 Task: Plan a trip to LinkÃ¶ping, Sweden from 1st December, 2023 to 5th December, 2023 for 3 adults, 1 child.2 bedrooms having 3 beds and 2 bathrooms. Booking option can be shelf check-in. Look for 3 properties as per requirement.
Action: Mouse moved to (410, 104)
Screenshot: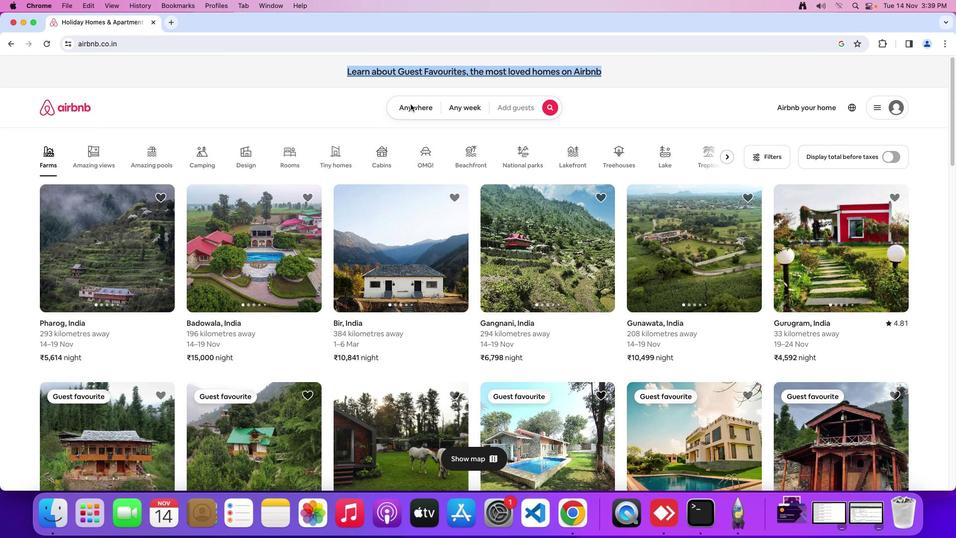 
Action: Mouse pressed left at (410, 104)
Screenshot: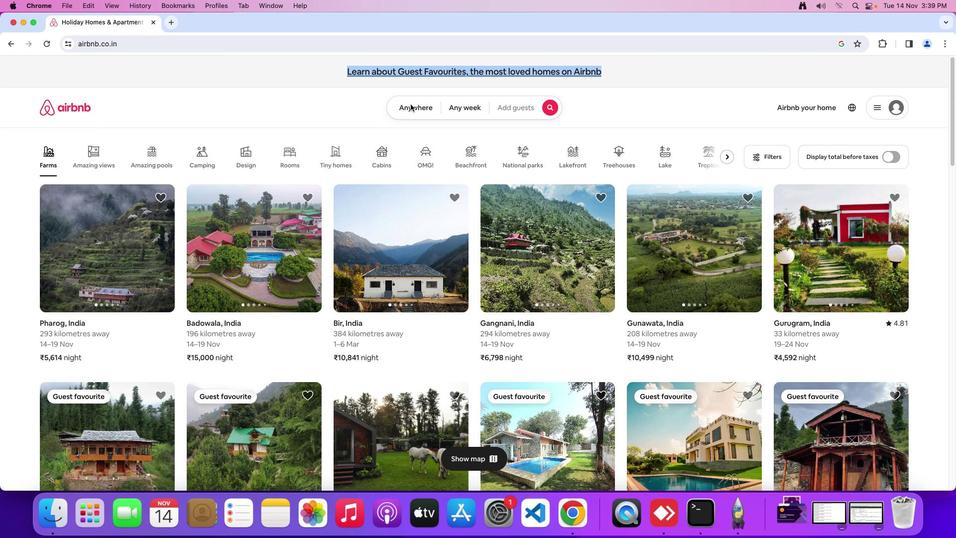 
Action: Mouse moved to (411, 108)
Screenshot: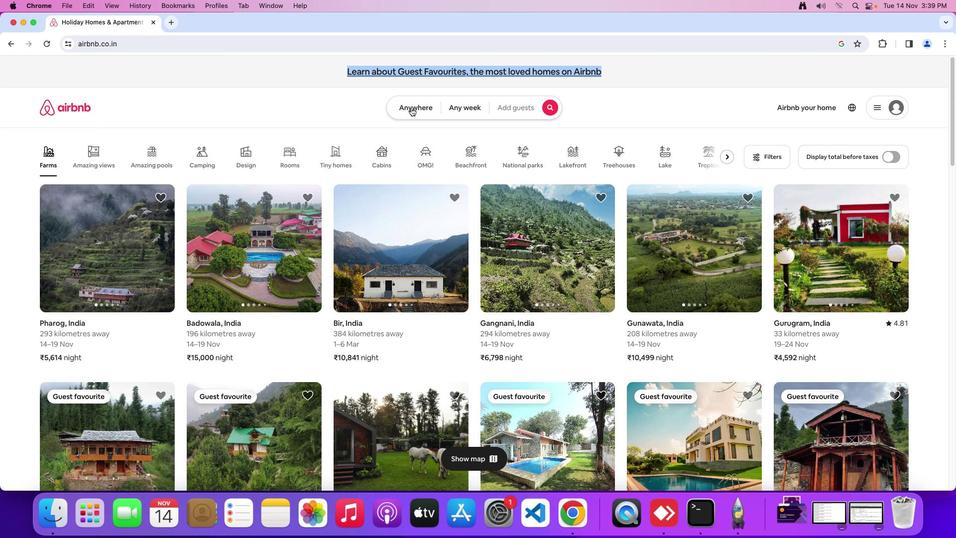 
Action: Mouse pressed left at (411, 108)
Screenshot: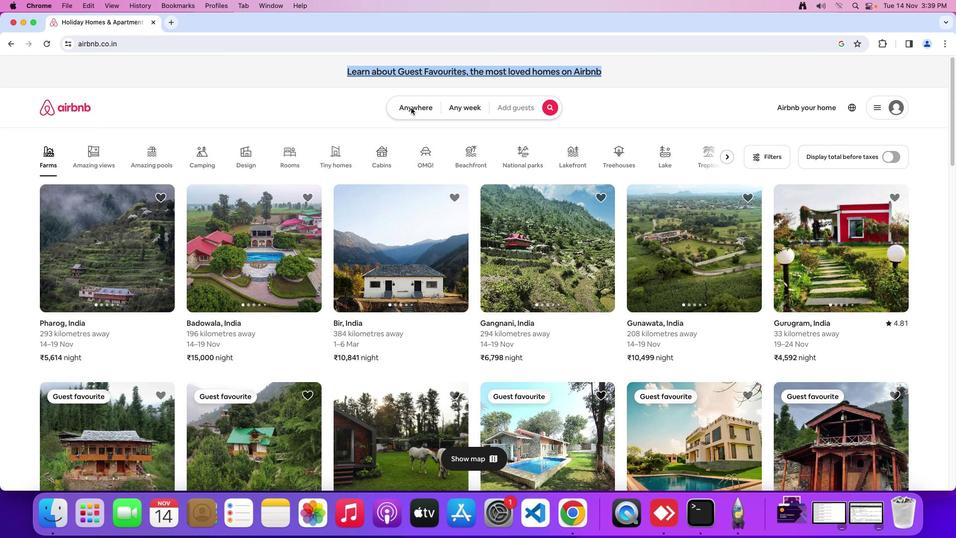 
Action: Mouse moved to (336, 148)
Screenshot: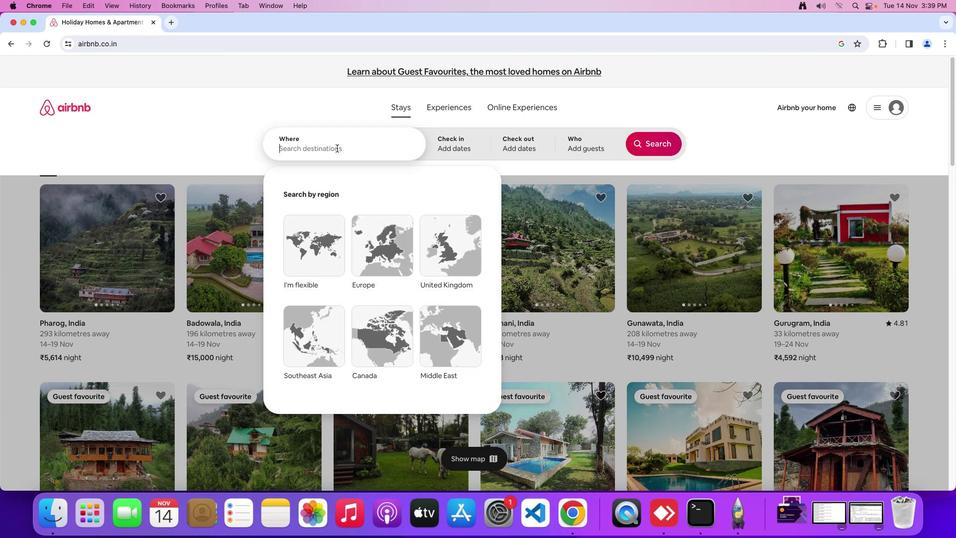 
Action: Mouse pressed left at (336, 148)
Screenshot: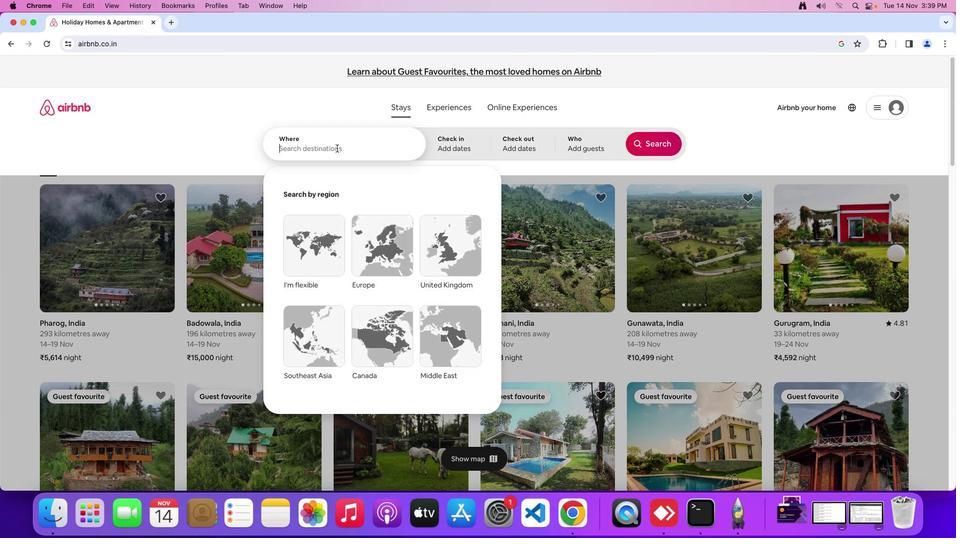 
Action: Key pressed Key.shift'L''i''n''k''o''p''i''n''g''g'Key.backspace','Key.spaceKey.shift_r'S''w''e''d''e''n'Key.space
Screenshot: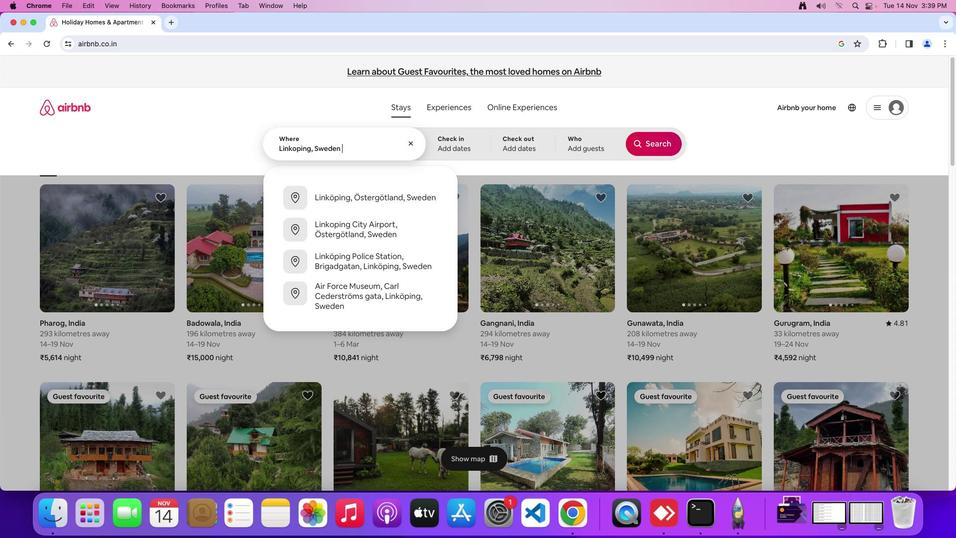 
Action: Mouse moved to (453, 140)
Screenshot: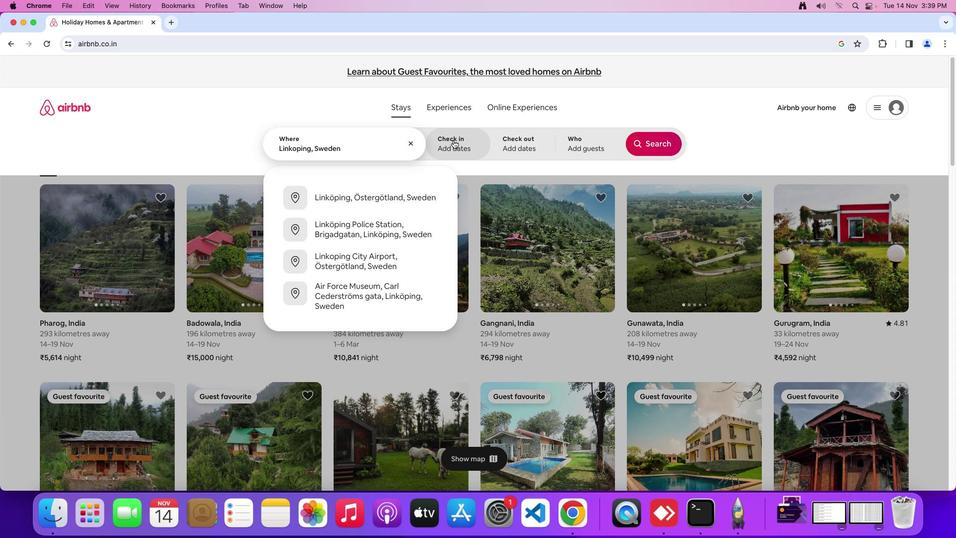 
Action: Mouse pressed left at (453, 140)
Screenshot: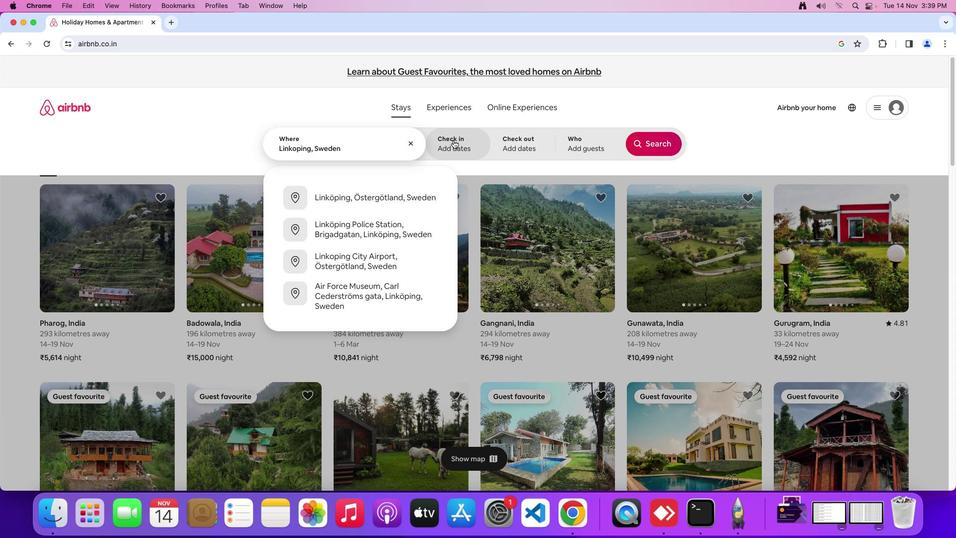 
Action: Mouse moved to (619, 263)
Screenshot: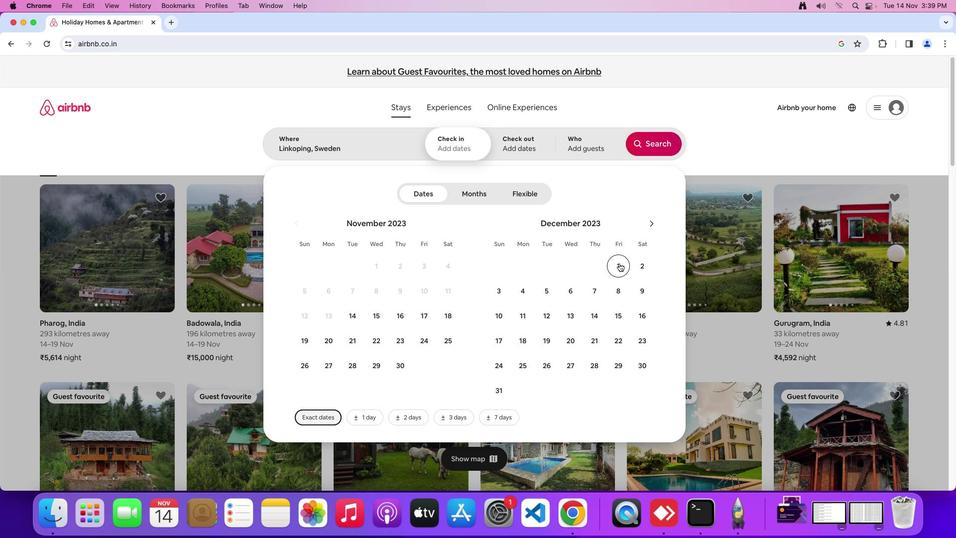 
Action: Mouse pressed left at (619, 263)
Screenshot: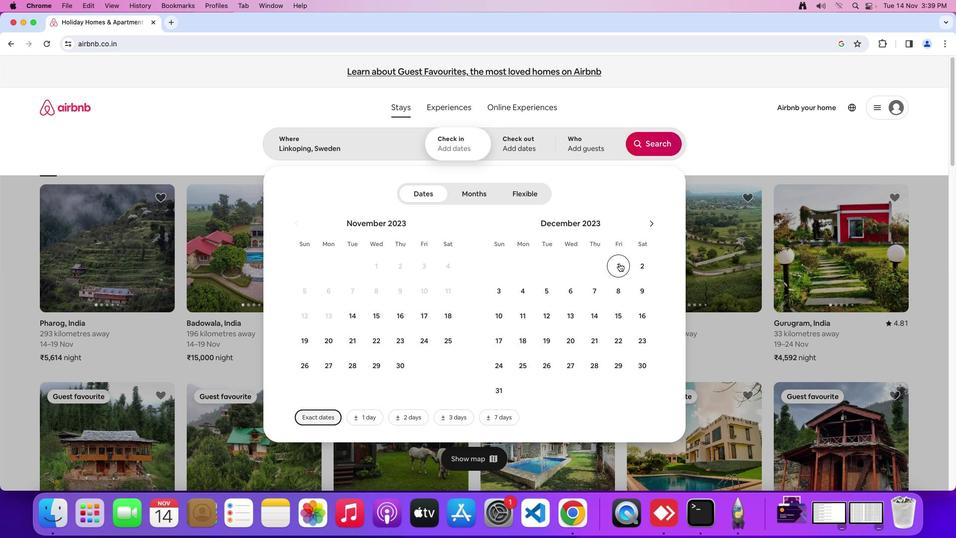
Action: Mouse moved to (557, 313)
Screenshot: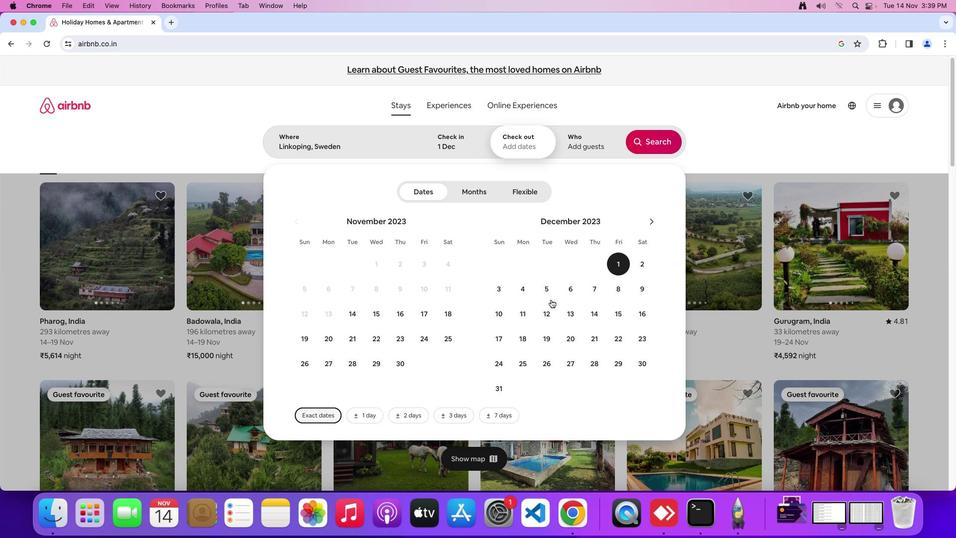 
Action: Mouse scrolled (557, 313) with delta (0, 0)
Screenshot: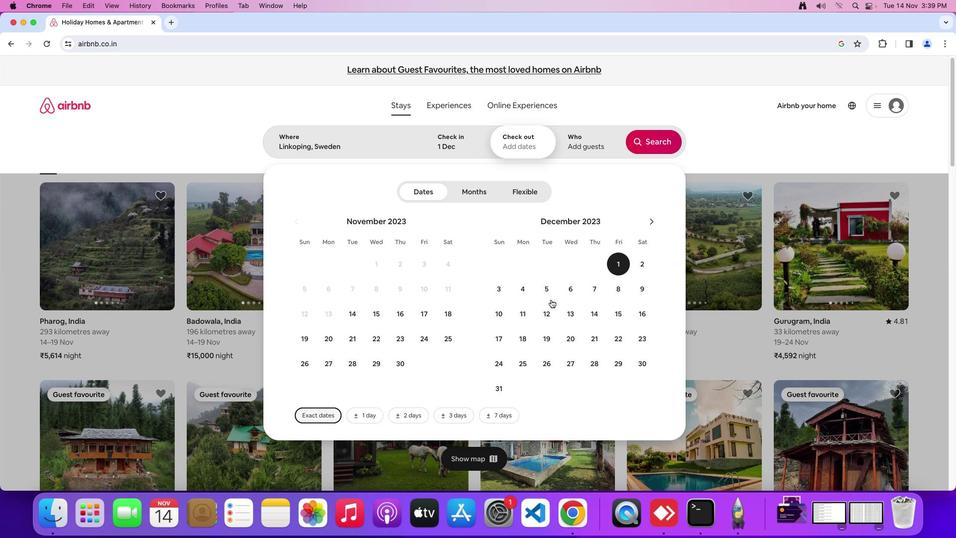 
Action: Mouse moved to (548, 287)
Screenshot: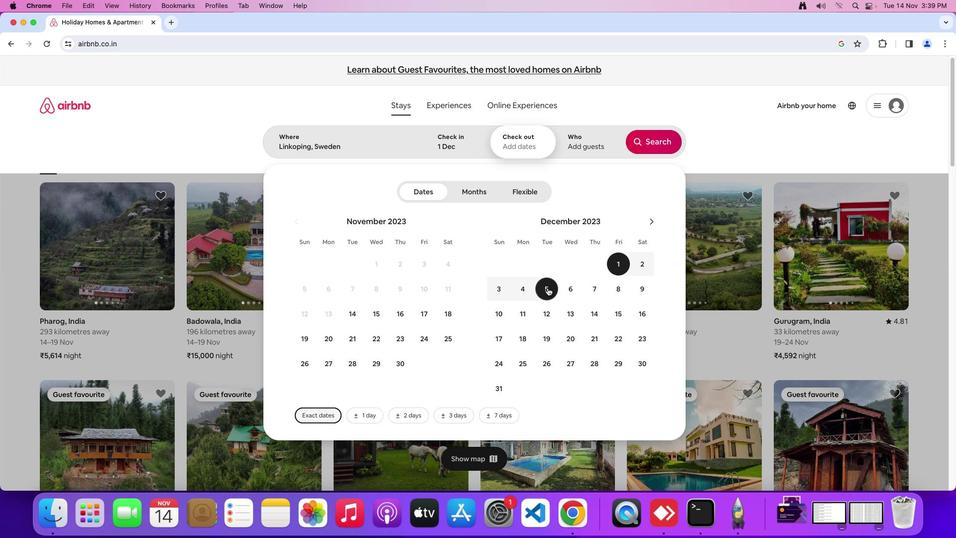 
Action: Mouse pressed left at (548, 287)
Screenshot: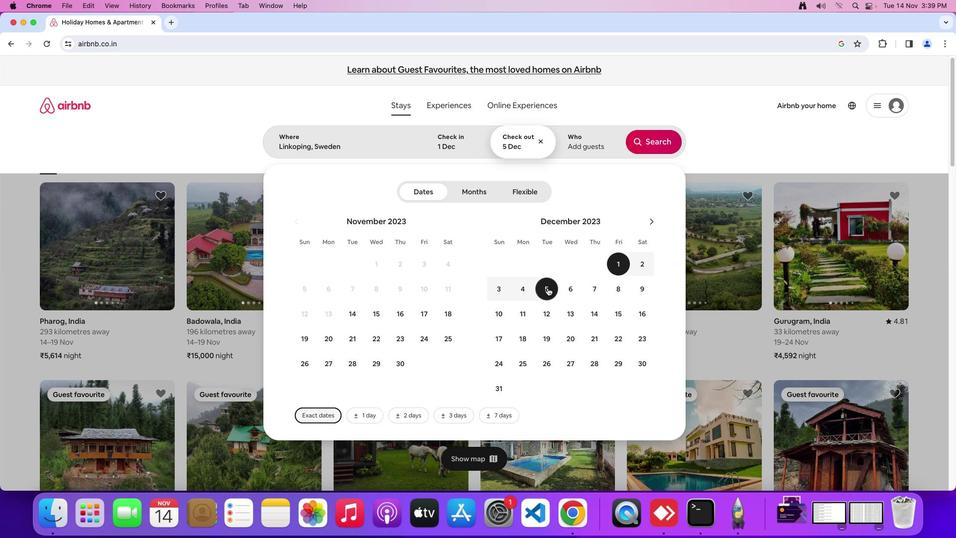 
Action: Mouse moved to (581, 143)
Screenshot: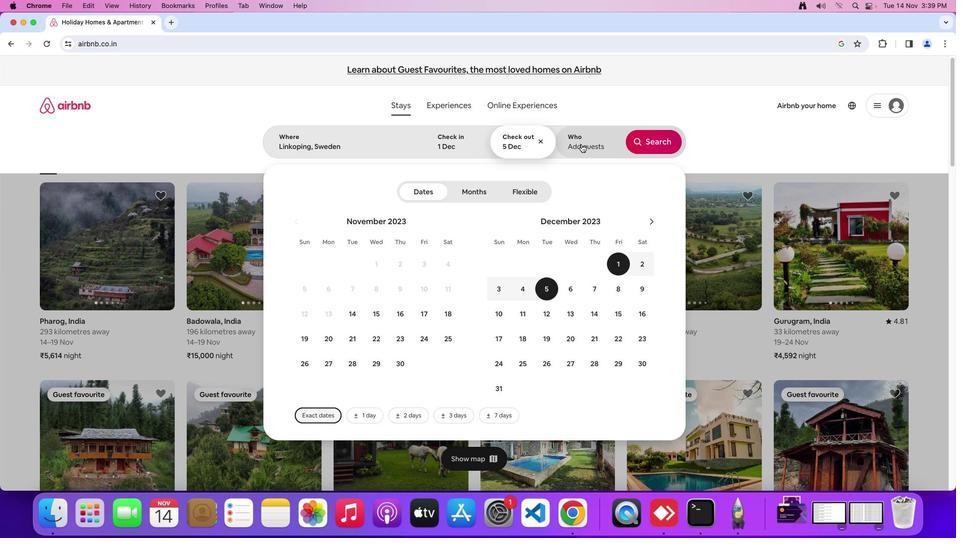
Action: Mouse pressed left at (581, 143)
Screenshot: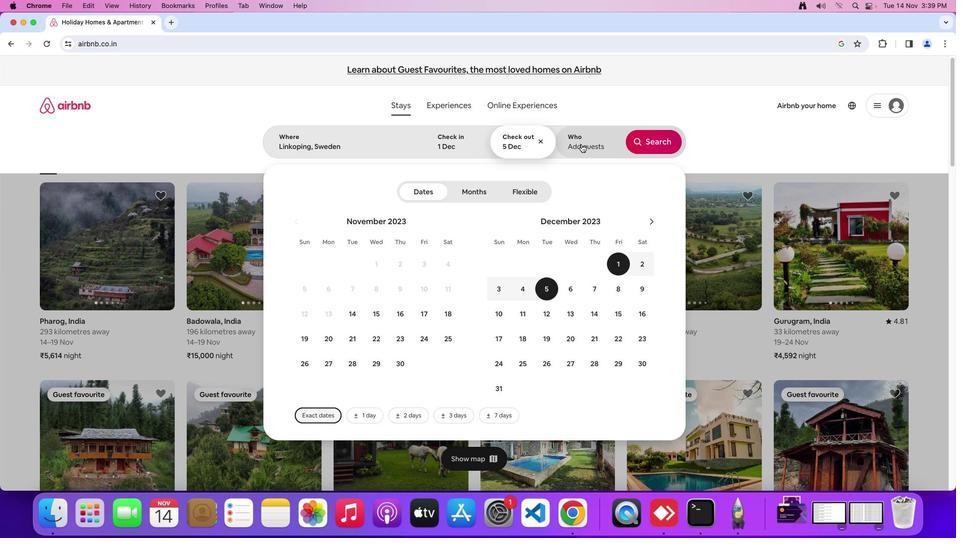 
Action: Mouse moved to (654, 196)
Screenshot: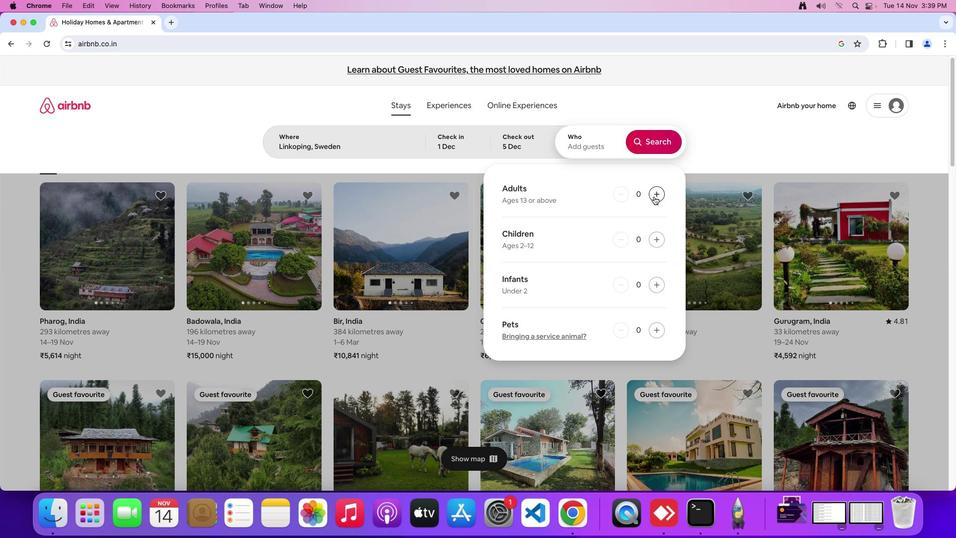 
Action: Mouse pressed left at (654, 196)
Screenshot: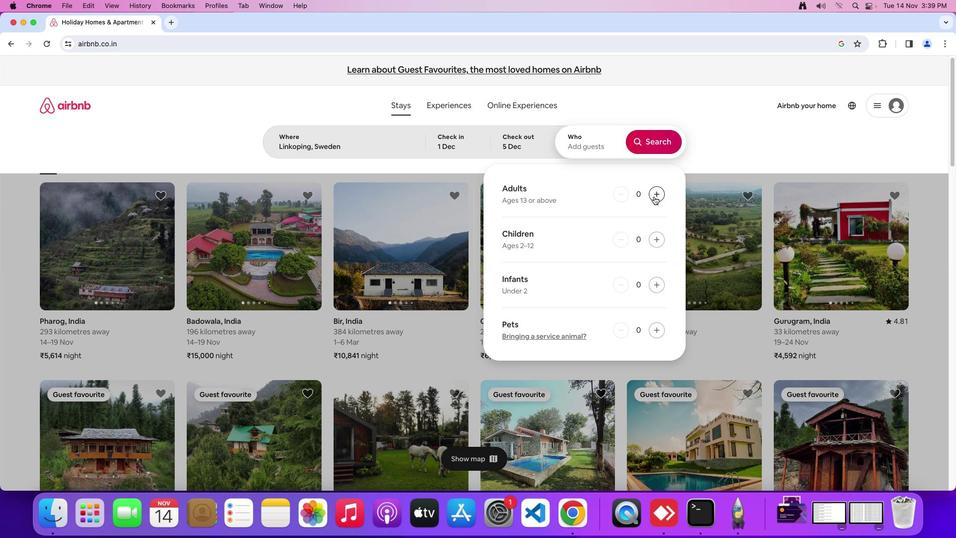 
Action: Mouse pressed left at (654, 196)
Screenshot: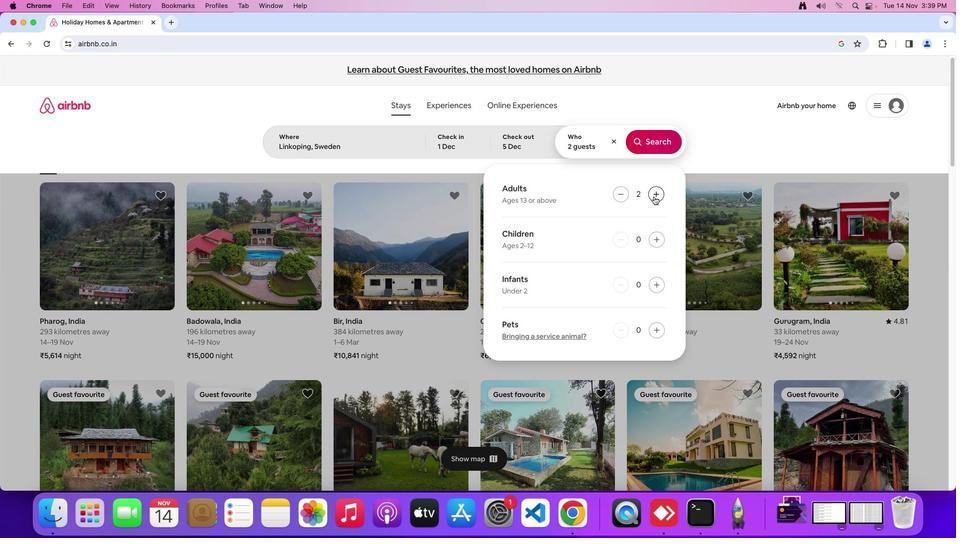 
Action: Mouse pressed left at (654, 196)
Screenshot: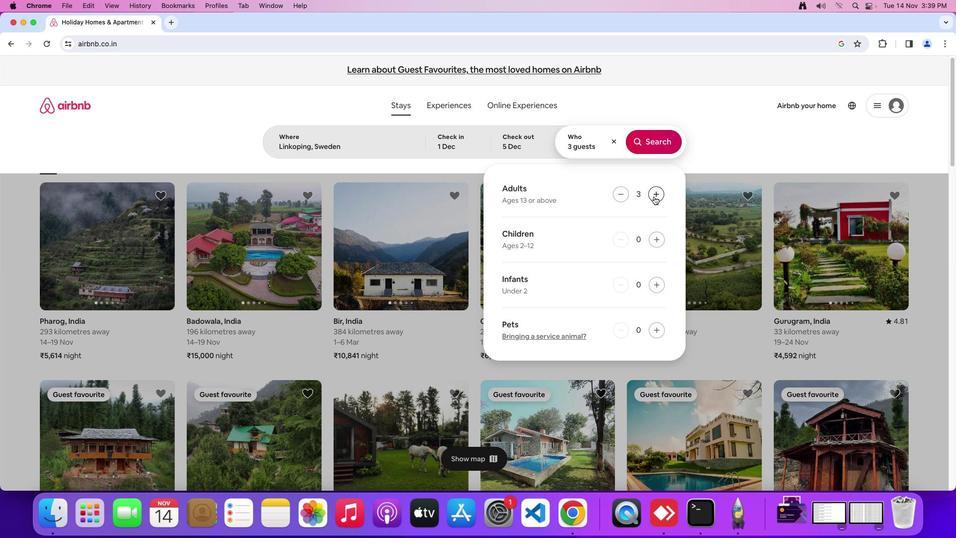 
Action: Mouse moved to (655, 239)
Screenshot: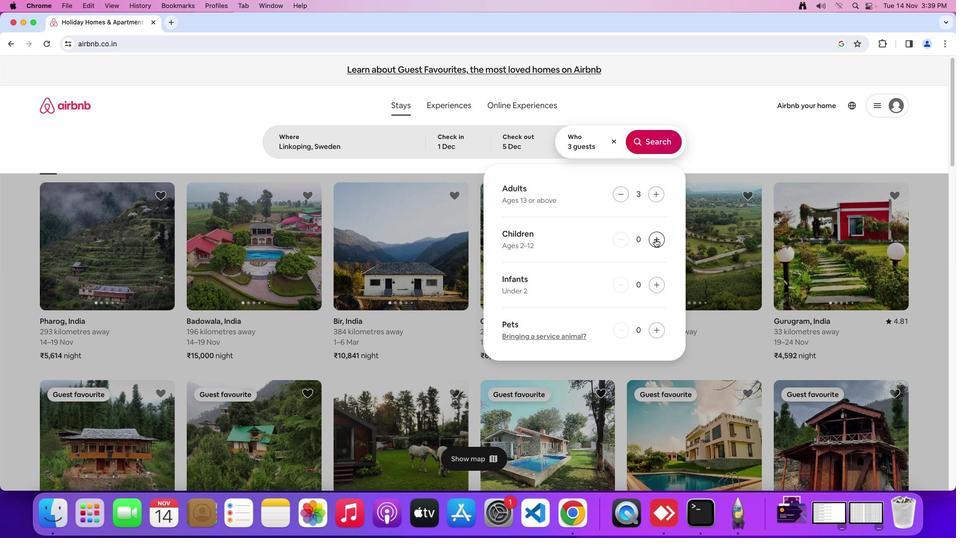 
Action: Mouse pressed left at (655, 239)
Screenshot: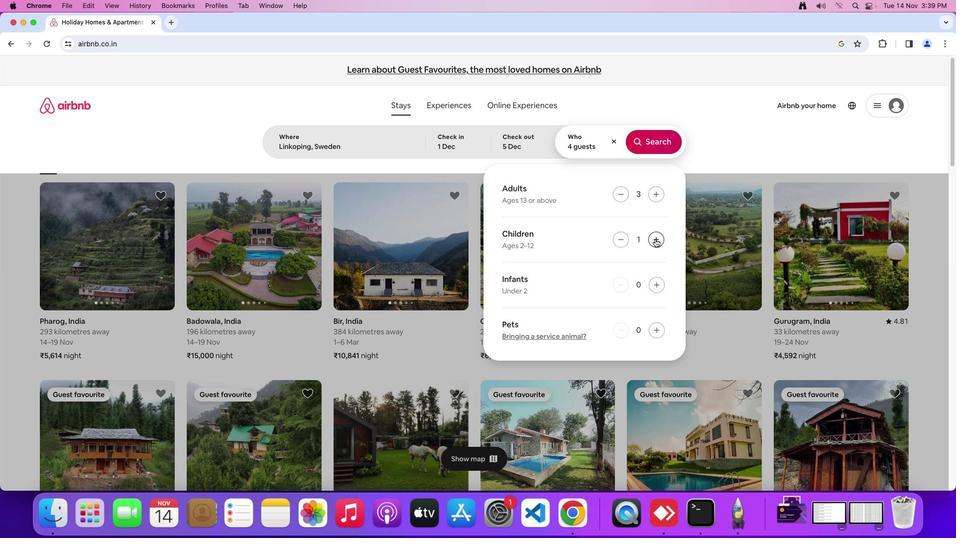 
Action: Mouse moved to (665, 141)
Screenshot: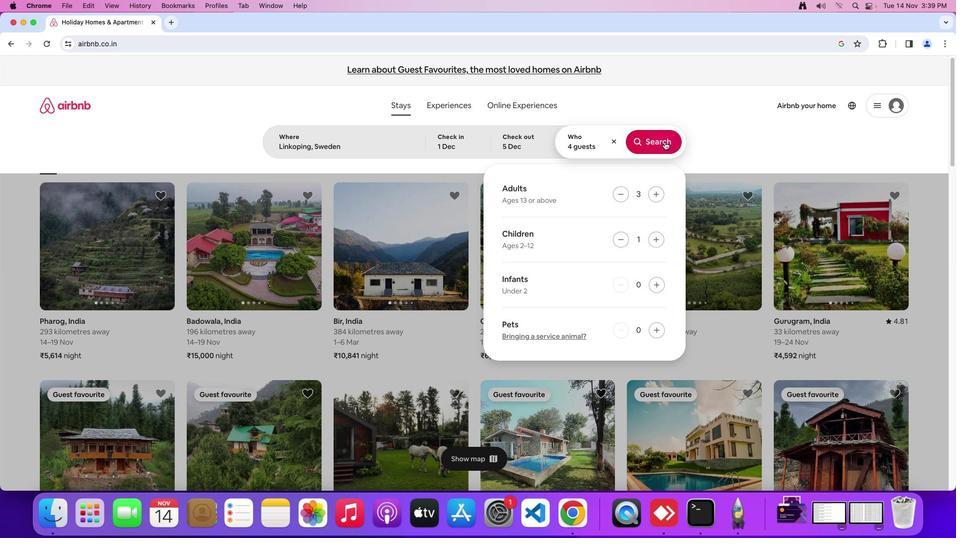 
Action: Mouse pressed left at (665, 141)
Screenshot: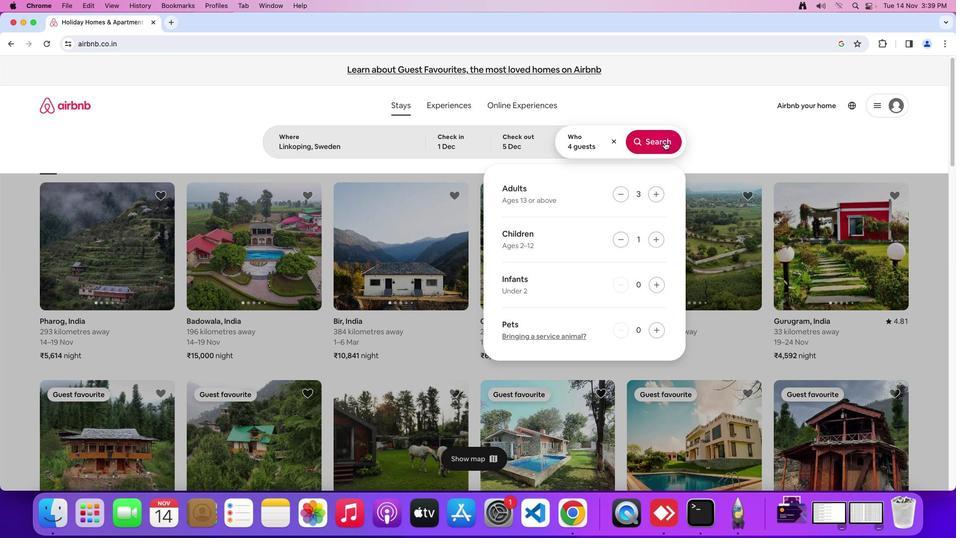 
Action: Mouse moved to (790, 115)
Screenshot: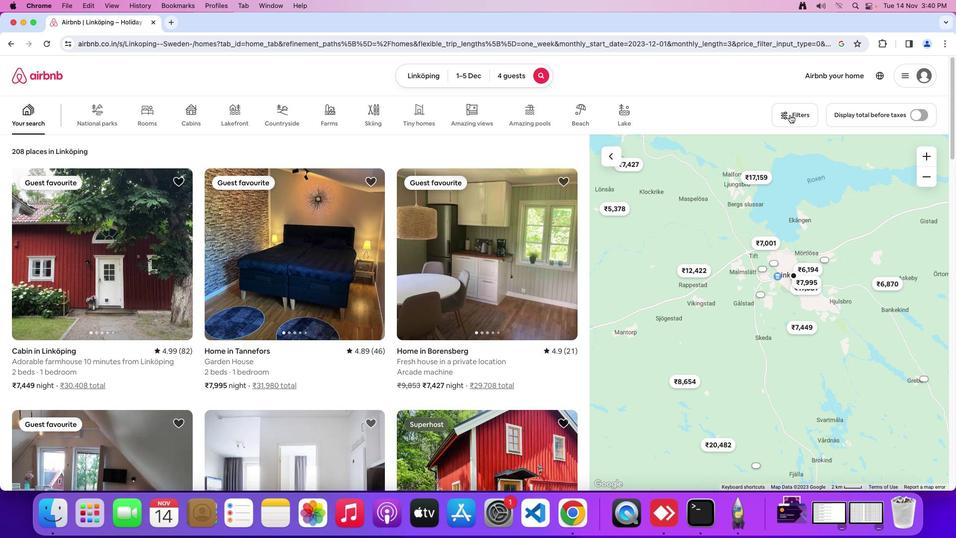 
Action: Mouse pressed left at (790, 115)
Screenshot: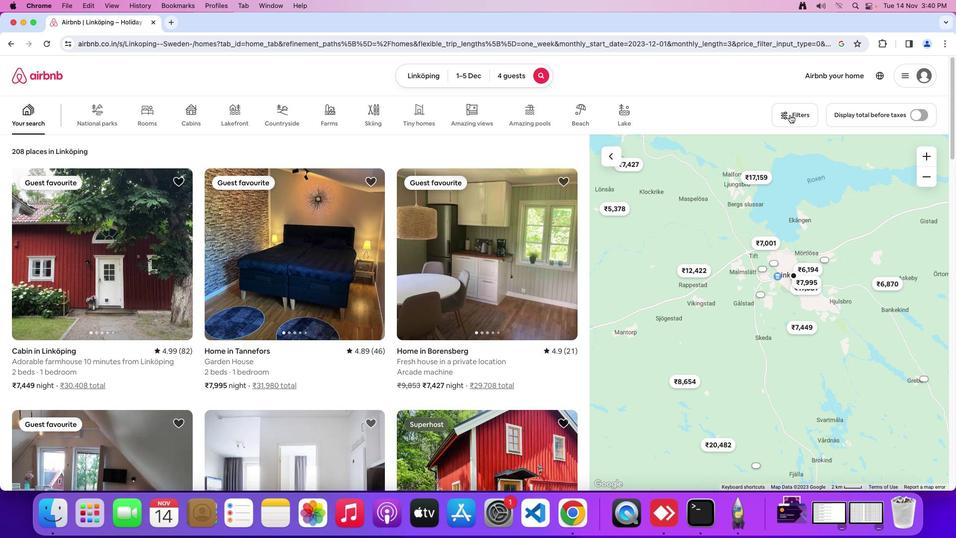 
Action: Mouse moved to (472, 274)
Screenshot: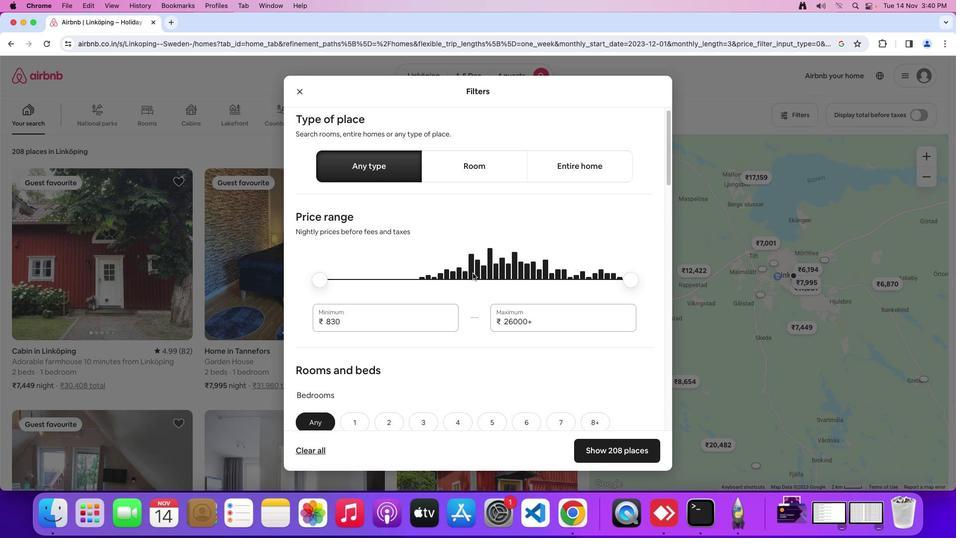 
Action: Mouse scrolled (472, 274) with delta (0, 0)
Screenshot: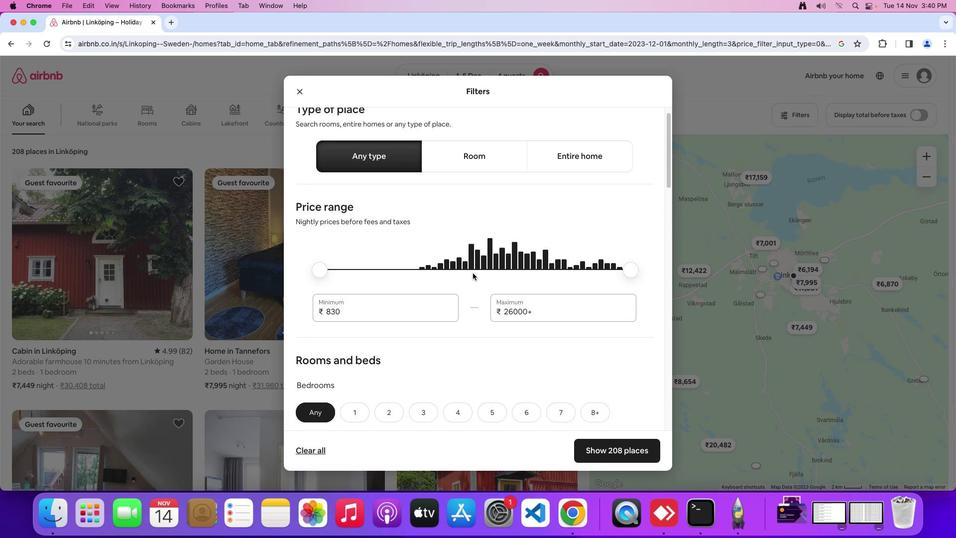 
Action: Mouse moved to (473, 274)
Screenshot: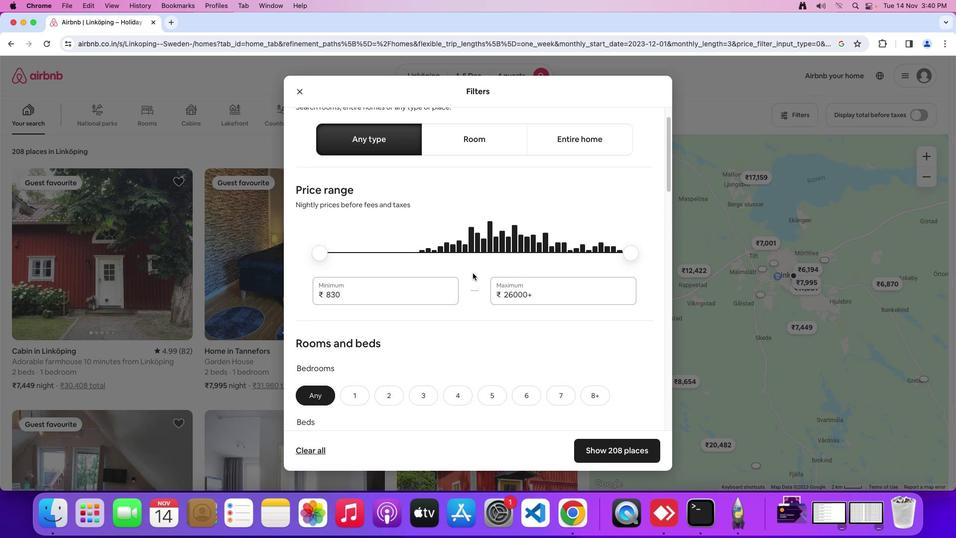 
Action: Mouse scrolled (473, 274) with delta (0, 0)
Screenshot: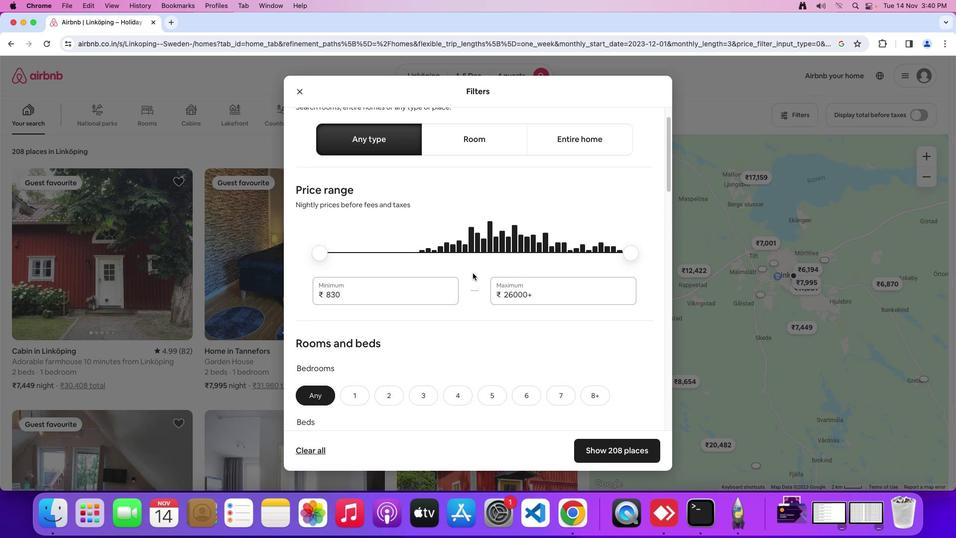 
Action: Mouse moved to (473, 273)
Screenshot: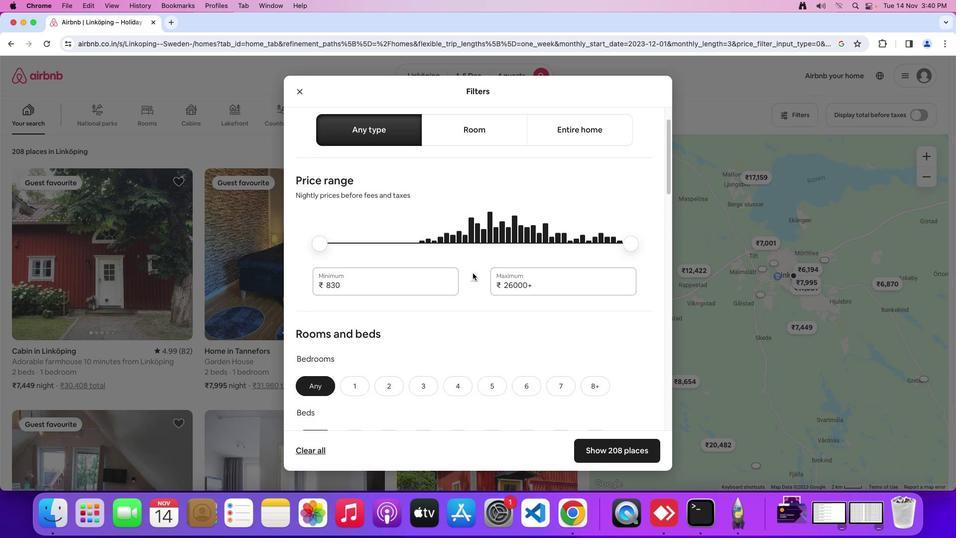 
Action: Mouse scrolled (473, 273) with delta (0, 0)
Screenshot: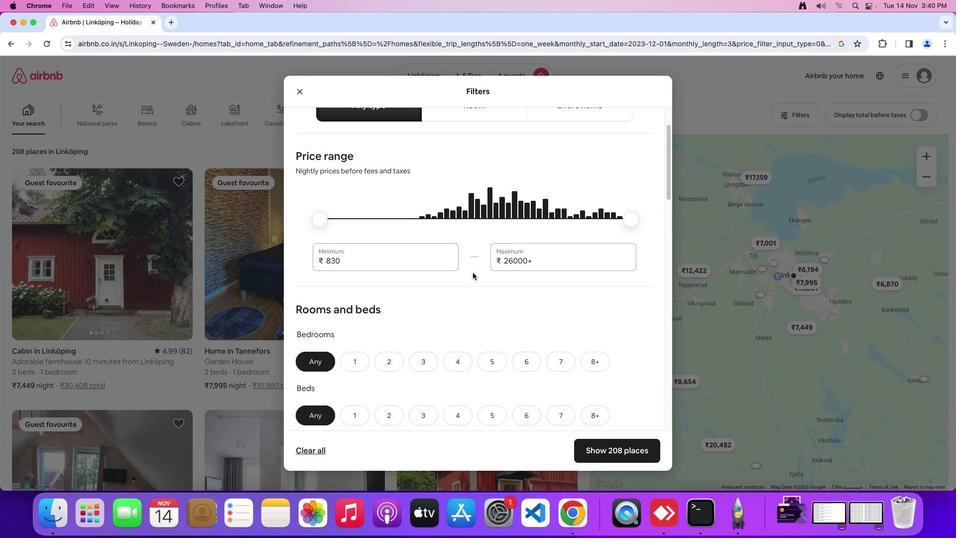 
Action: Mouse moved to (473, 273)
Screenshot: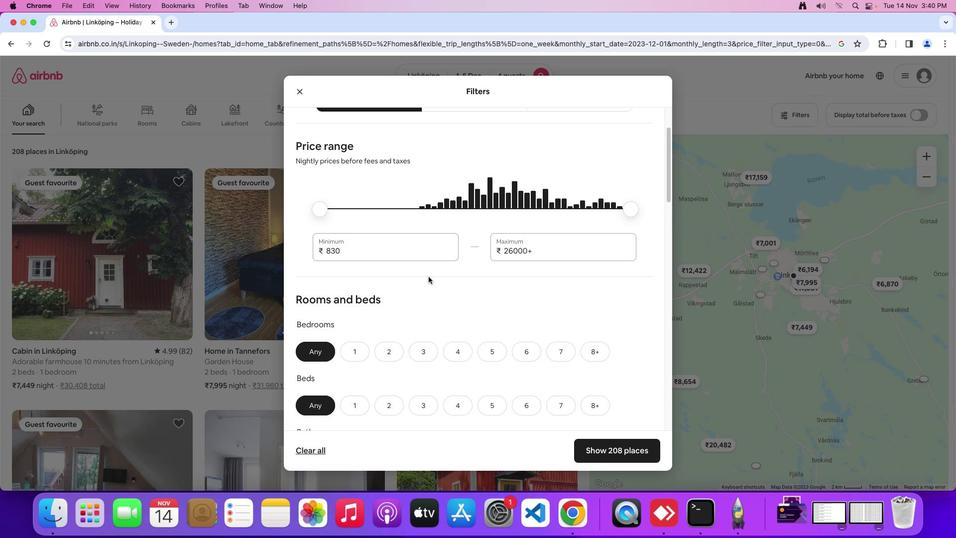 
Action: Mouse scrolled (473, 273) with delta (0, 0)
Screenshot: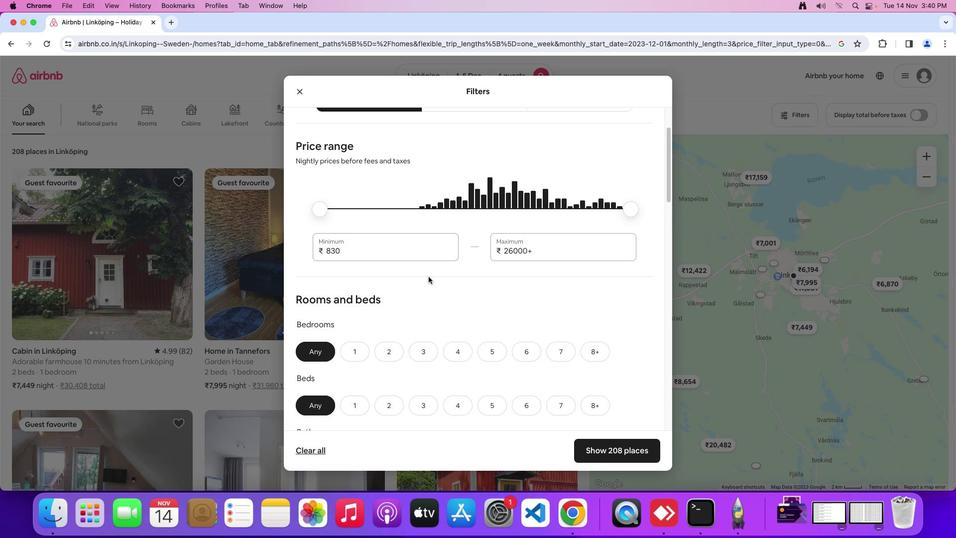 
Action: Mouse moved to (415, 284)
Screenshot: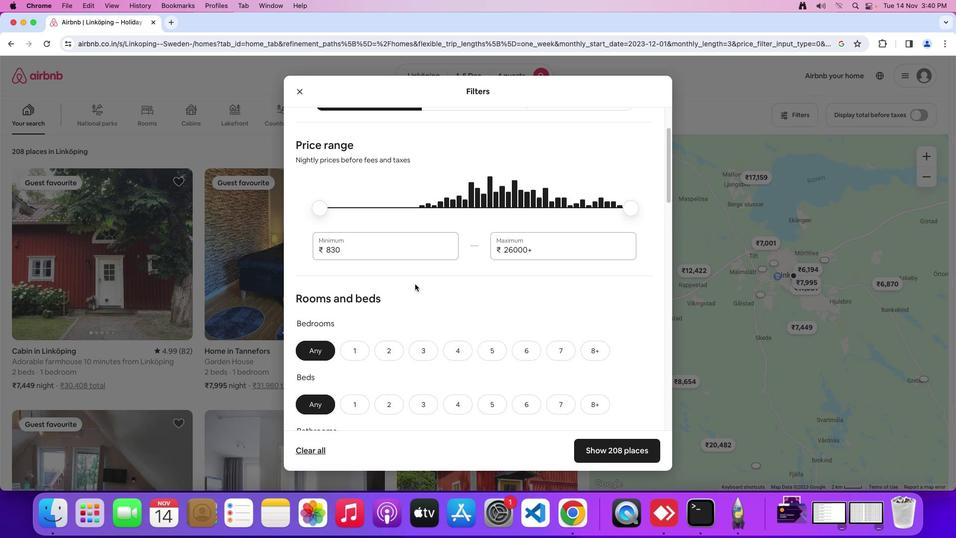 
Action: Mouse scrolled (415, 284) with delta (0, 0)
Screenshot: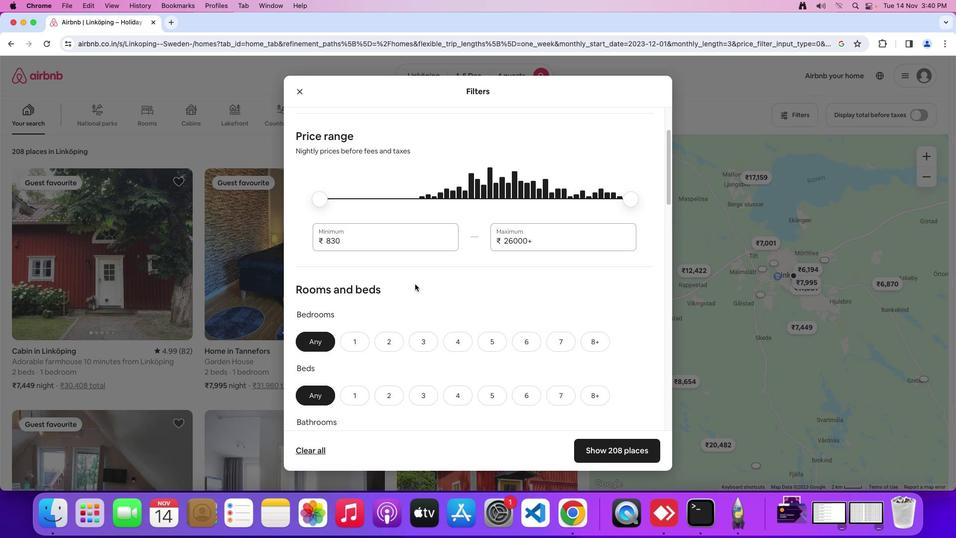 
Action: Mouse scrolled (415, 284) with delta (0, 0)
Screenshot: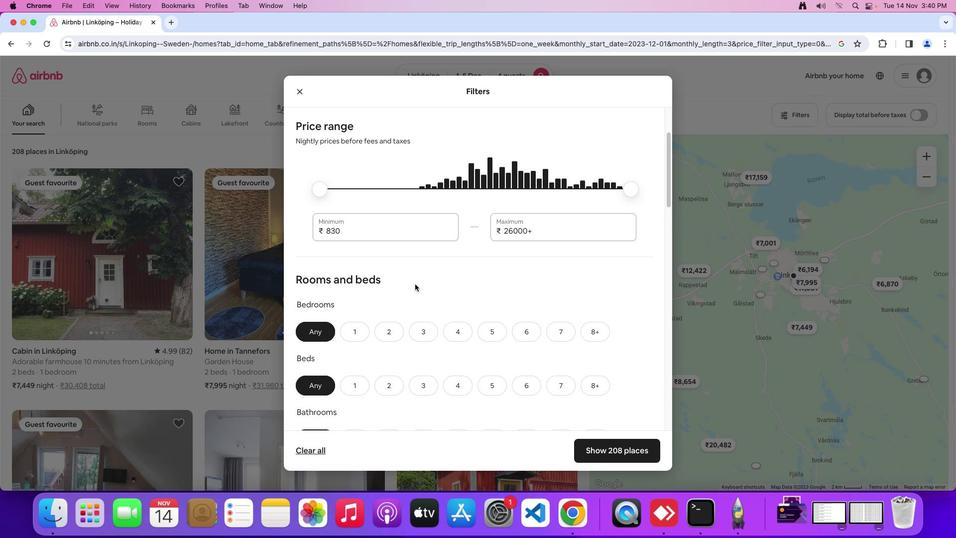
Action: Mouse moved to (392, 328)
Screenshot: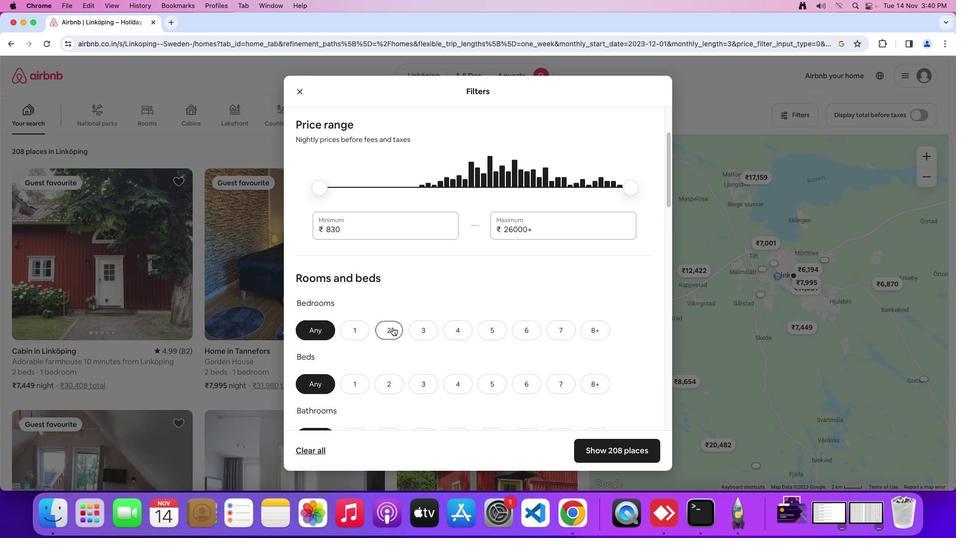 
Action: Mouse pressed left at (392, 328)
Screenshot: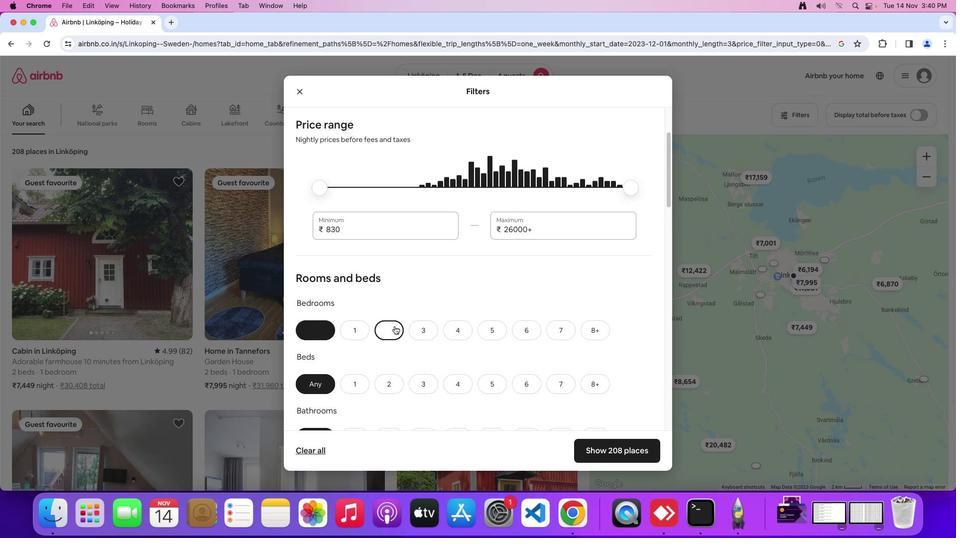 
Action: Mouse moved to (469, 296)
Screenshot: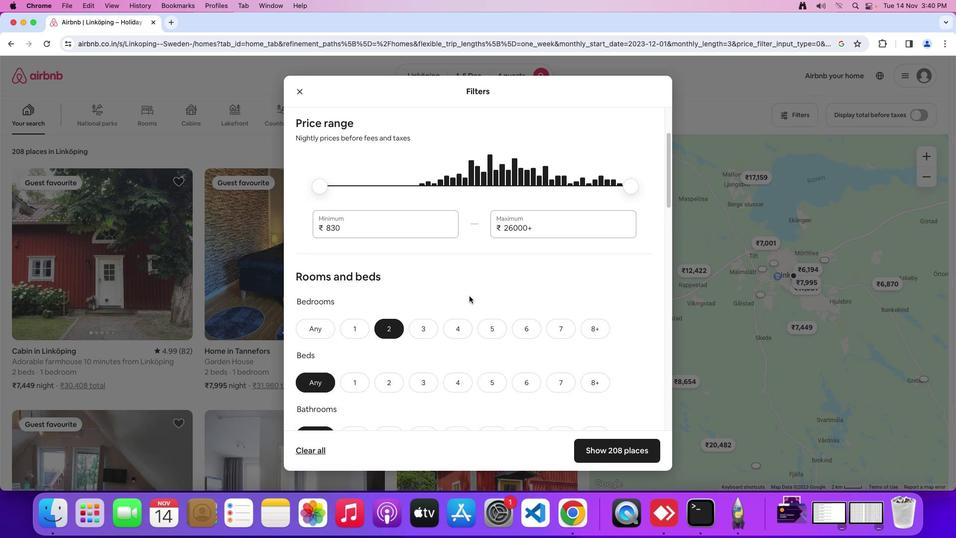 
Action: Mouse scrolled (469, 296) with delta (0, 0)
Screenshot: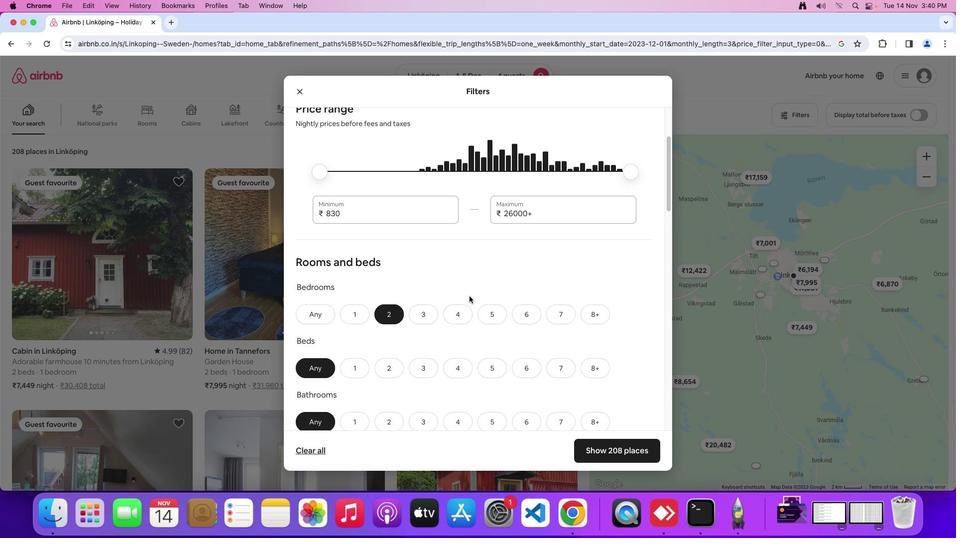 
Action: Mouse moved to (469, 295)
Screenshot: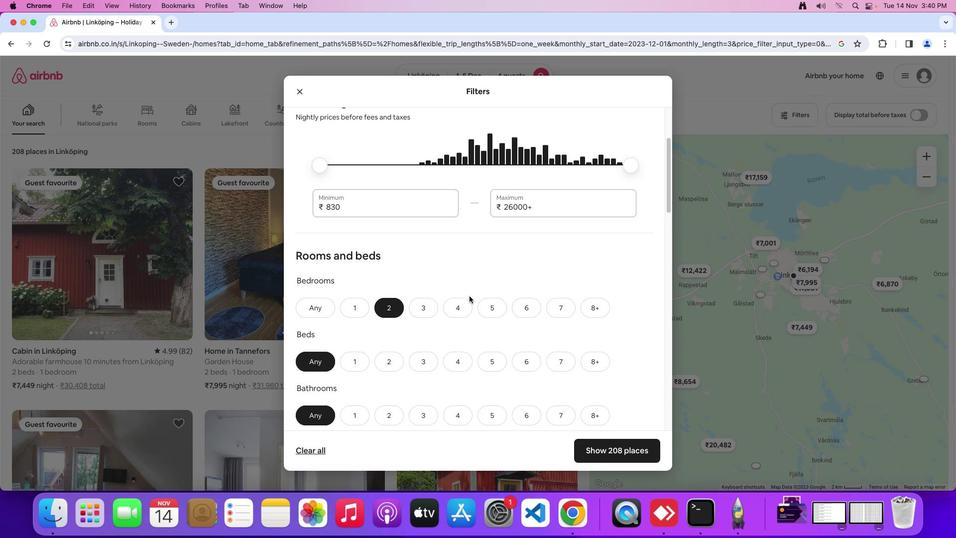 
Action: Mouse scrolled (469, 295) with delta (0, 0)
Screenshot: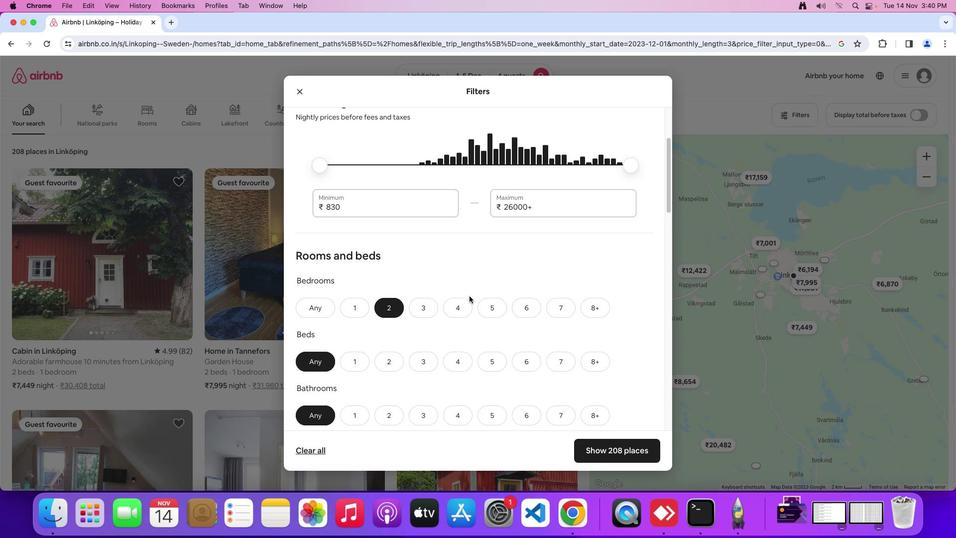 
Action: Mouse moved to (418, 357)
Screenshot: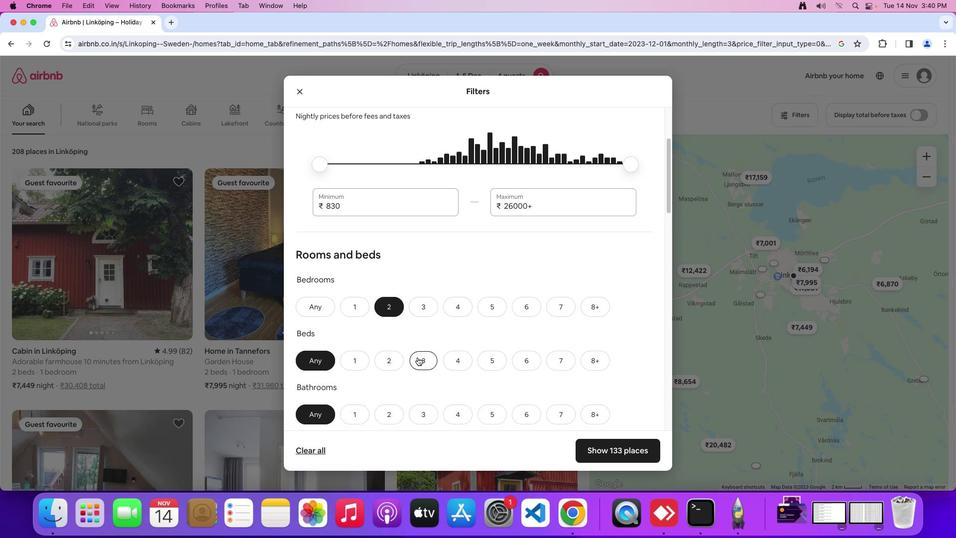 
Action: Mouse pressed left at (418, 357)
Screenshot: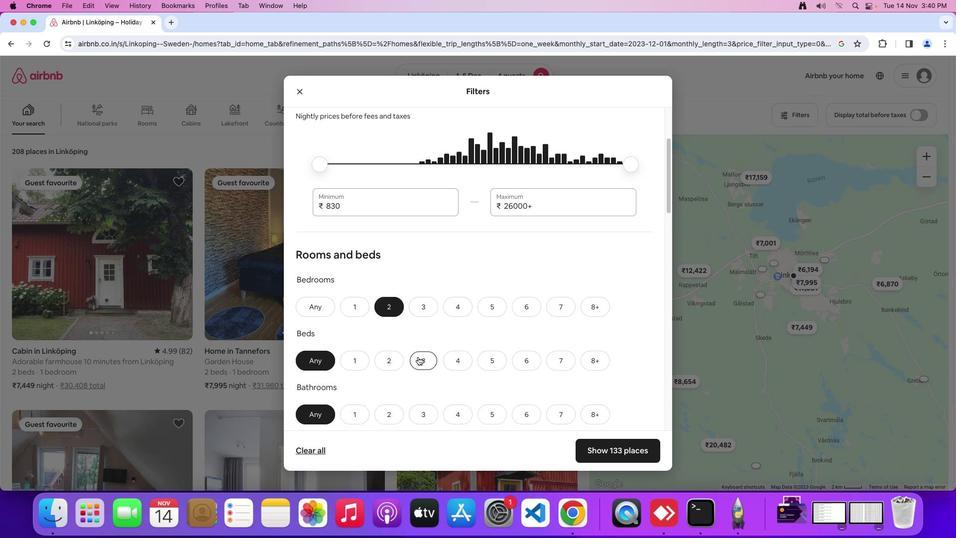
Action: Mouse moved to (495, 315)
Screenshot: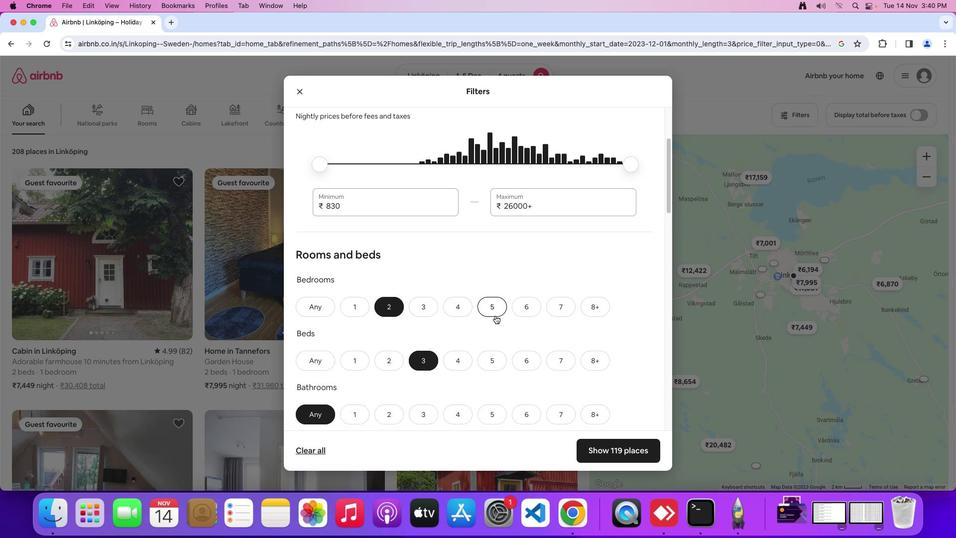 
Action: Mouse scrolled (495, 315) with delta (0, 0)
Screenshot: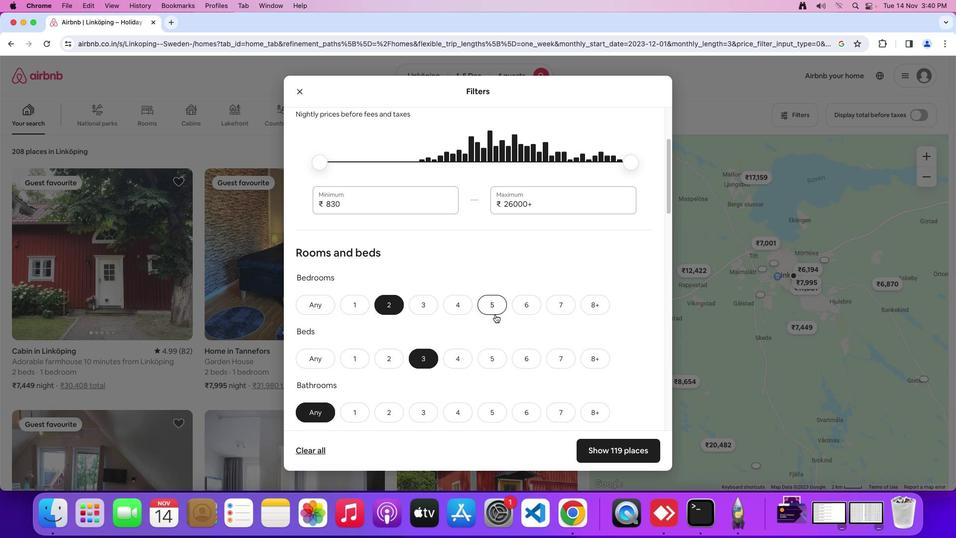
Action: Mouse moved to (495, 314)
Screenshot: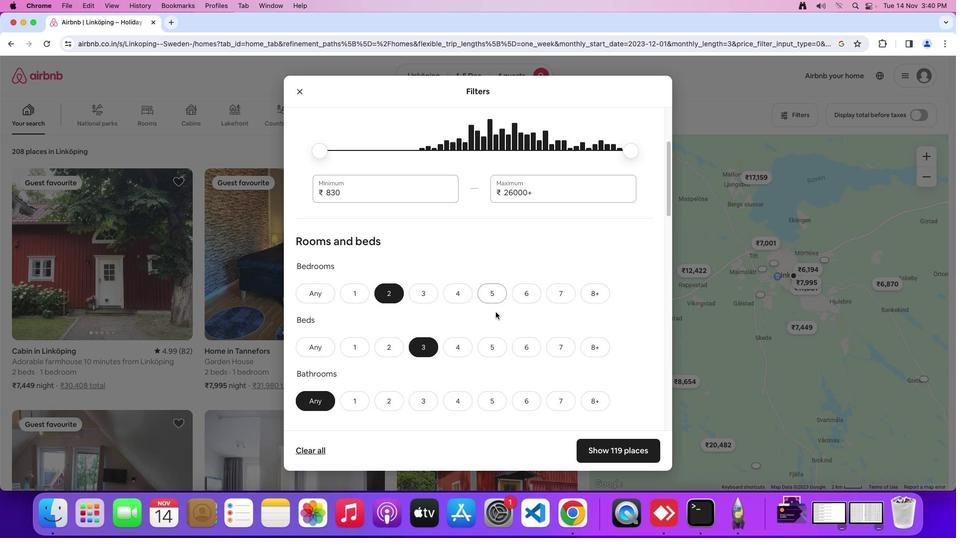 
Action: Mouse scrolled (495, 314) with delta (0, 0)
Screenshot: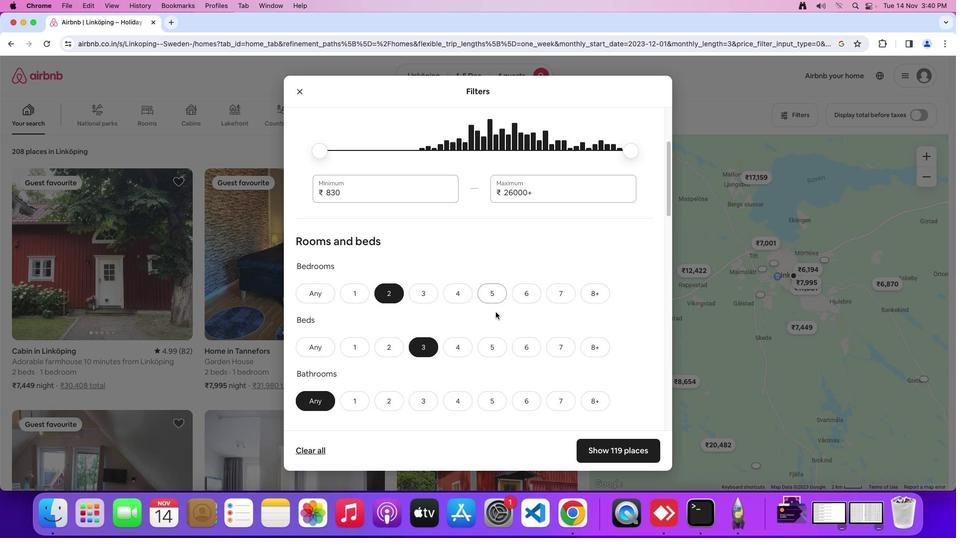 
Action: Mouse moved to (495, 314)
Screenshot: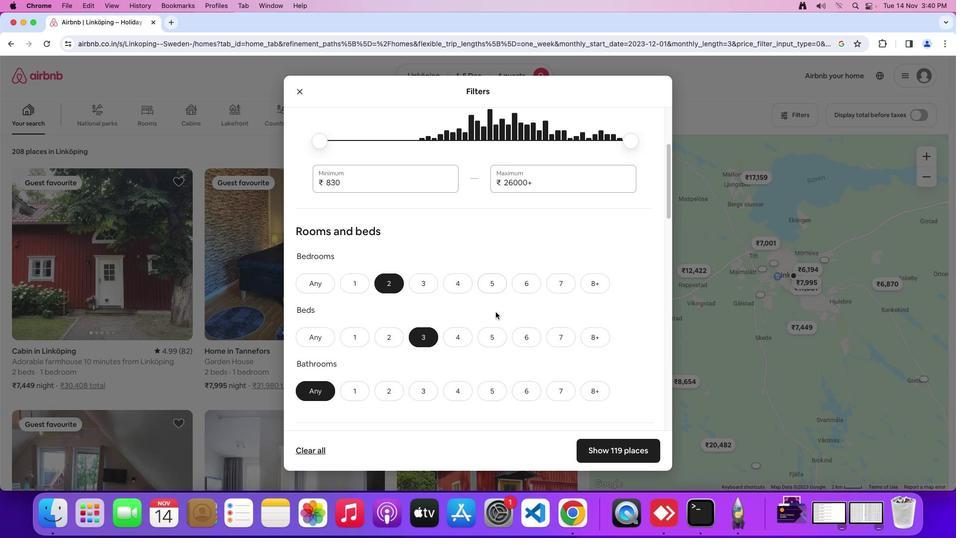 
Action: Mouse scrolled (495, 314) with delta (0, 0)
Screenshot: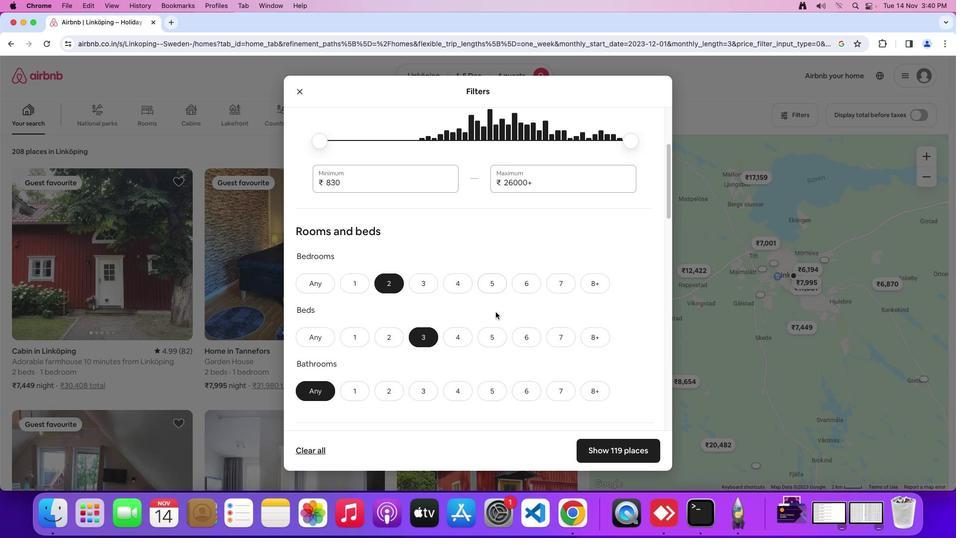 
Action: Mouse moved to (495, 312)
Screenshot: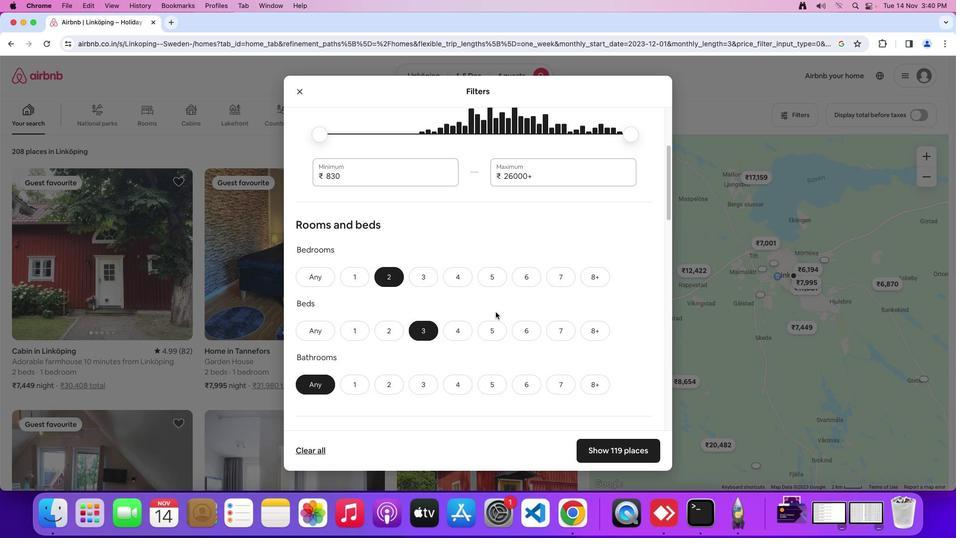 
Action: Mouse scrolled (495, 312) with delta (0, 0)
Screenshot: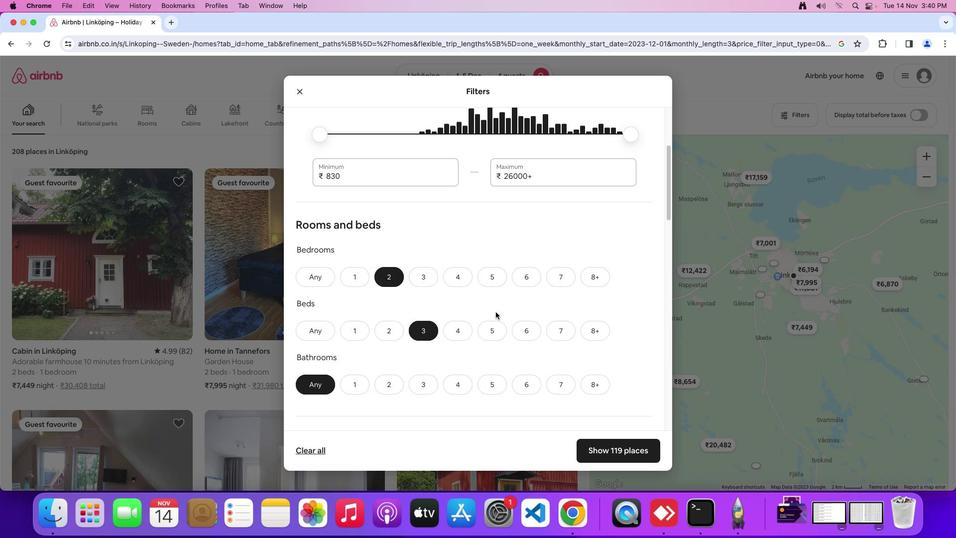 
Action: Mouse moved to (496, 311)
Screenshot: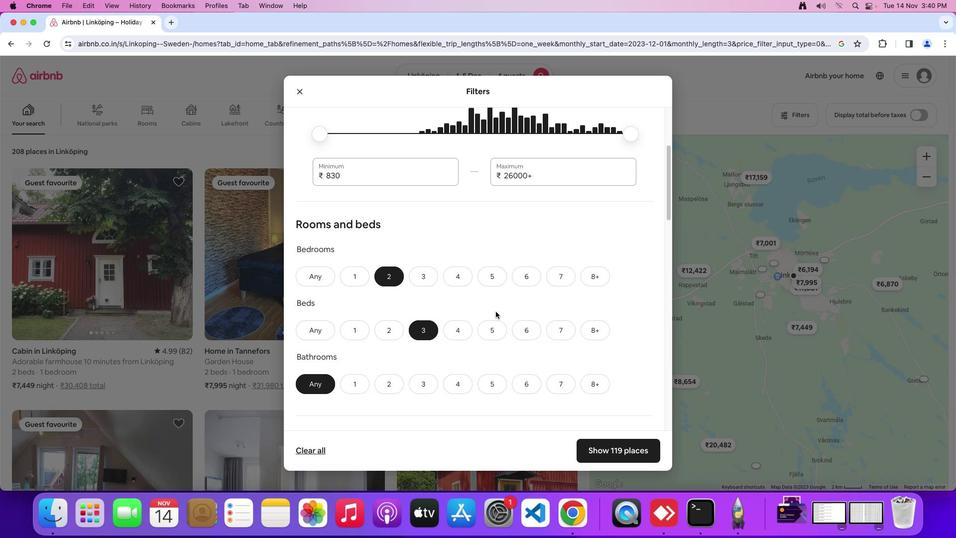 
Action: Mouse scrolled (496, 311) with delta (0, 0)
Screenshot: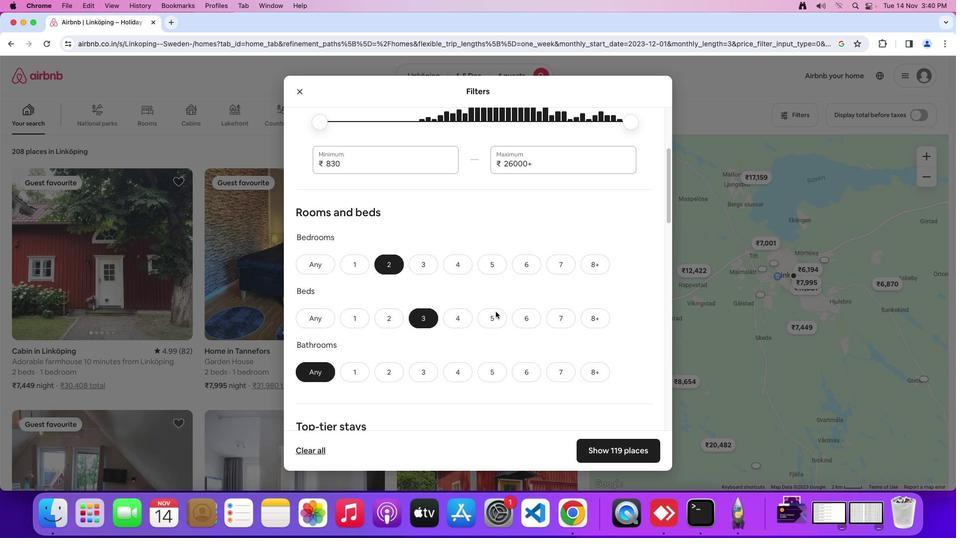 
Action: Mouse scrolled (496, 311) with delta (0, 0)
Screenshot: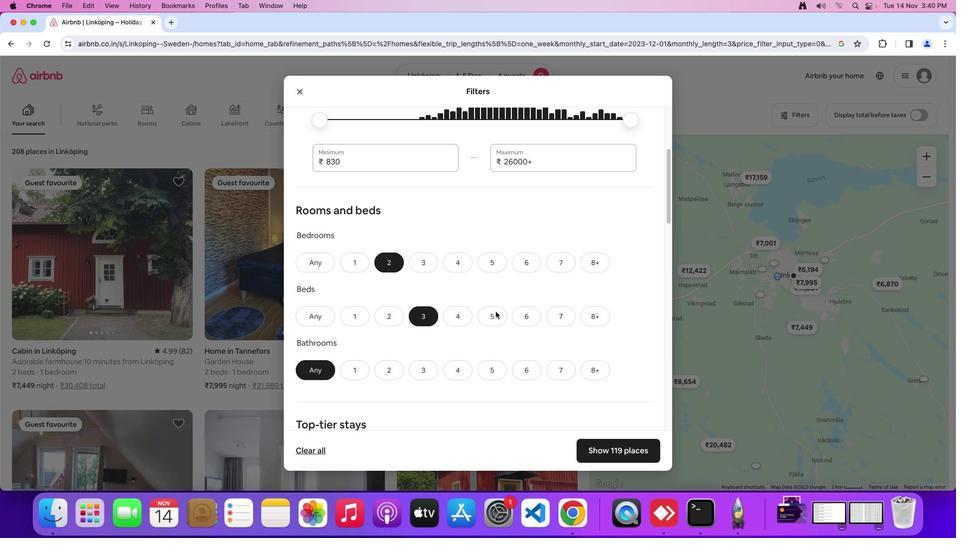 
Action: Mouse moved to (383, 367)
Screenshot: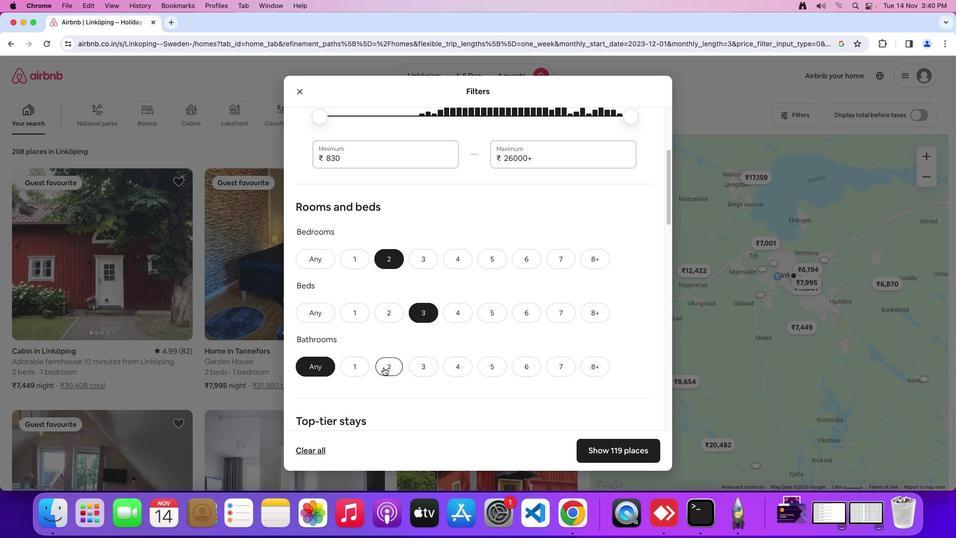 
Action: Mouse pressed left at (383, 367)
Screenshot: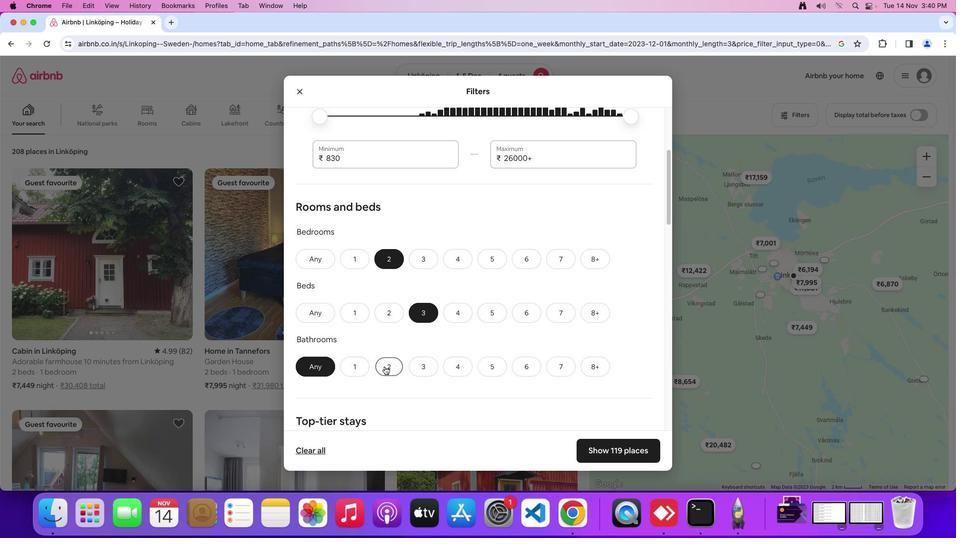 
Action: Mouse moved to (489, 325)
Screenshot: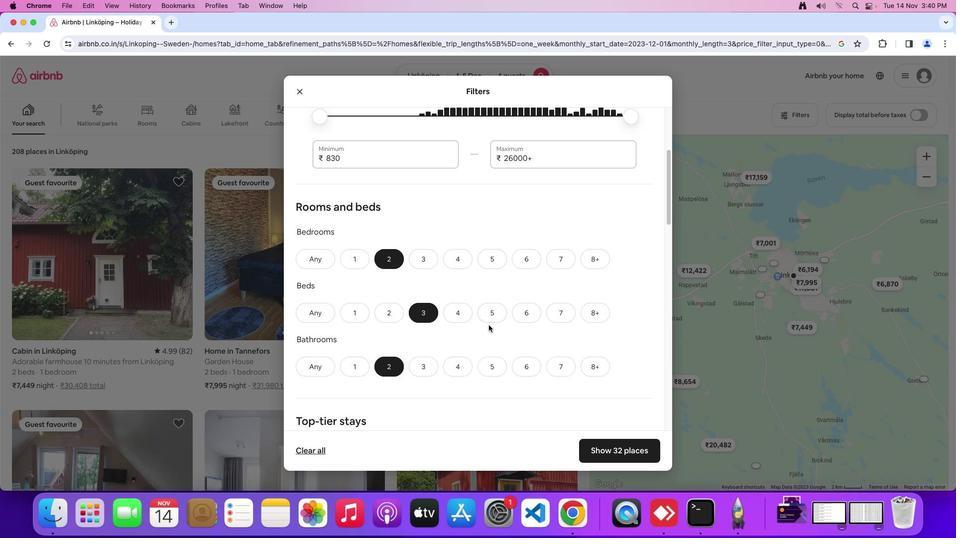 
Action: Mouse scrolled (489, 325) with delta (0, 0)
Screenshot: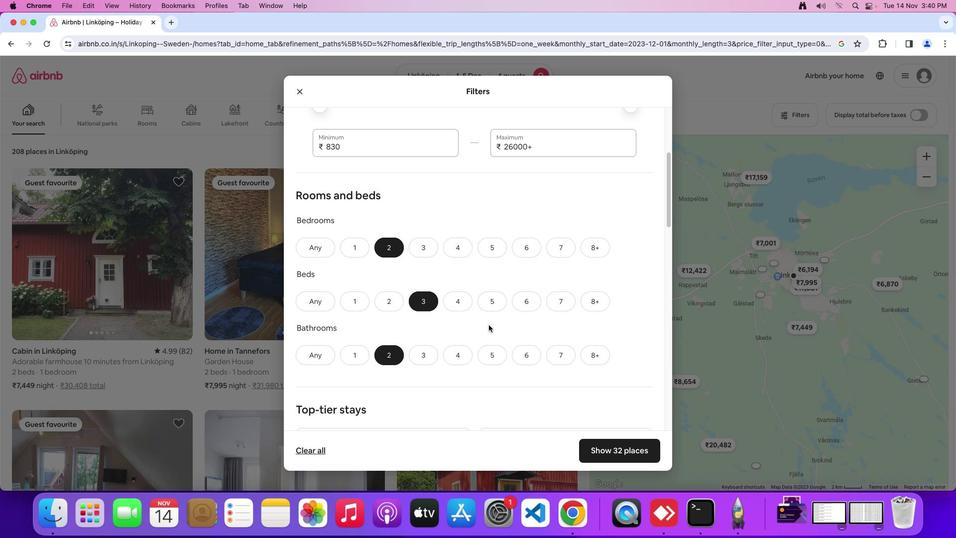 
Action: Mouse scrolled (489, 325) with delta (0, 0)
Screenshot: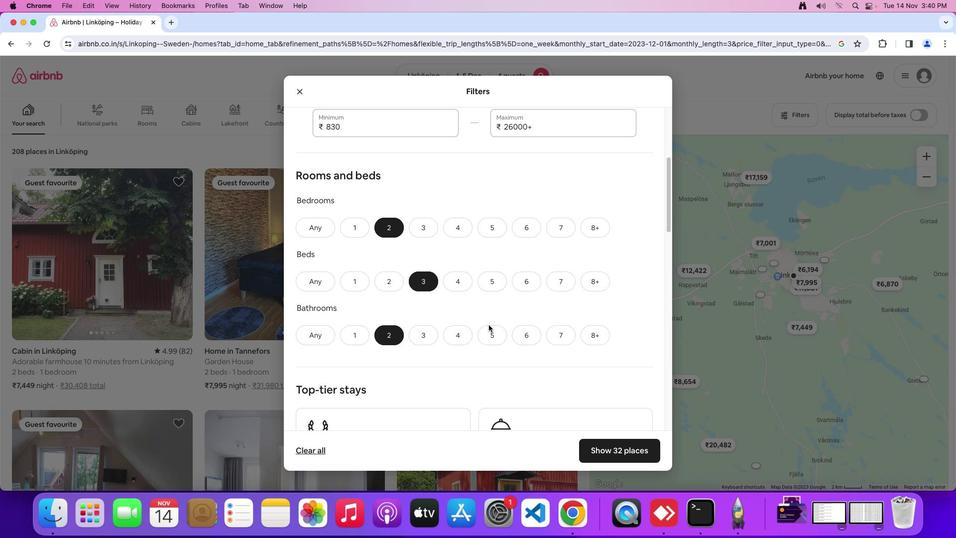 
Action: Mouse scrolled (489, 325) with delta (0, 0)
Screenshot: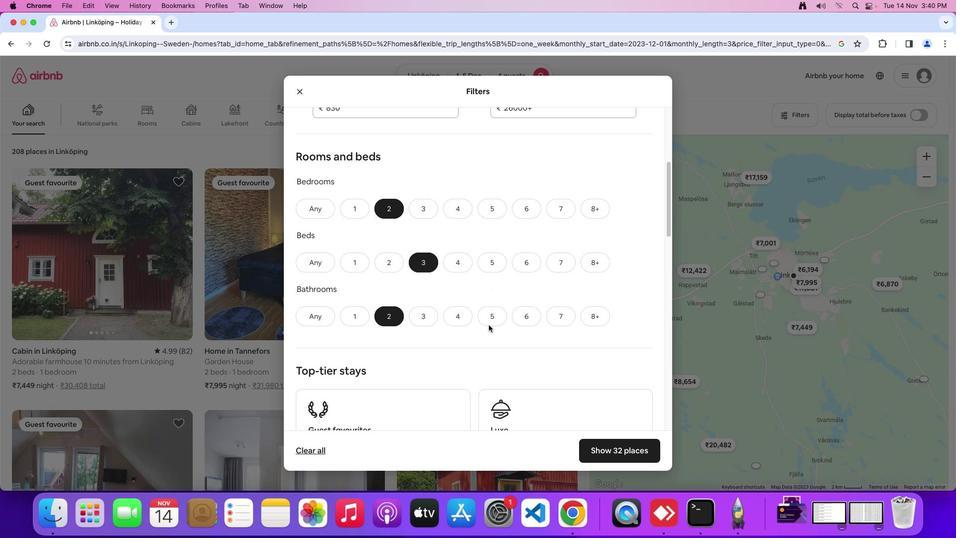
Action: Mouse moved to (489, 324)
Screenshot: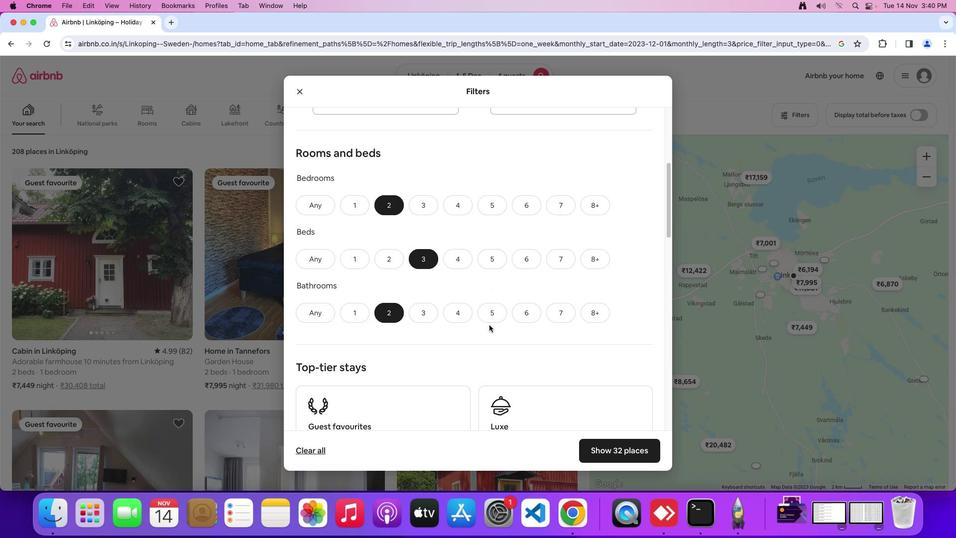 
Action: Mouse scrolled (489, 324) with delta (0, 0)
Screenshot: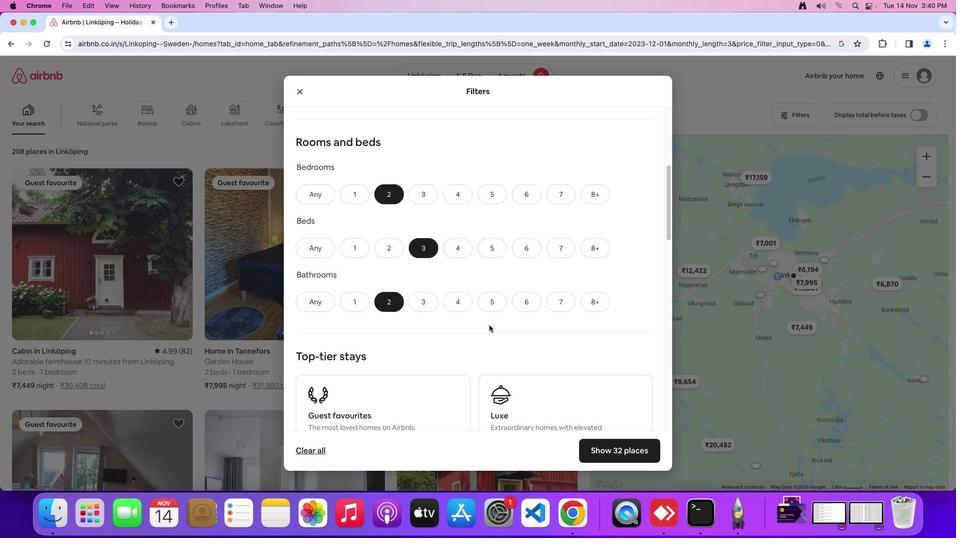 
Action: Mouse scrolled (489, 324) with delta (0, 0)
Screenshot: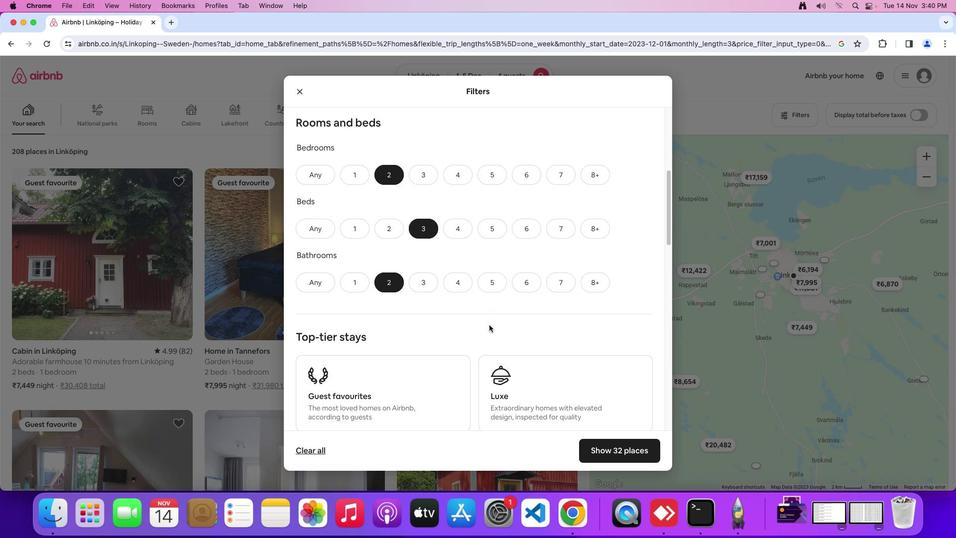 
Action: Mouse scrolled (489, 324) with delta (0, 0)
Screenshot: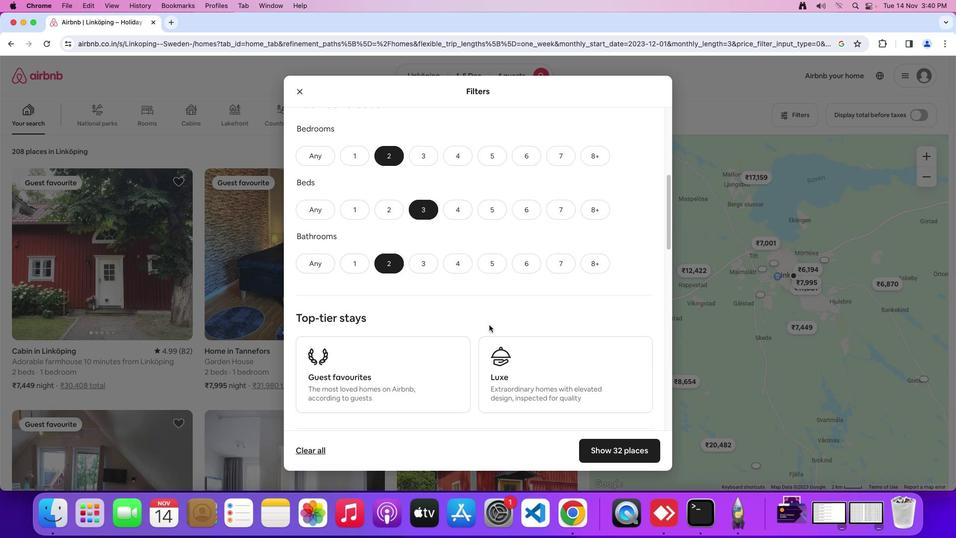 
Action: Mouse scrolled (489, 324) with delta (0, 0)
Screenshot: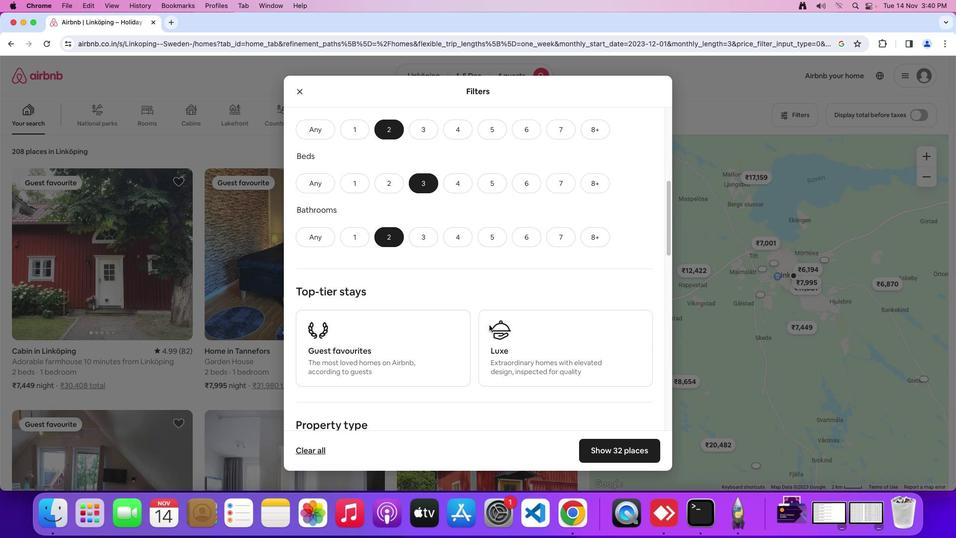 
Action: Mouse scrolled (489, 324) with delta (0, 0)
Screenshot: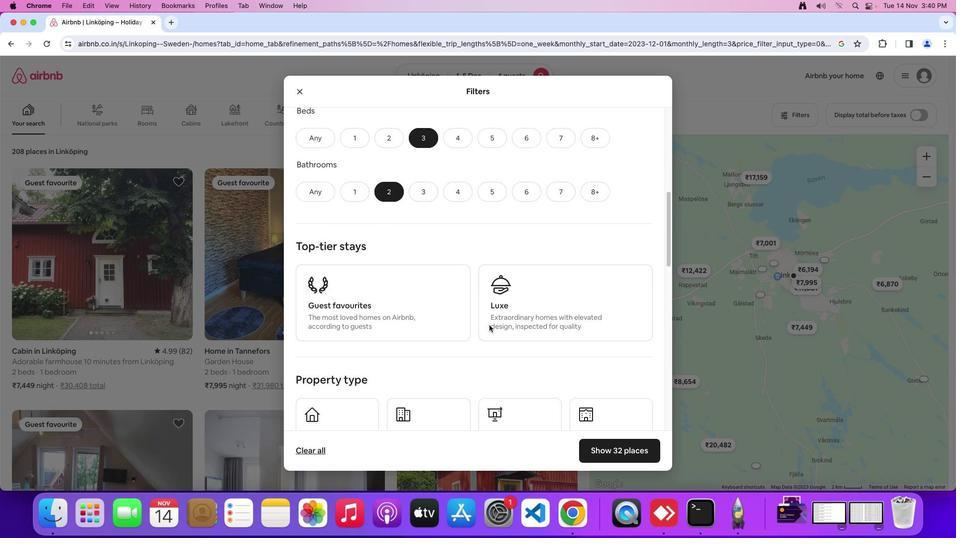
Action: Mouse scrolled (489, 324) with delta (0, -1)
Screenshot: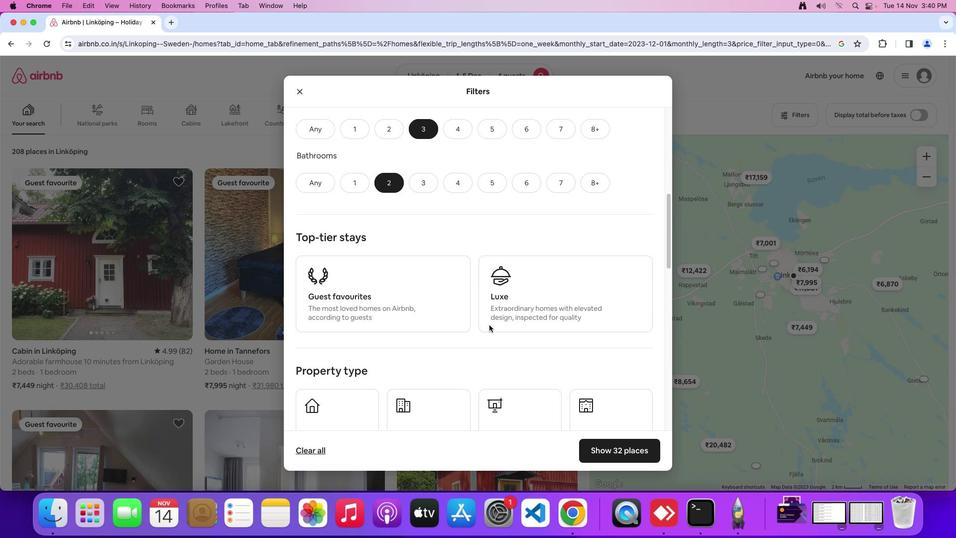 
Action: Mouse scrolled (489, 324) with delta (0, 0)
Screenshot: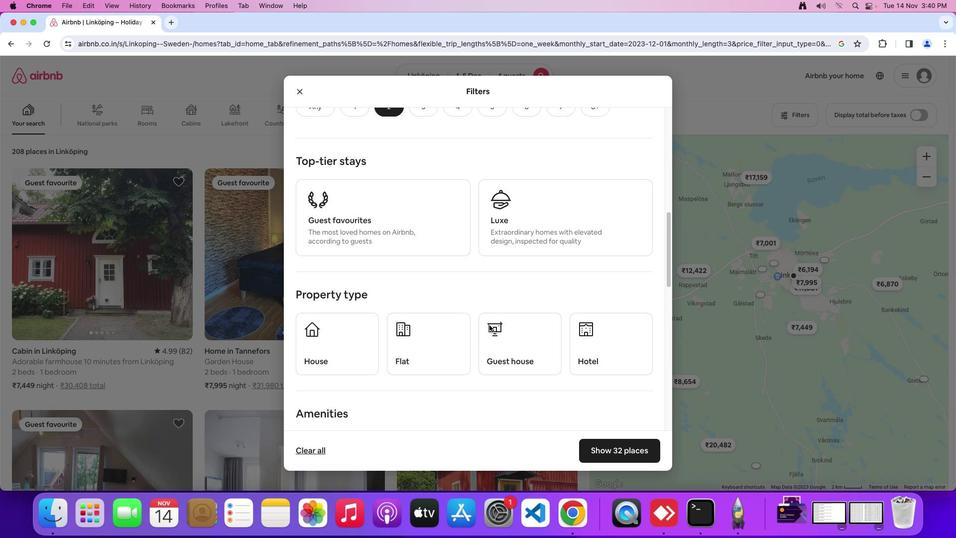 
Action: Mouse scrolled (489, 324) with delta (0, 0)
Screenshot: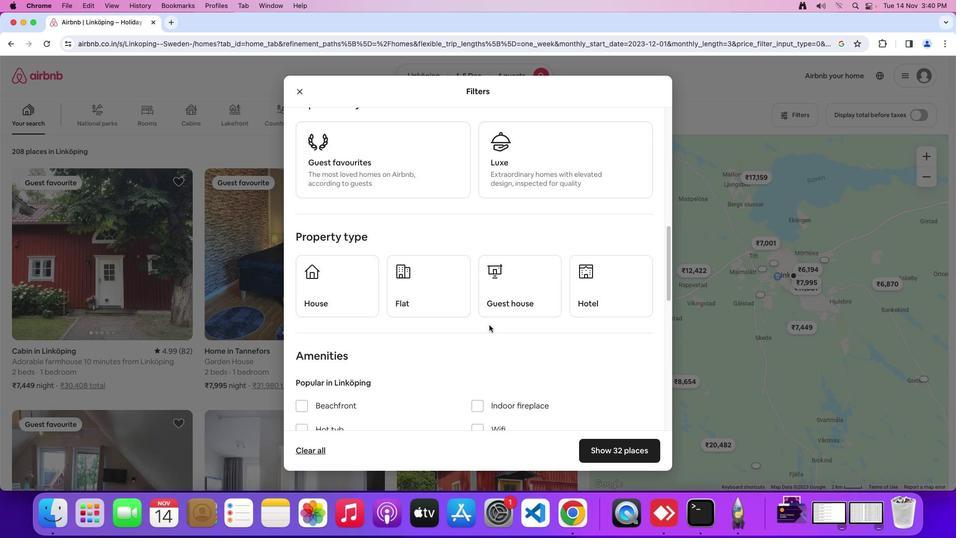 
Action: Mouse scrolled (489, 324) with delta (0, -1)
Screenshot: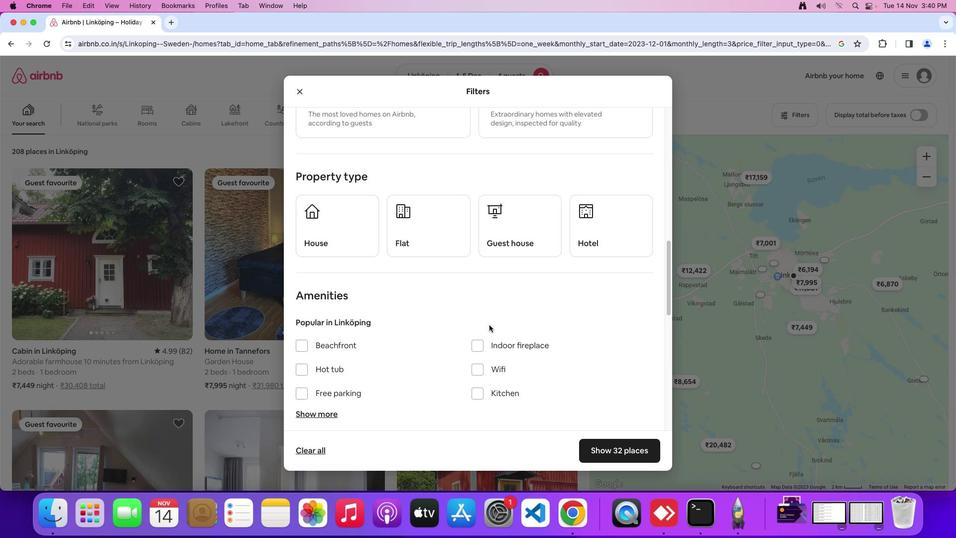 
Action: Mouse scrolled (489, 324) with delta (0, -2)
Screenshot: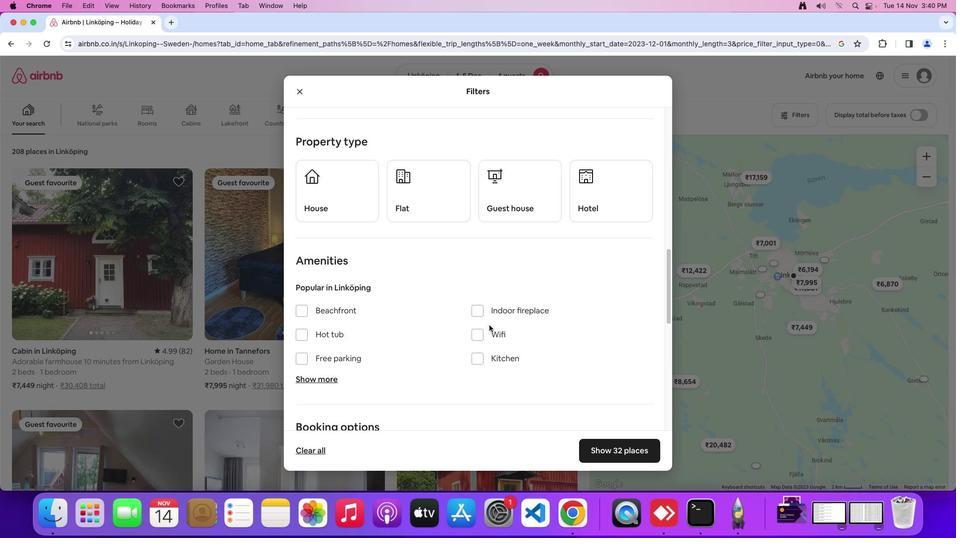 
Action: Mouse moved to (512, 316)
Screenshot: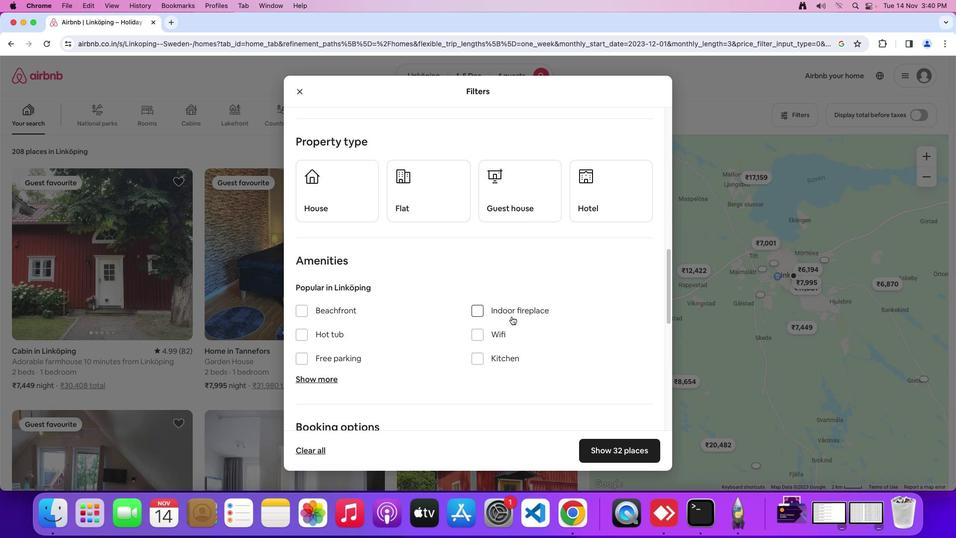 
Action: Mouse scrolled (512, 316) with delta (0, 0)
Screenshot: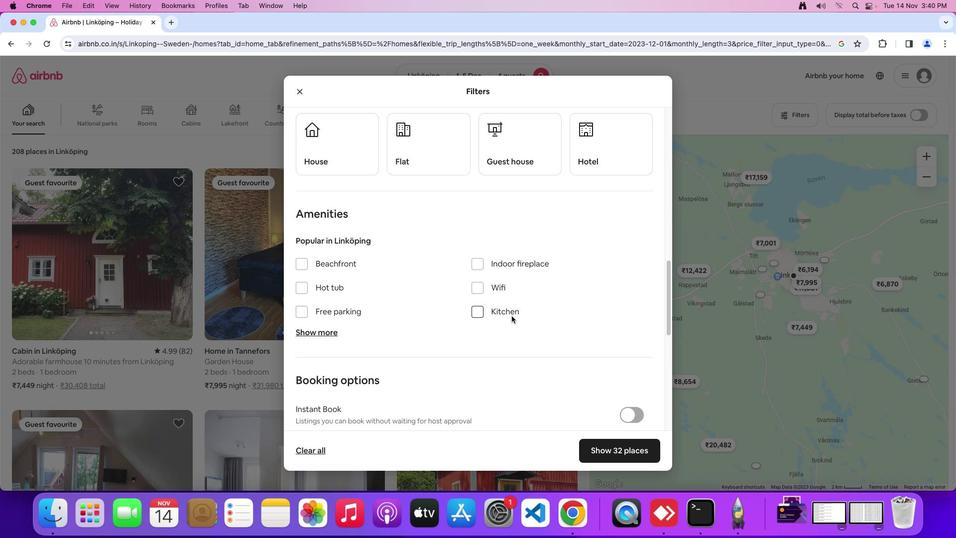 
Action: Mouse scrolled (512, 316) with delta (0, 0)
Screenshot: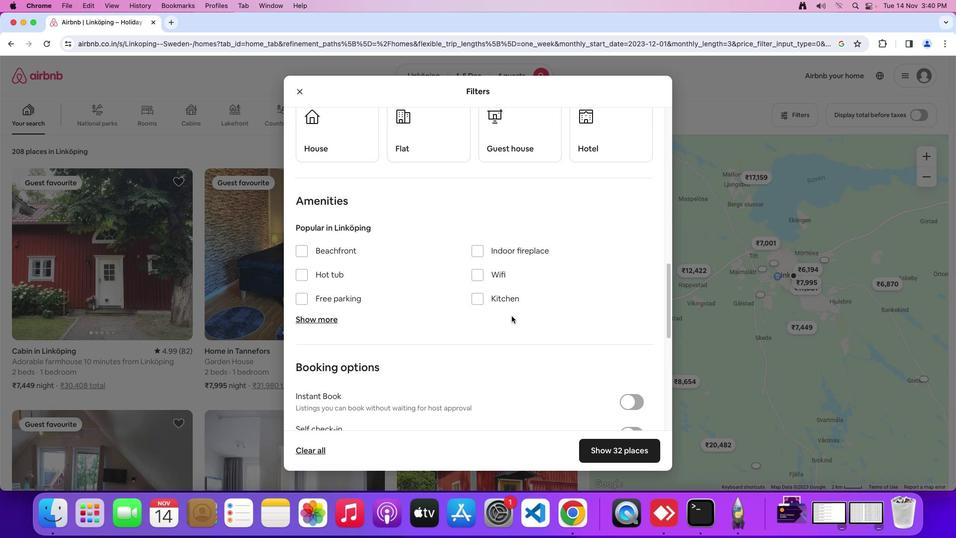 
Action: Mouse scrolled (512, 316) with delta (0, -1)
Screenshot: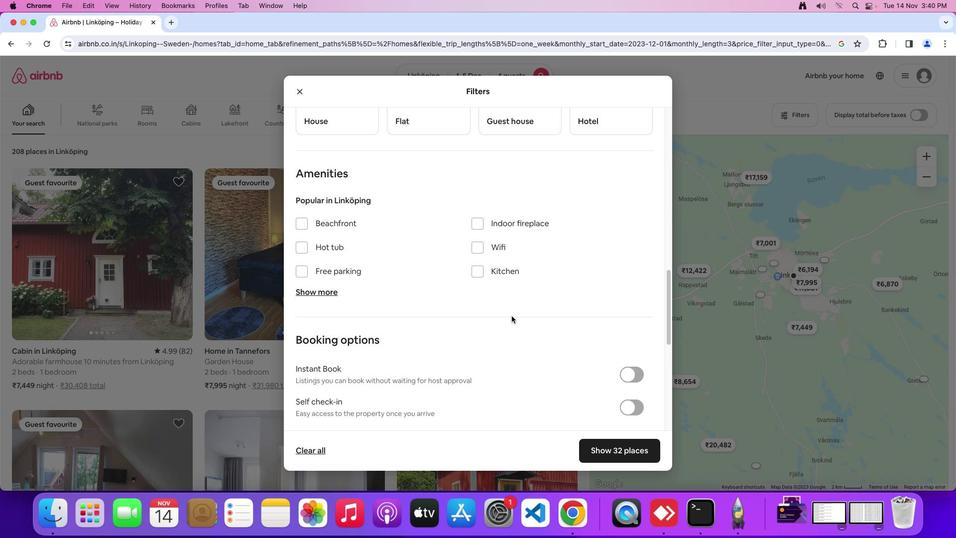 
Action: Mouse moved to (512, 315)
Screenshot: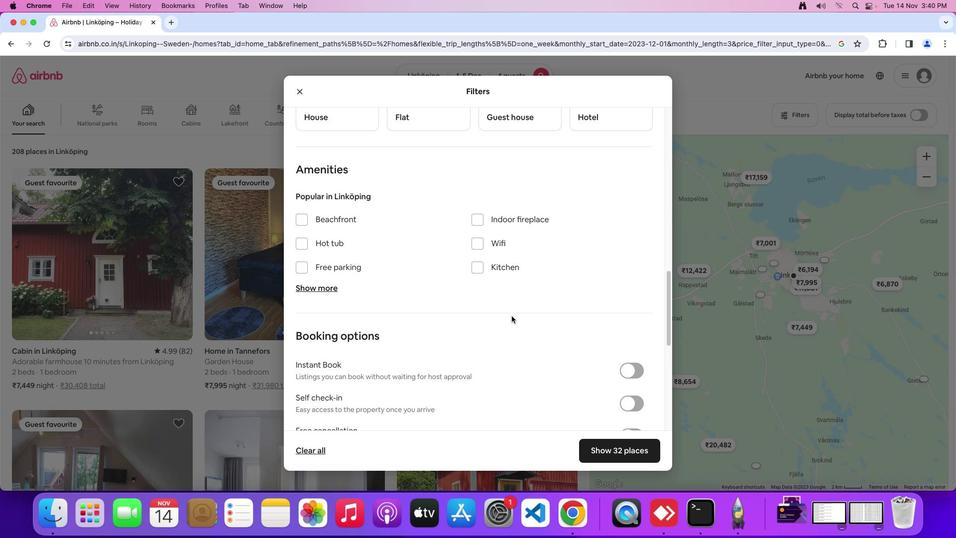 
Action: Mouse scrolled (512, 315) with delta (0, 0)
Screenshot: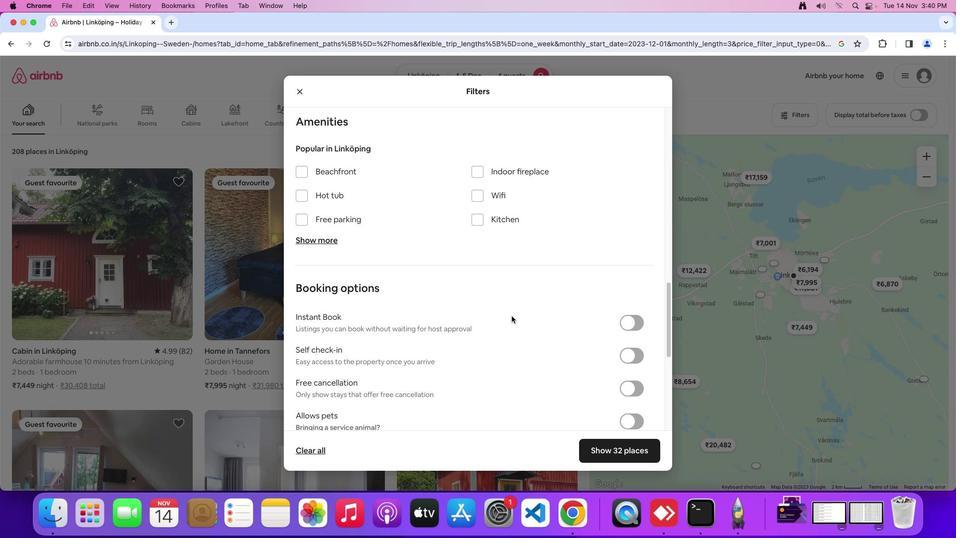 
Action: Mouse scrolled (512, 315) with delta (0, 0)
Screenshot: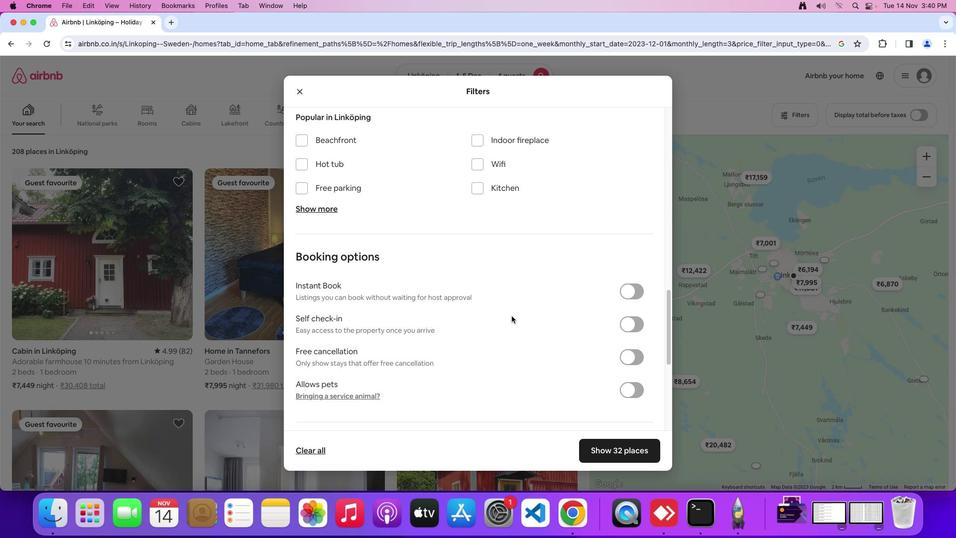 
Action: Mouse scrolled (512, 315) with delta (0, -1)
Screenshot: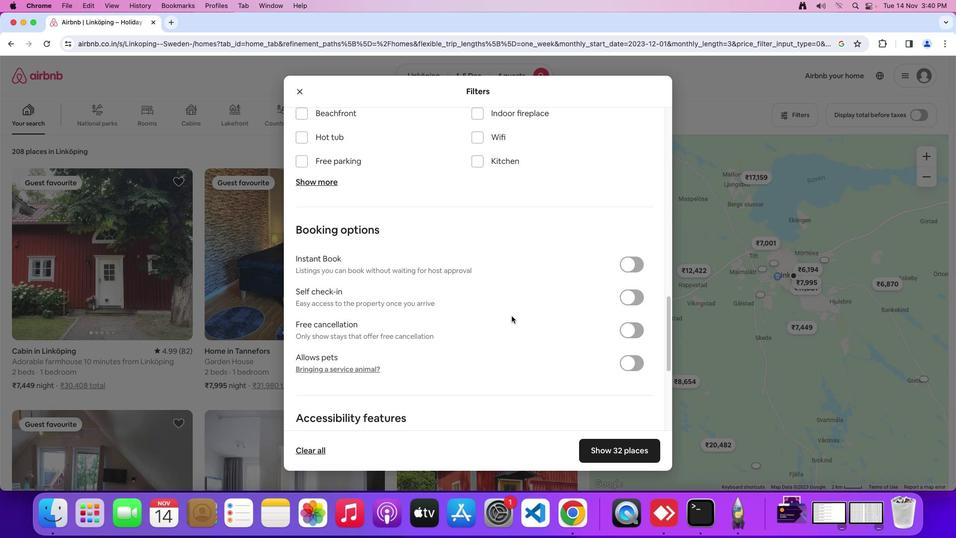 
Action: Mouse moved to (635, 298)
Screenshot: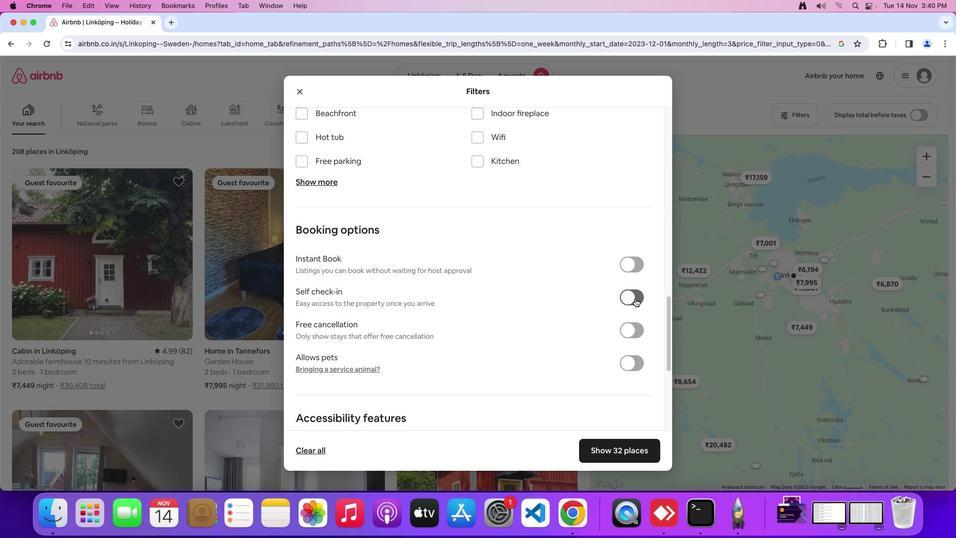 
Action: Mouse pressed left at (635, 298)
Screenshot: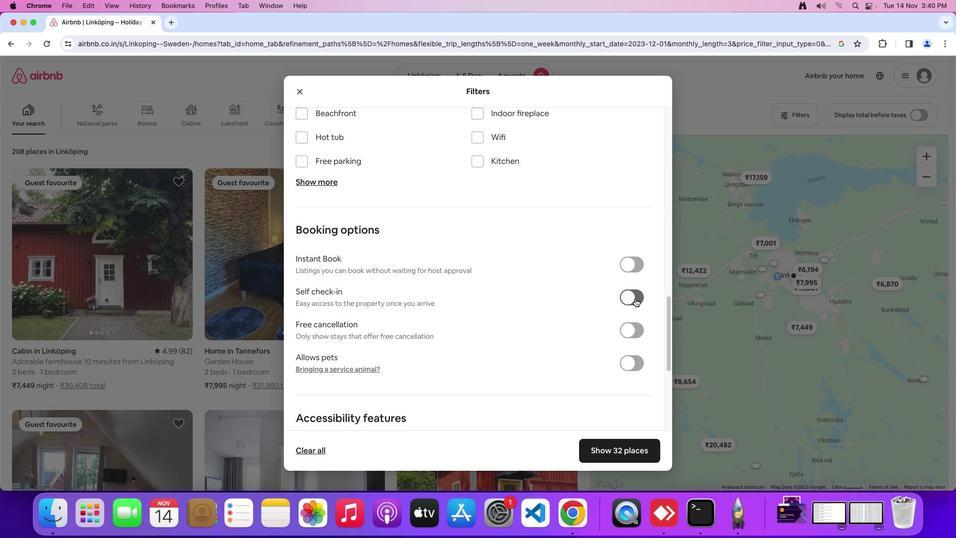 
Action: Mouse moved to (510, 124)
Screenshot: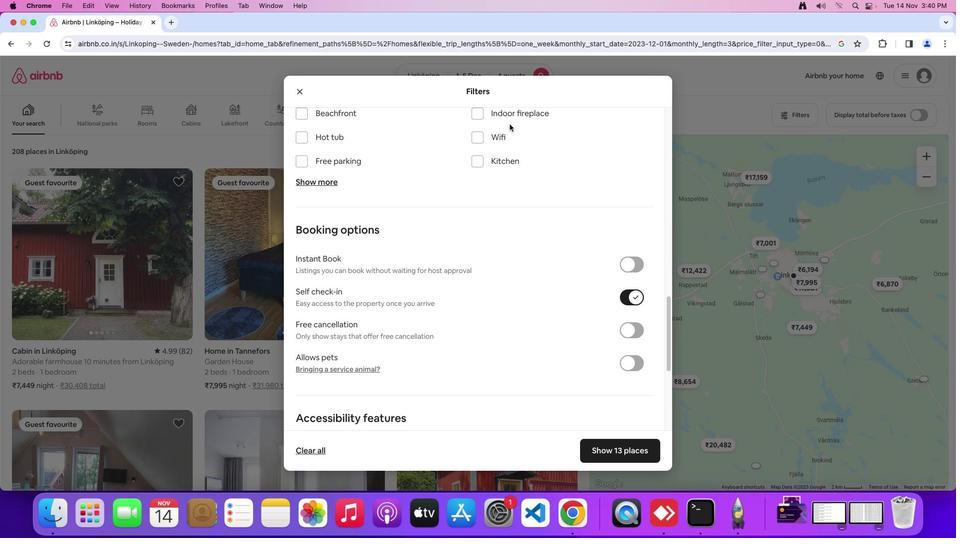 
Action: Mouse scrolled (510, 124) with delta (0, 0)
Screenshot: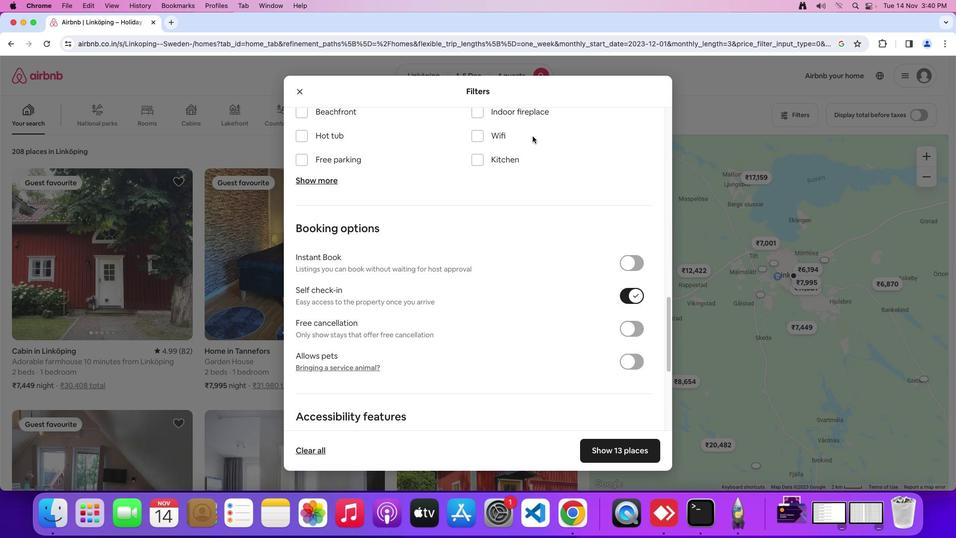 
Action: Mouse moved to (612, 450)
Screenshot: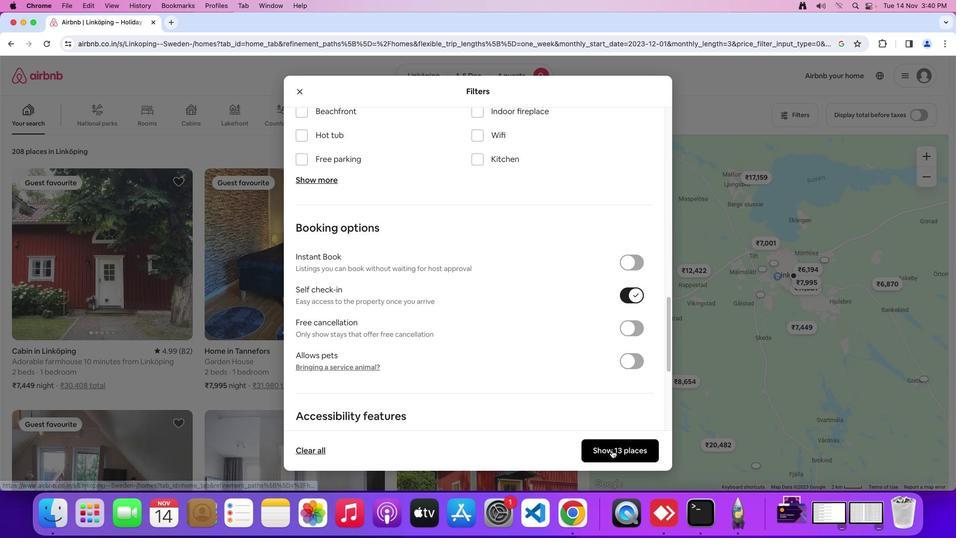 
Action: Mouse pressed left at (612, 450)
Screenshot: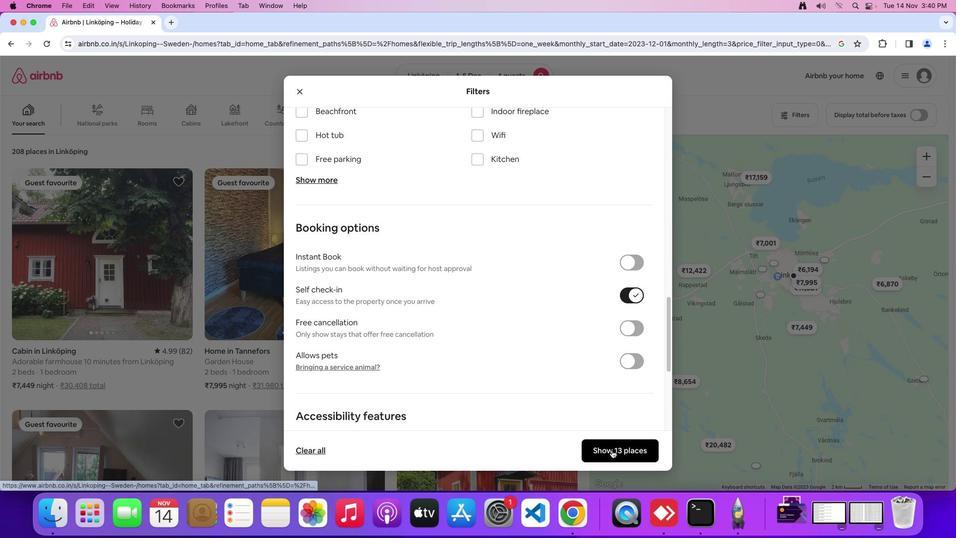 
Action: Mouse moved to (338, 324)
Screenshot: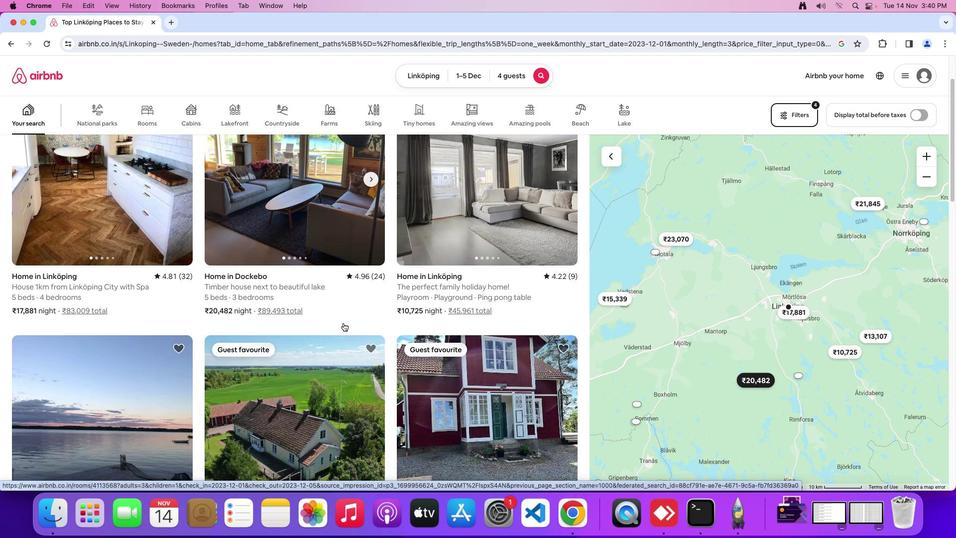 
Action: Mouse scrolled (338, 324) with delta (0, 0)
Screenshot: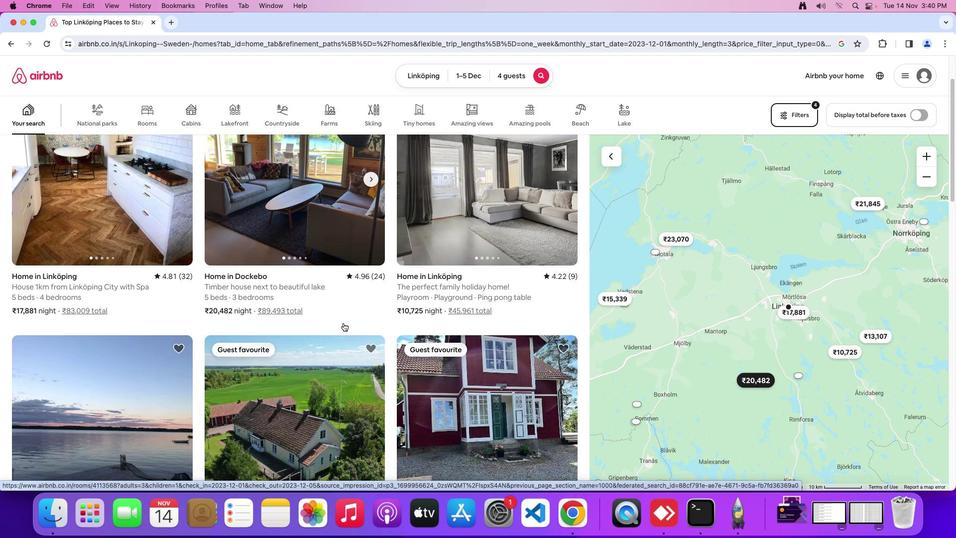 
Action: Mouse scrolled (338, 324) with delta (0, 0)
Screenshot: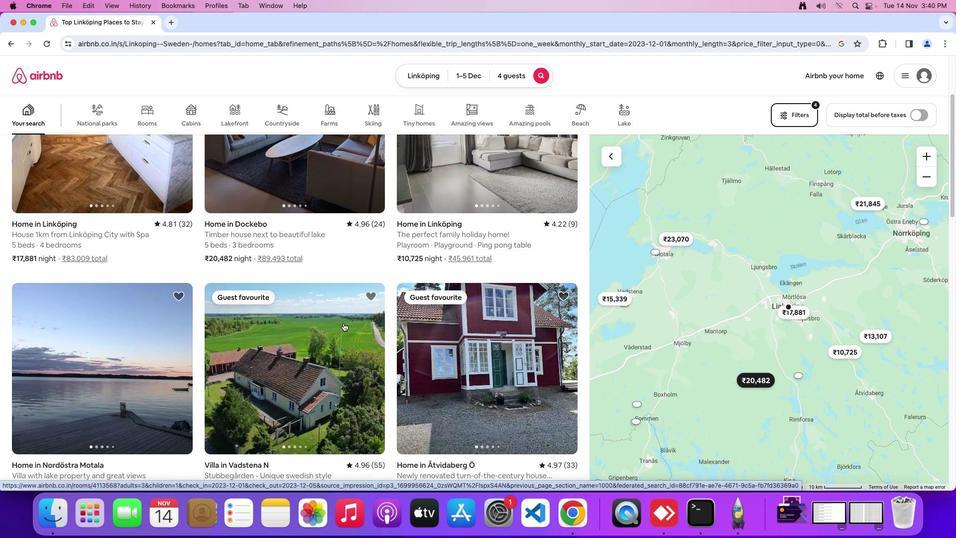 
Action: Mouse moved to (339, 324)
Screenshot: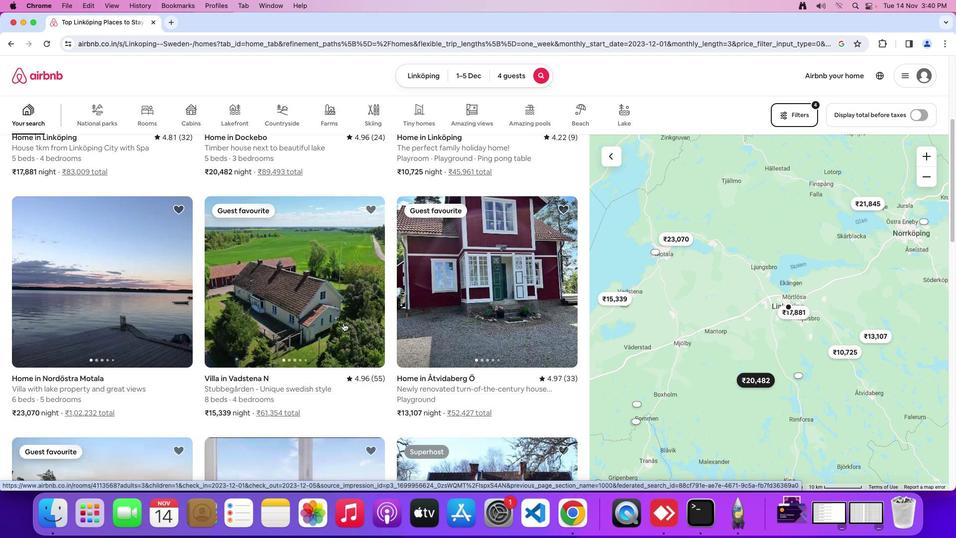 
Action: Mouse scrolled (339, 324) with delta (0, -1)
Screenshot: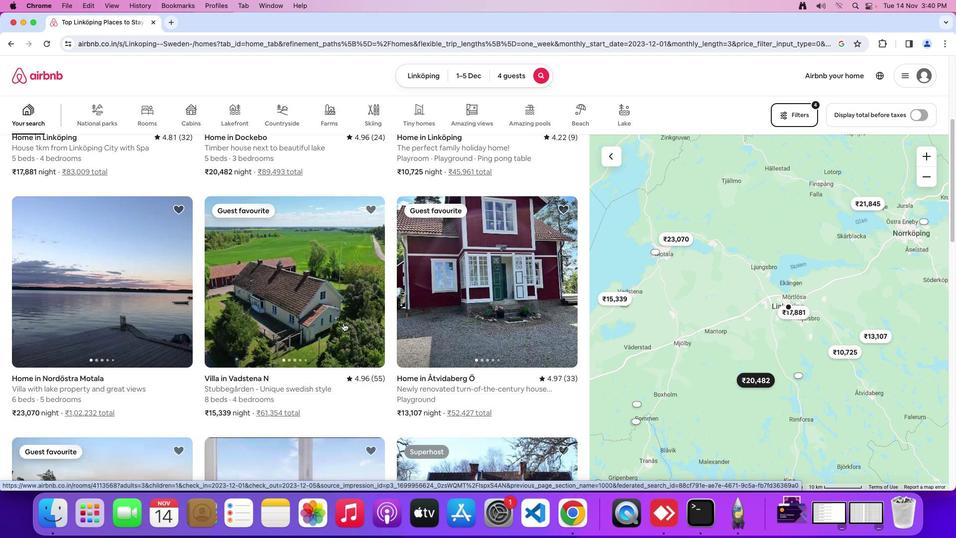 
Action: Mouse moved to (343, 322)
Screenshot: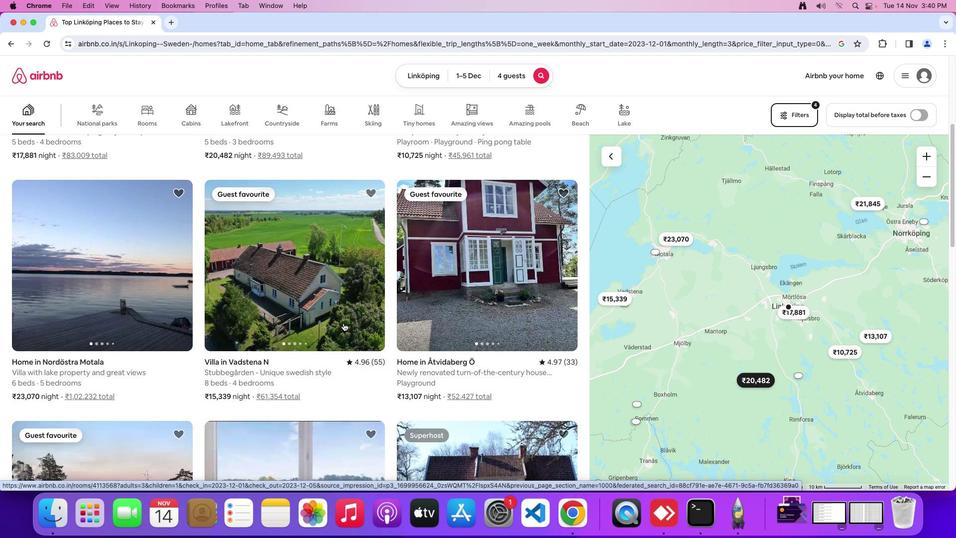 
Action: Mouse scrolled (343, 322) with delta (0, -2)
Screenshot: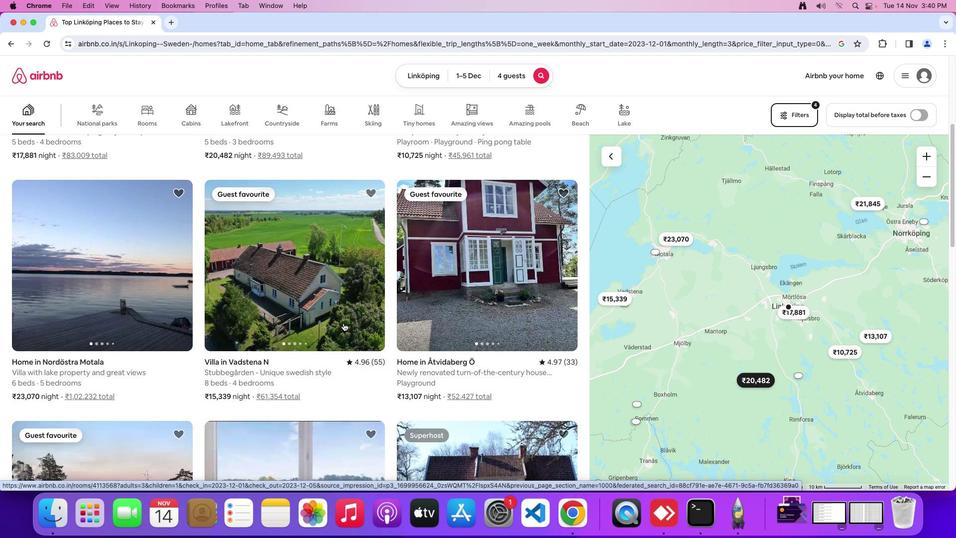 
Action: Mouse moved to (343, 322)
Screenshot: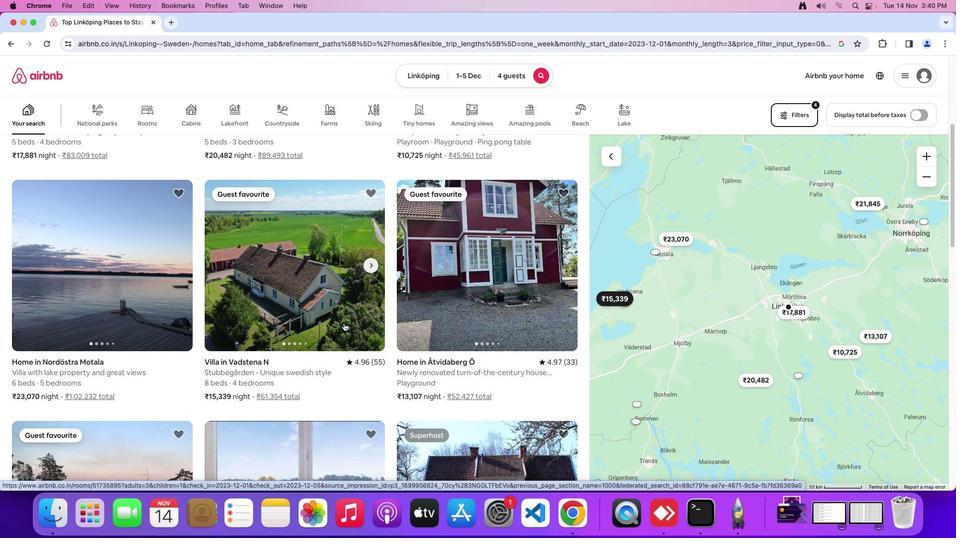 
Action: Mouse scrolled (343, 322) with delta (0, 0)
Screenshot: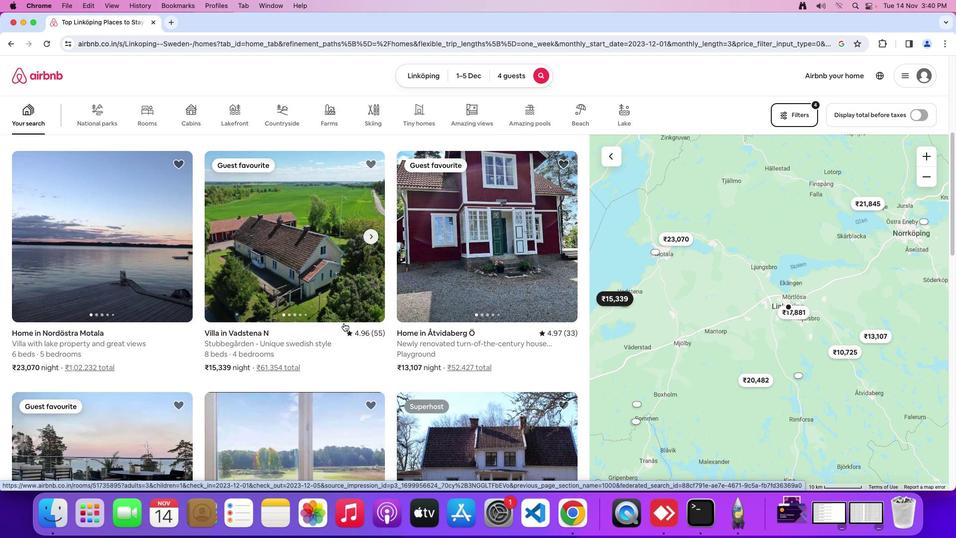 
Action: Mouse scrolled (343, 322) with delta (0, 0)
Screenshot: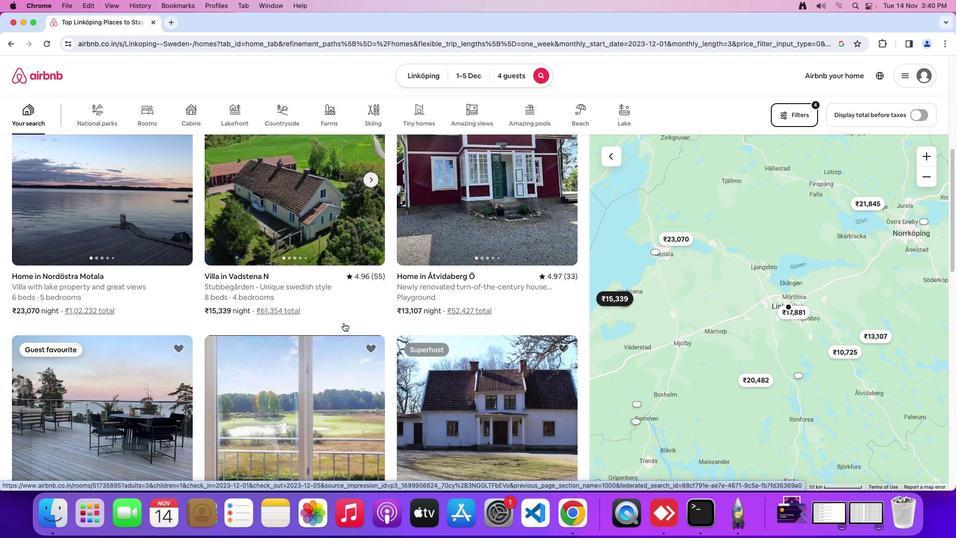 
Action: Mouse scrolled (343, 322) with delta (0, -1)
Screenshot: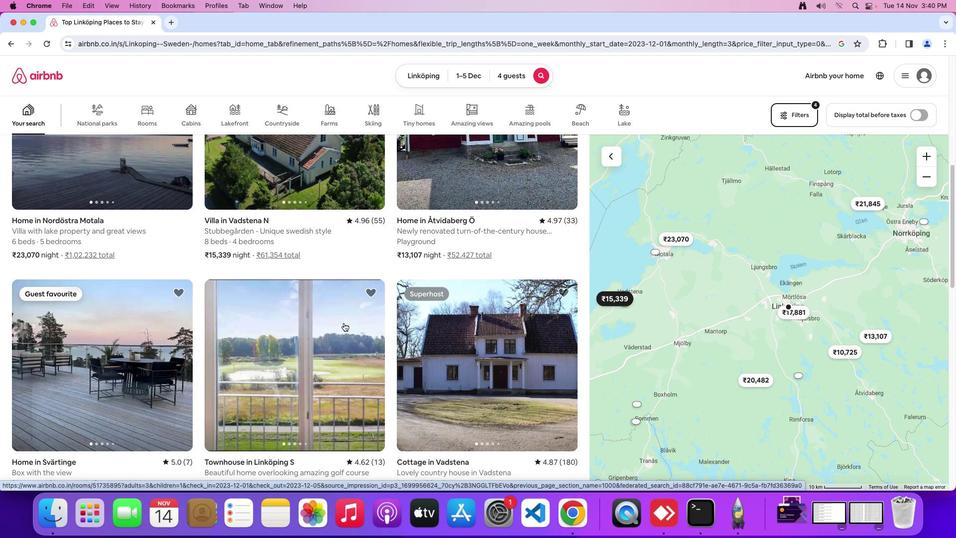 
Action: Mouse scrolled (343, 322) with delta (0, -1)
Screenshot: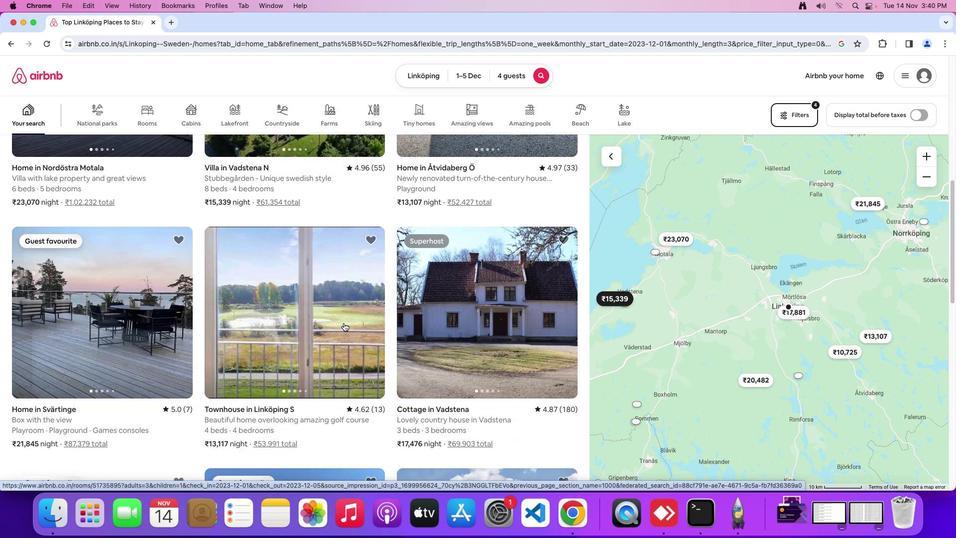 
Action: Mouse moved to (344, 322)
Screenshot: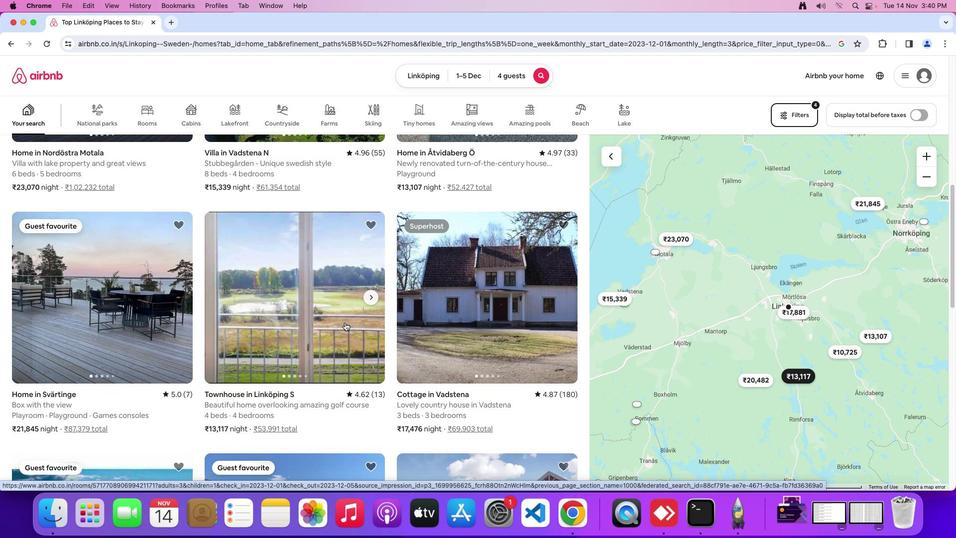 
Action: Mouse scrolled (344, 322) with delta (0, 0)
Screenshot: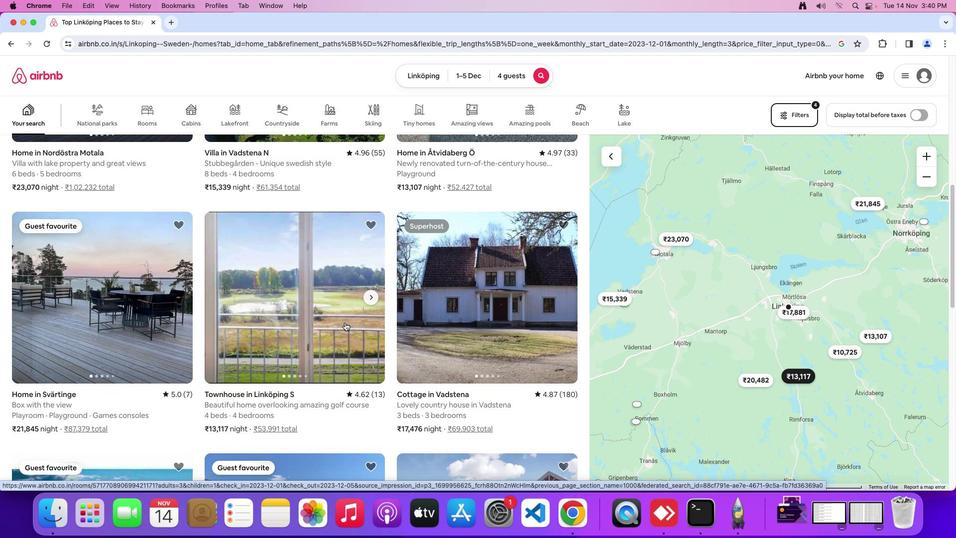 
Action: Mouse scrolled (344, 322) with delta (0, 0)
Screenshot: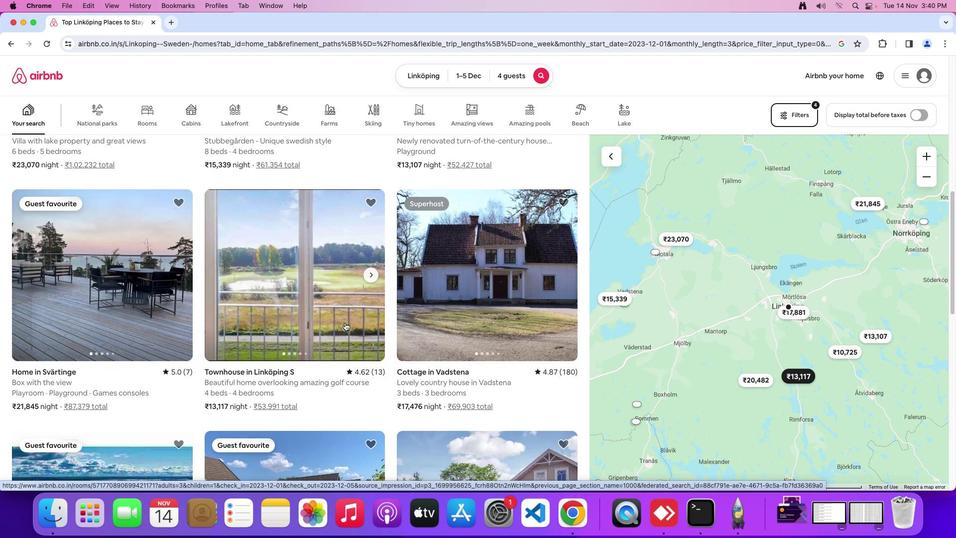 
Action: Mouse scrolled (344, 322) with delta (0, 0)
Screenshot: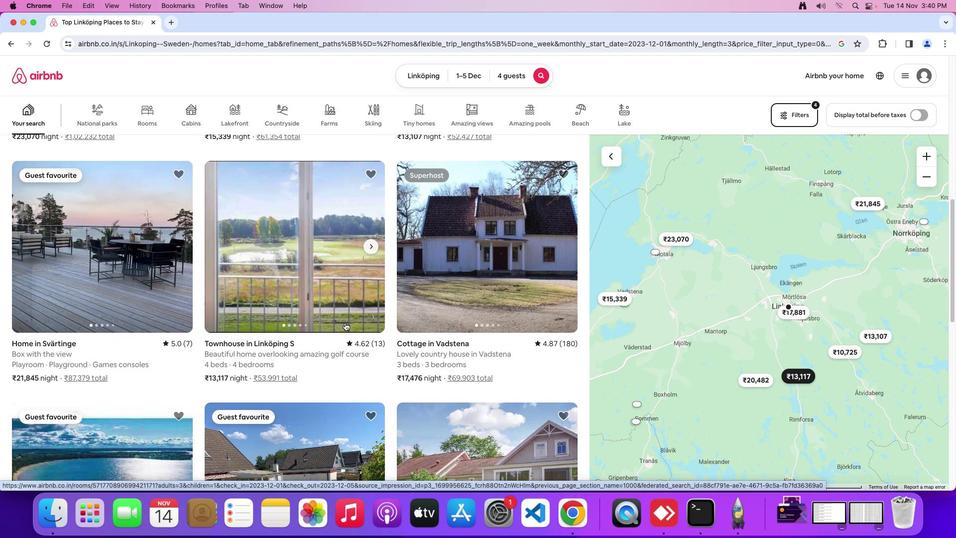 
Action: Mouse scrolled (344, 322) with delta (0, 0)
Screenshot: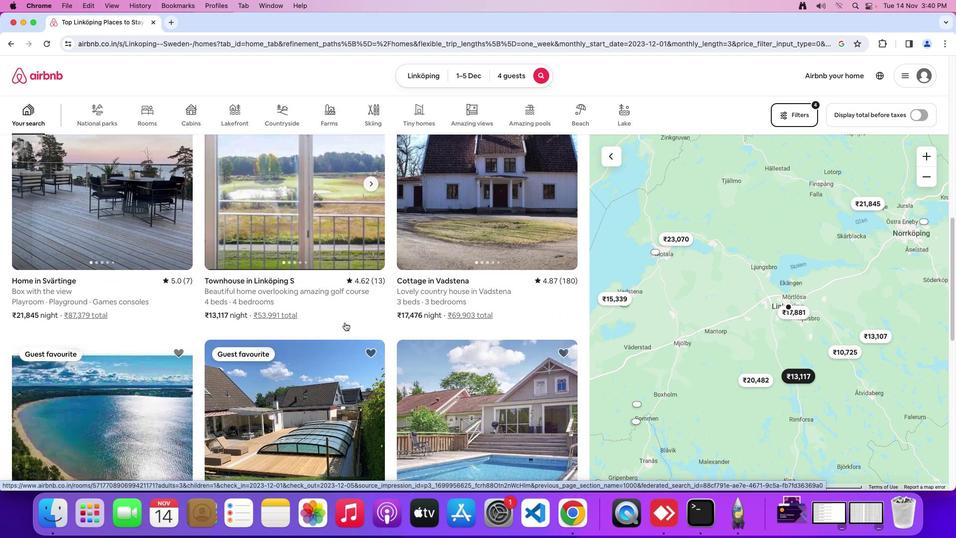 
Action: Mouse moved to (345, 322)
Screenshot: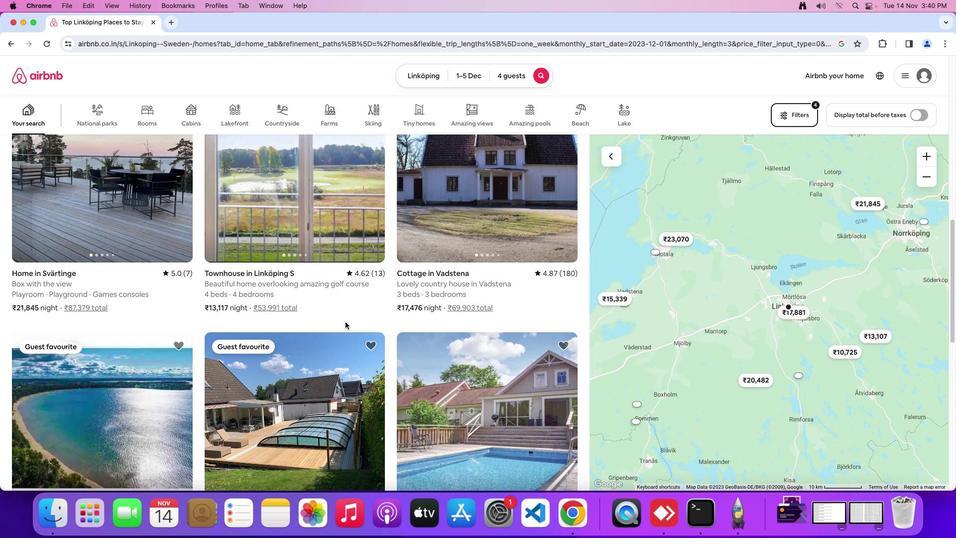 
Action: Mouse scrolled (345, 322) with delta (0, 0)
Screenshot: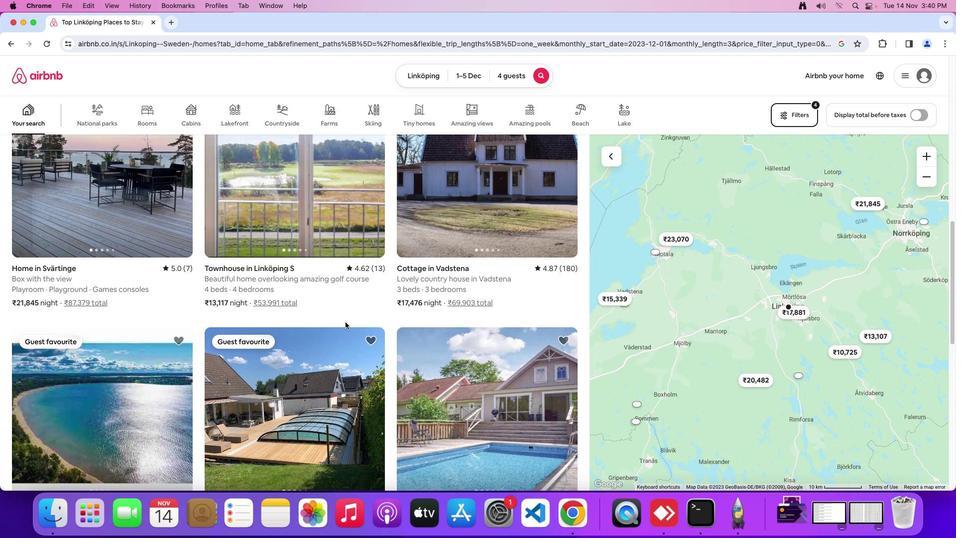 
Action: Mouse scrolled (345, 322) with delta (0, 0)
Screenshot: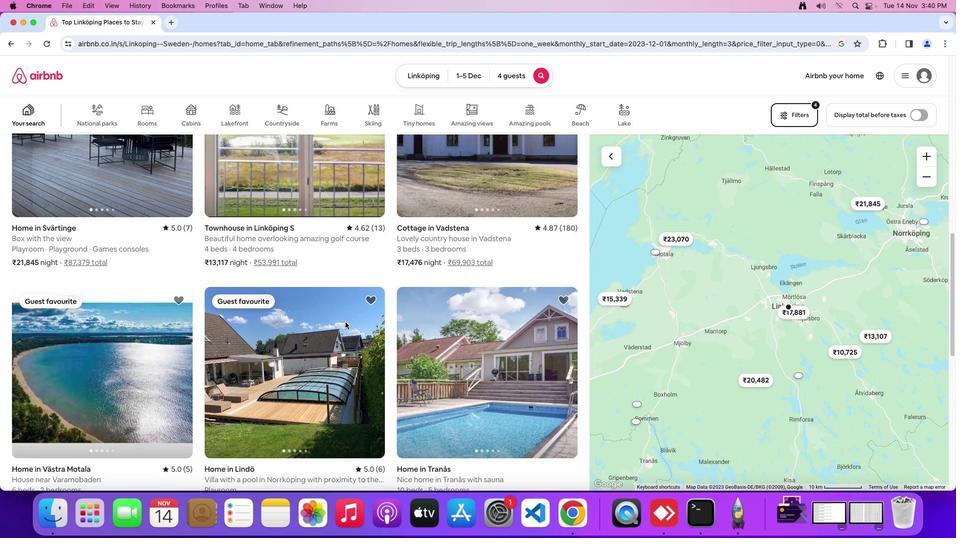 
Action: Mouse scrolled (345, 322) with delta (0, 0)
Screenshot: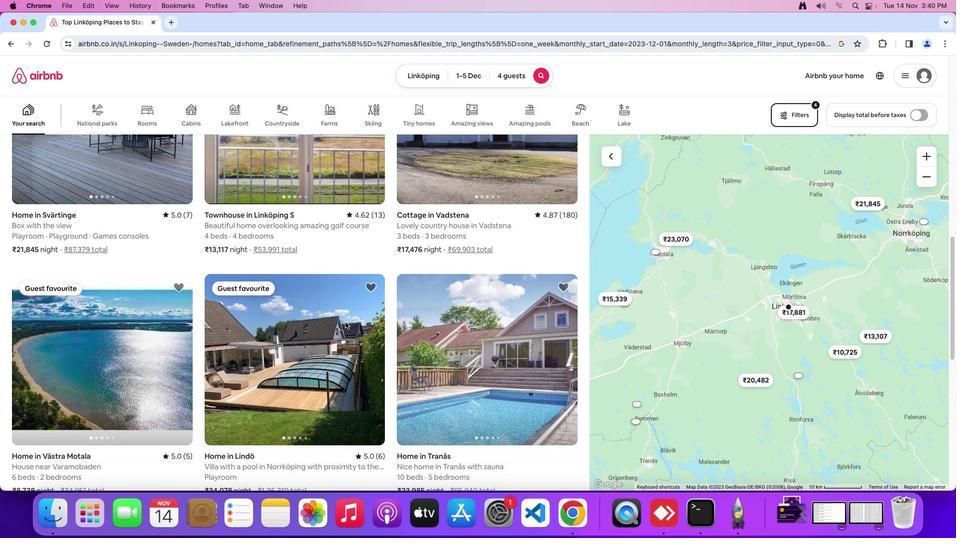 
Action: Mouse moved to (346, 321)
Screenshot: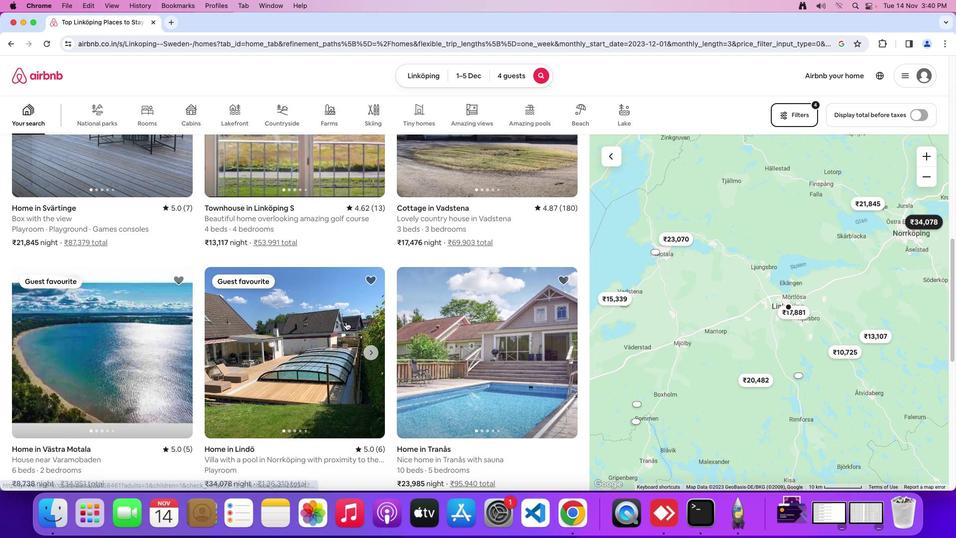 
Action: Mouse scrolled (346, 321) with delta (0, 0)
Screenshot: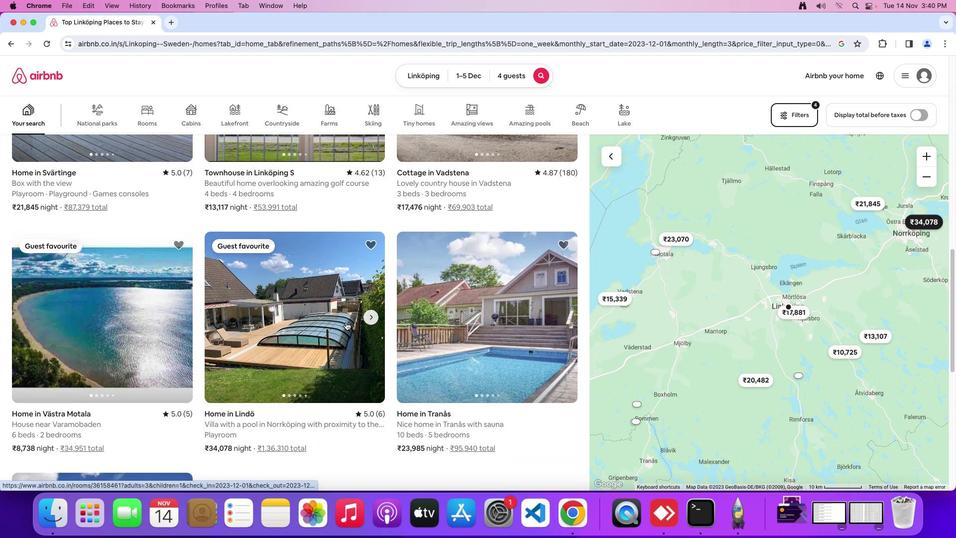
Action: Mouse scrolled (346, 321) with delta (0, 0)
Screenshot: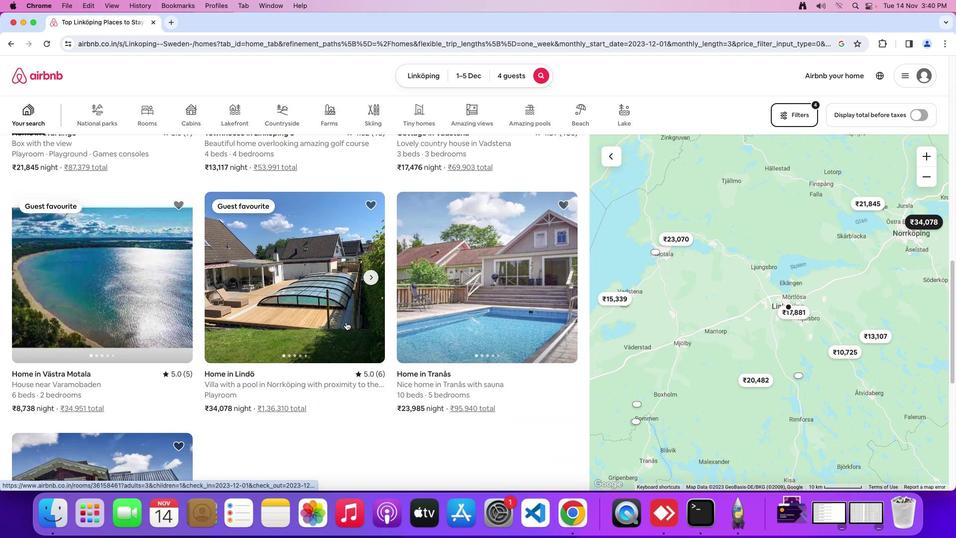 
Action: Mouse scrolled (346, 321) with delta (0, -1)
Screenshot: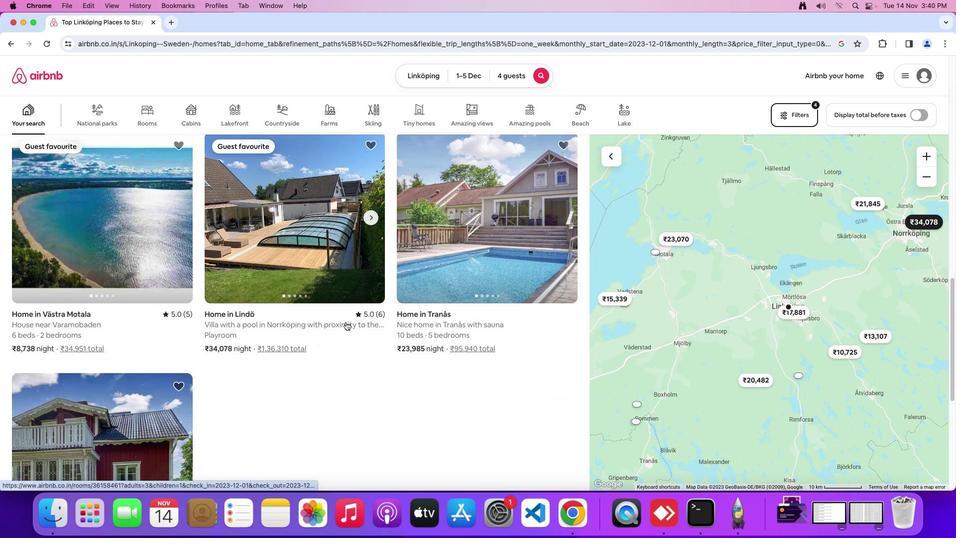 
Action: Mouse scrolled (346, 321) with delta (0, -2)
Screenshot: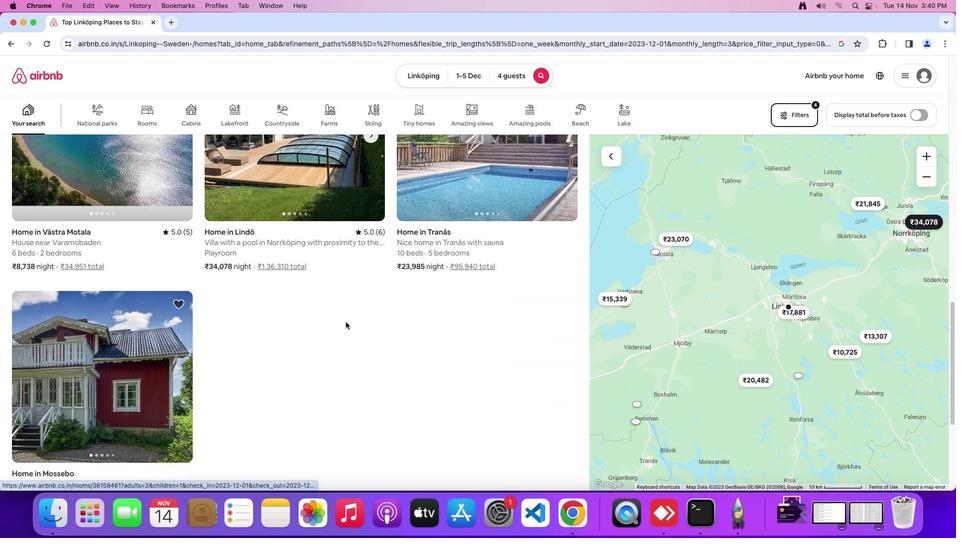 
Action: Mouse moved to (346, 321)
Screenshot: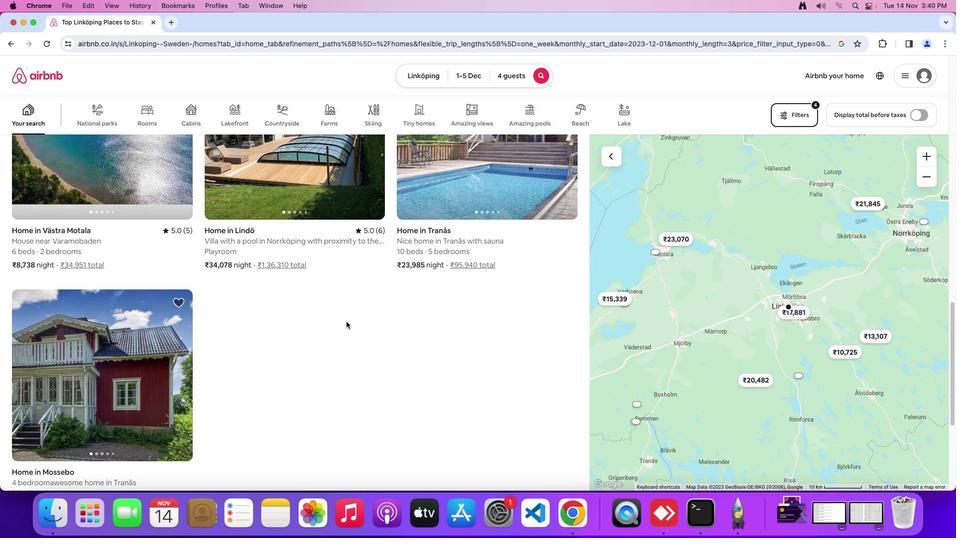 
Action: Mouse scrolled (346, 321) with delta (0, 0)
Screenshot: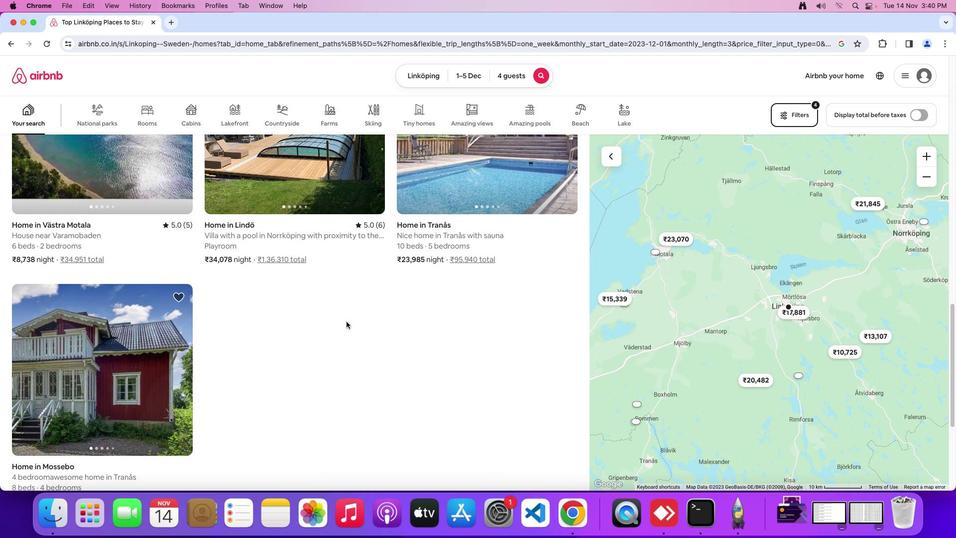 
Action: Mouse scrolled (346, 321) with delta (0, 0)
Screenshot: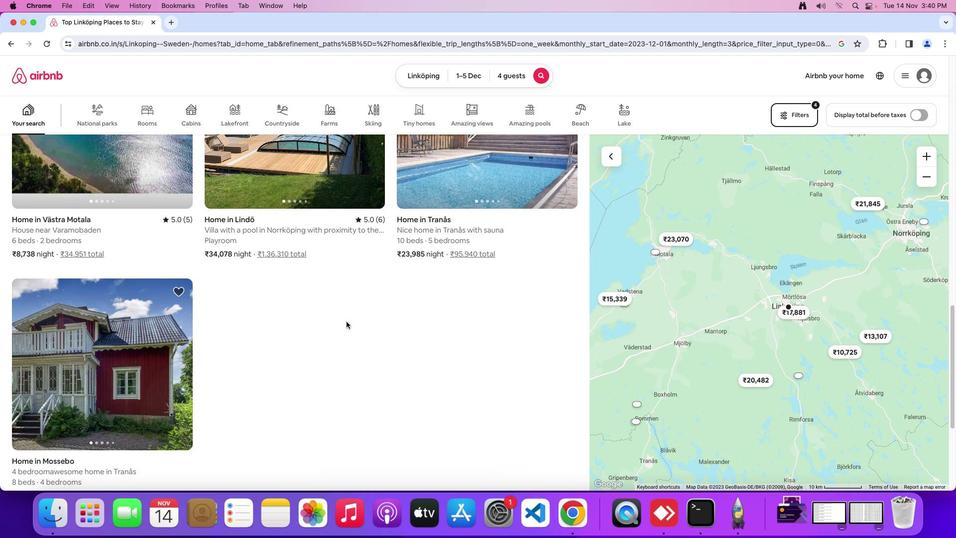 
Action: Mouse scrolled (346, 321) with delta (0, 0)
Screenshot: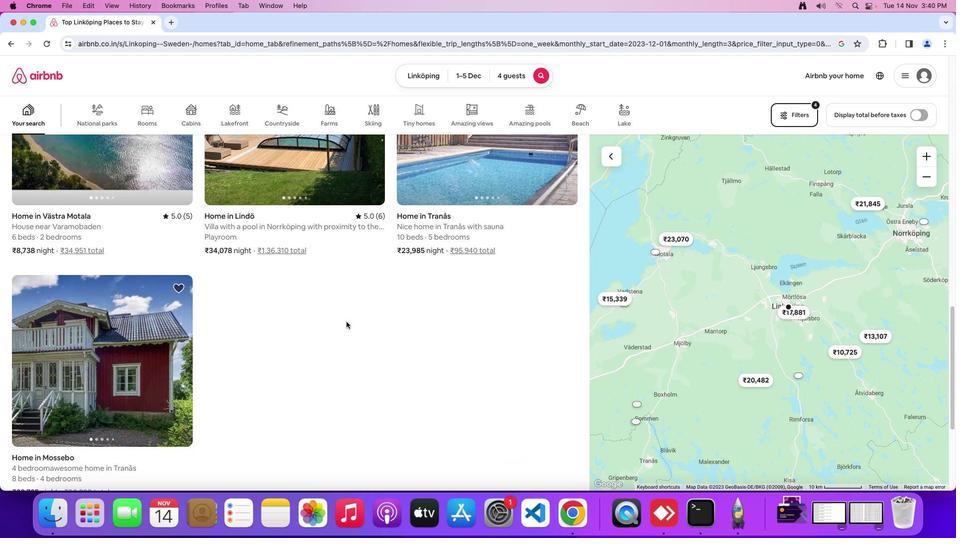 
Action: Mouse scrolled (346, 321) with delta (0, 0)
Screenshot: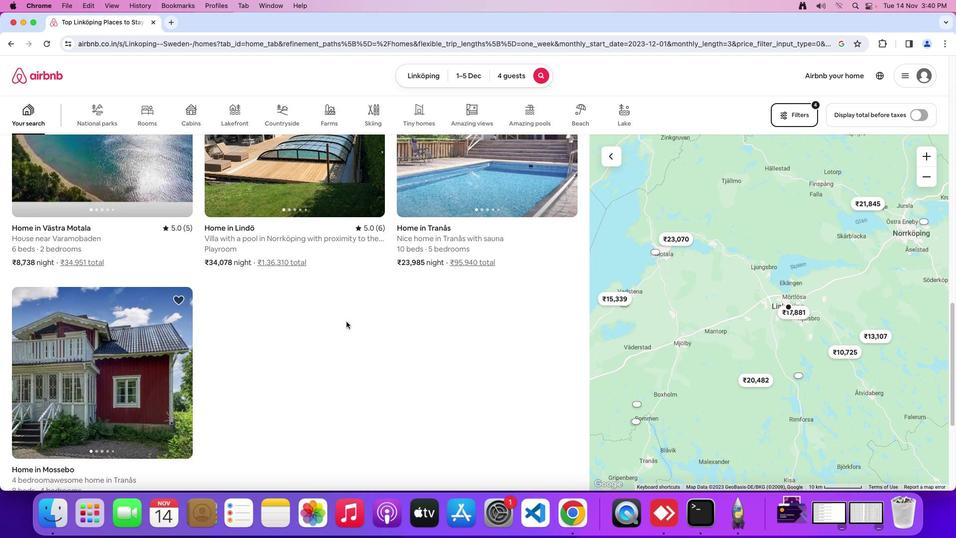 
Action: Mouse scrolled (346, 321) with delta (0, 0)
Screenshot: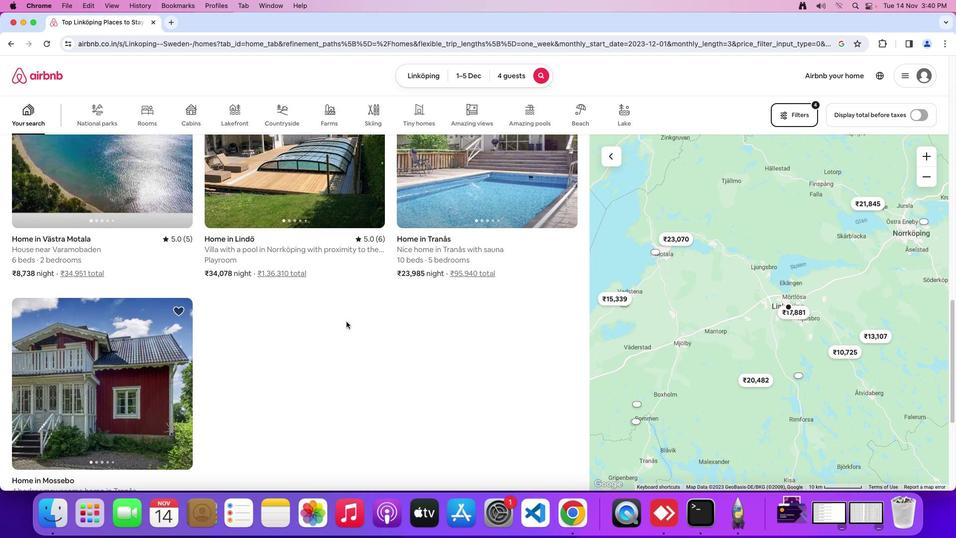 
Action: Mouse scrolled (346, 321) with delta (0, 0)
Screenshot: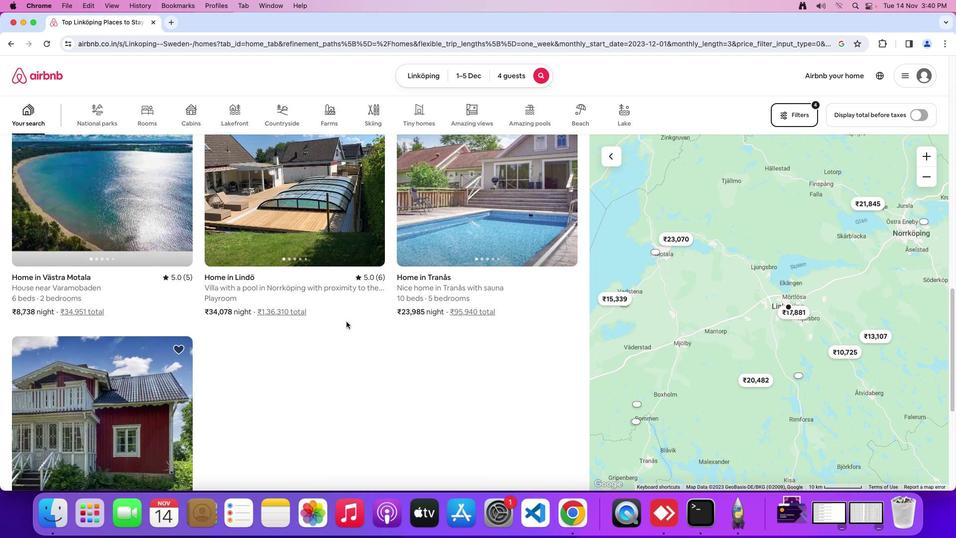 
Action: Mouse scrolled (346, 321) with delta (0, 0)
Screenshot: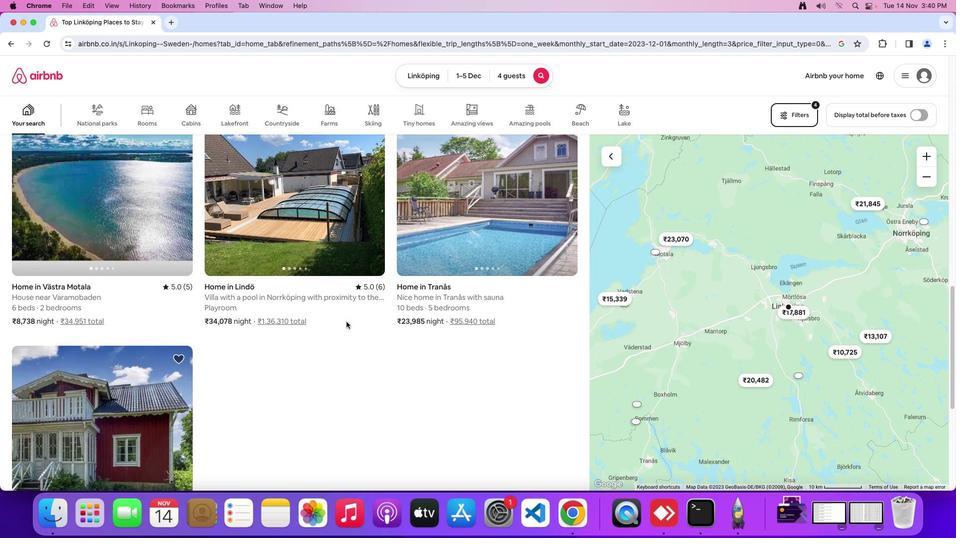 
Action: Mouse scrolled (346, 321) with delta (0, 0)
Screenshot: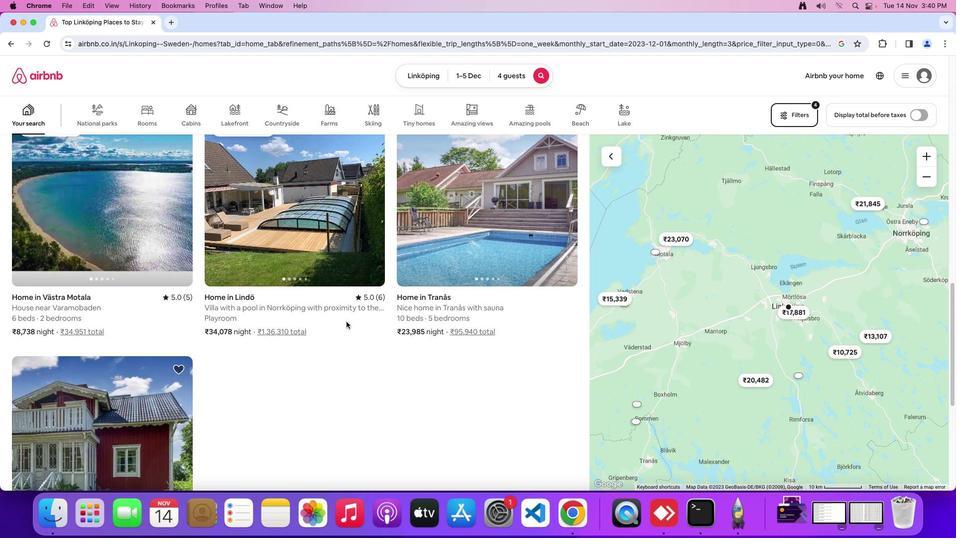 
Action: Mouse scrolled (346, 321) with delta (0, 0)
Screenshot: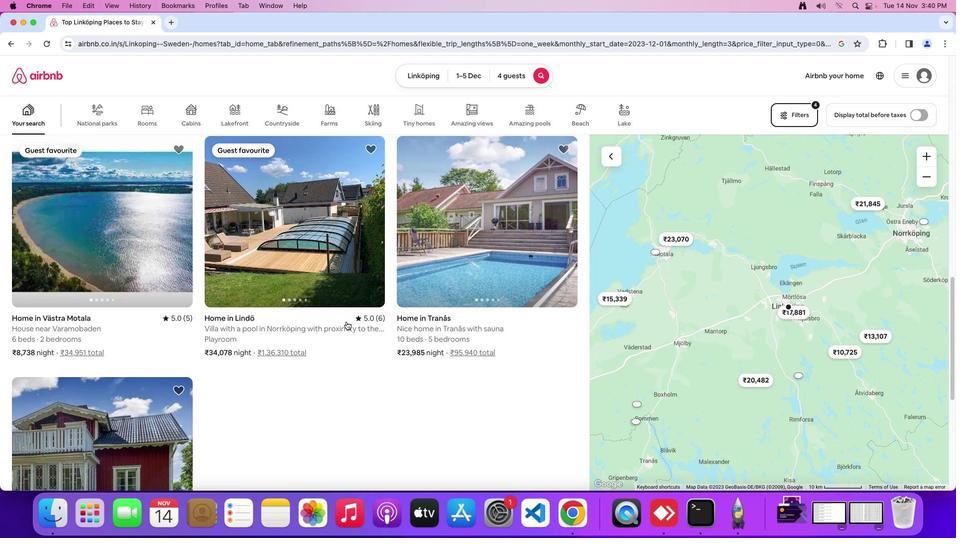 
Action: Mouse scrolled (346, 321) with delta (0, 0)
Screenshot: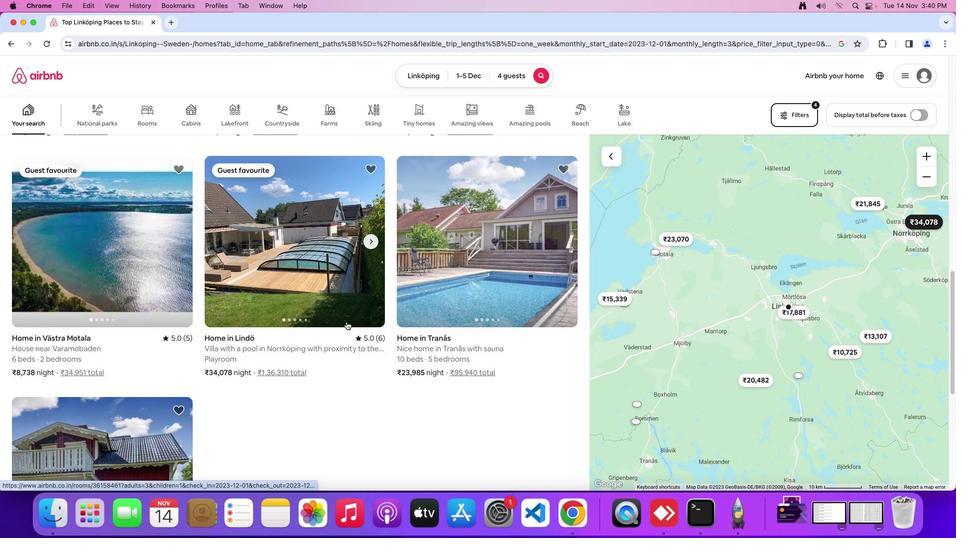 
Action: Mouse scrolled (346, 321) with delta (0, 0)
Screenshot: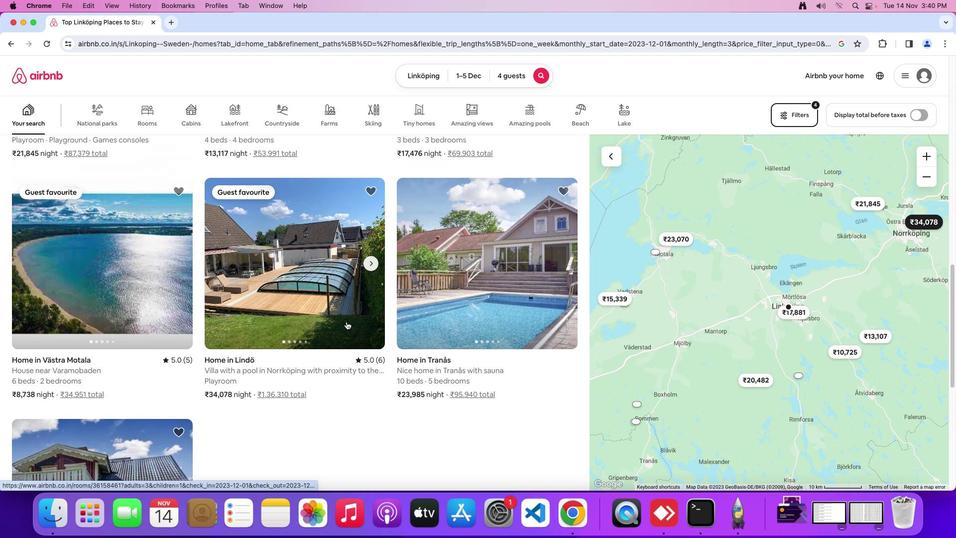 
Action: Mouse scrolled (346, 321) with delta (0, 1)
Screenshot: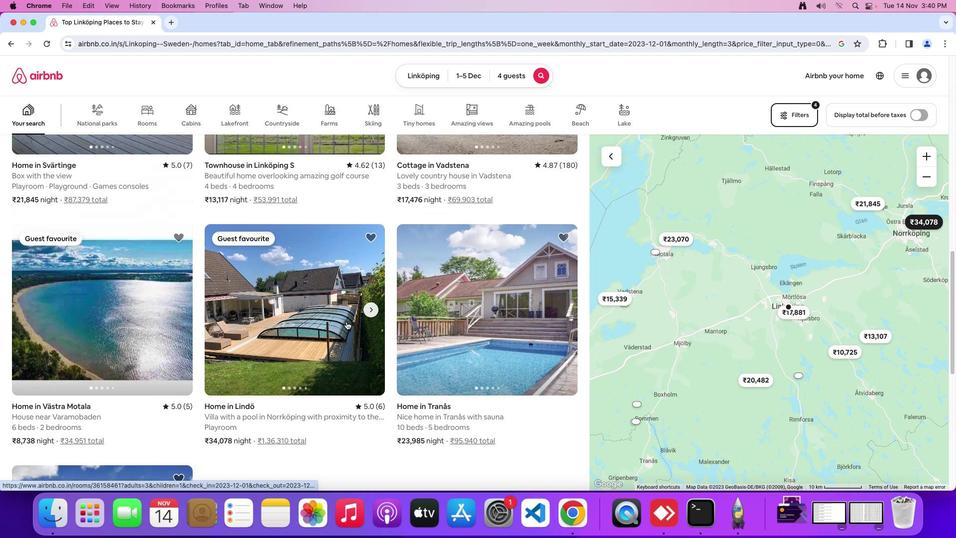 
Action: Mouse scrolled (346, 321) with delta (0, 0)
Screenshot: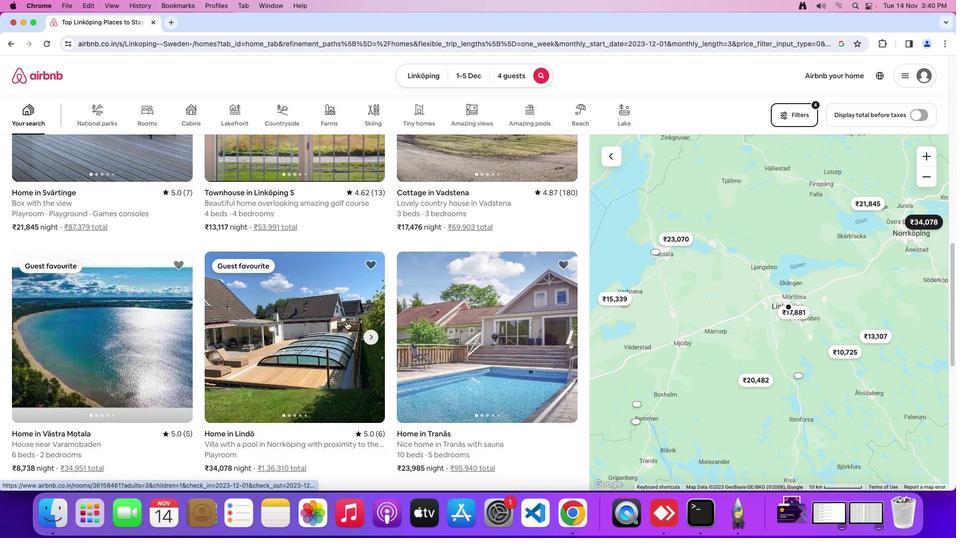 
Action: Mouse scrolled (346, 321) with delta (0, 0)
Screenshot: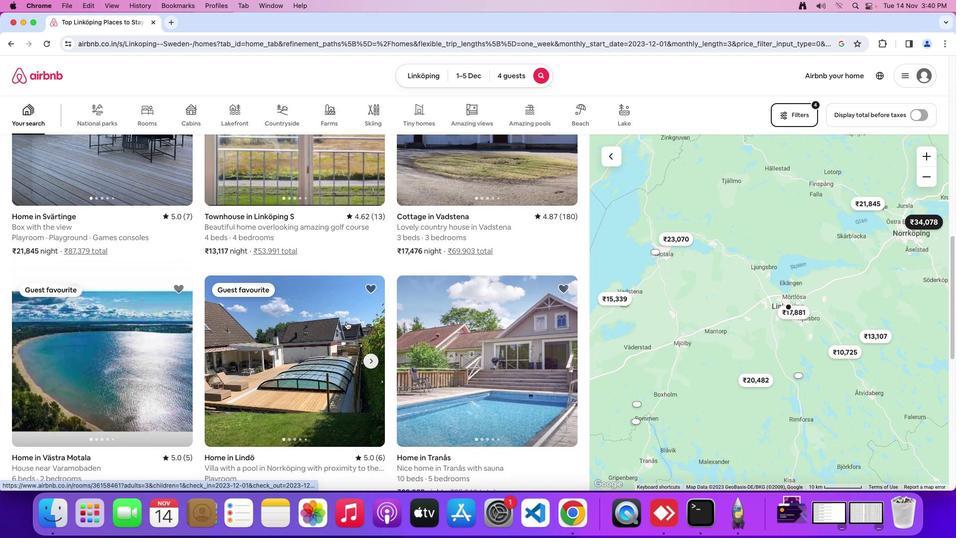 
Action: Mouse scrolled (346, 321) with delta (0, 0)
Screenshot: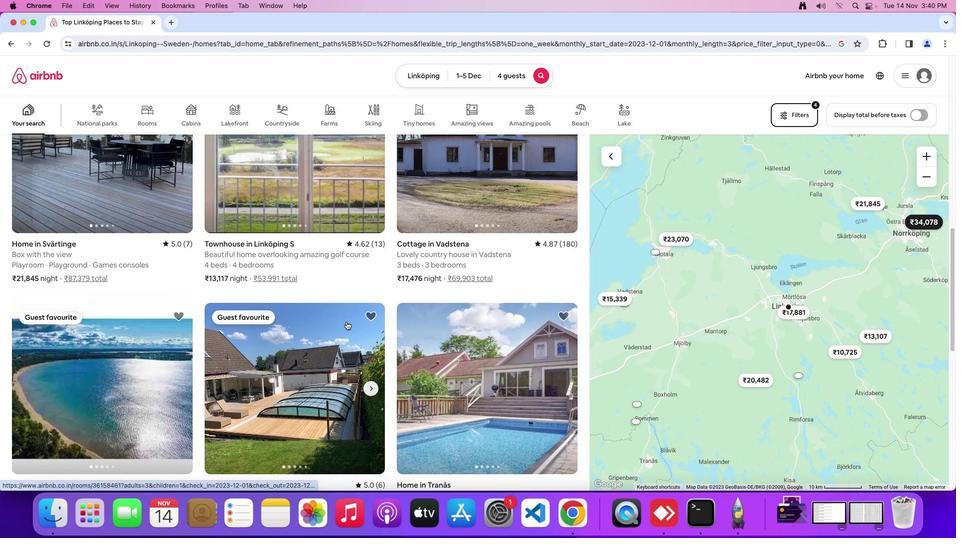 
Action: Mouse scrolled (346, 321) with delta (0, 0)
Screenshot: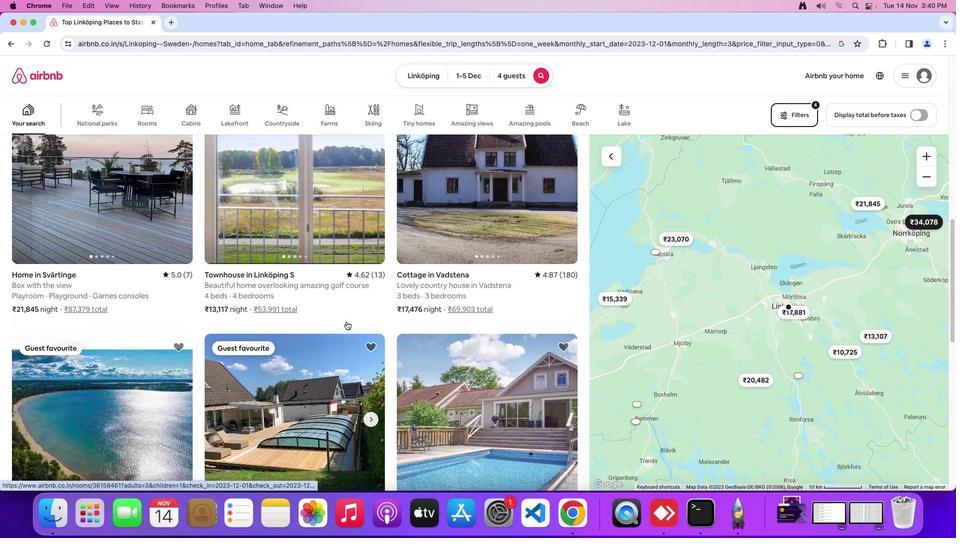 
Action: Mouse scrolled (346, 321) with delta (0, 0)
Screenshot: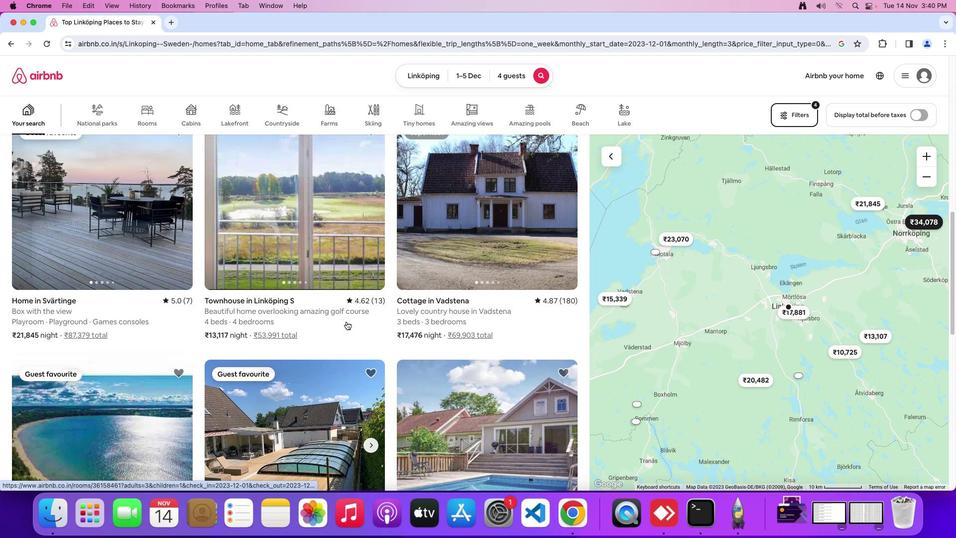 
Action: Mouse scrolled (346, 321) with delta (0, 1)
Screenshot: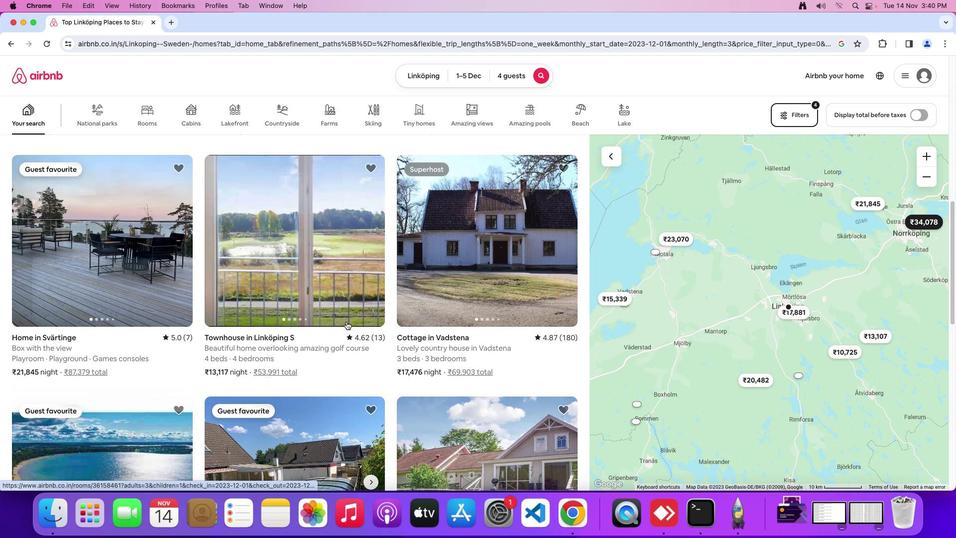 
Action: Mouse moved to (462, 275)
Screenshot: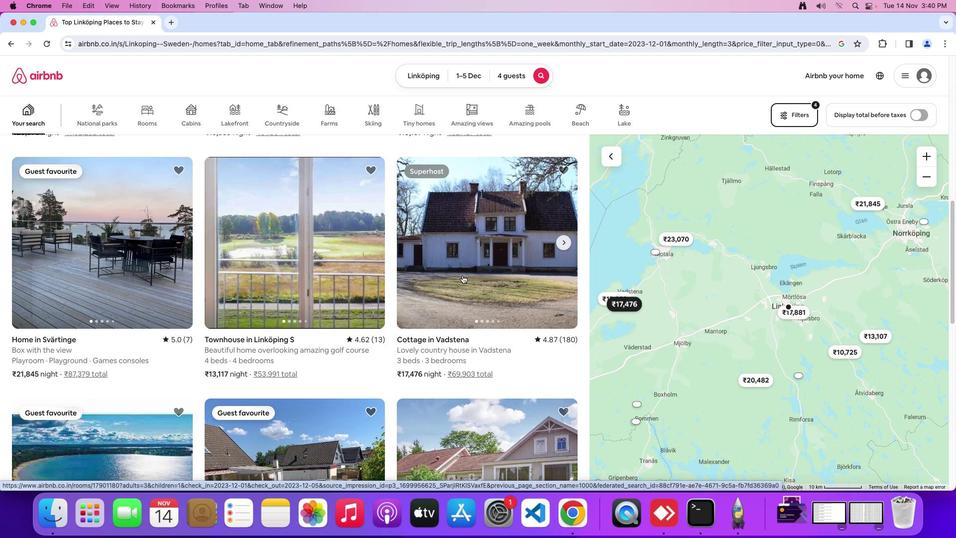 
Action: Mouse pressed left at (462, 275)
Screenshot: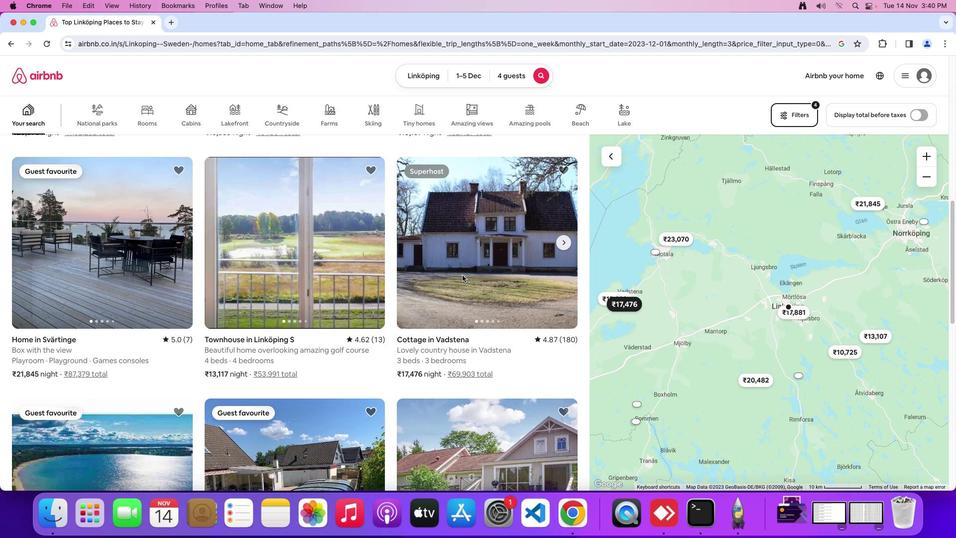 
Action: Mouse moved to (693, 343)
Screenshot: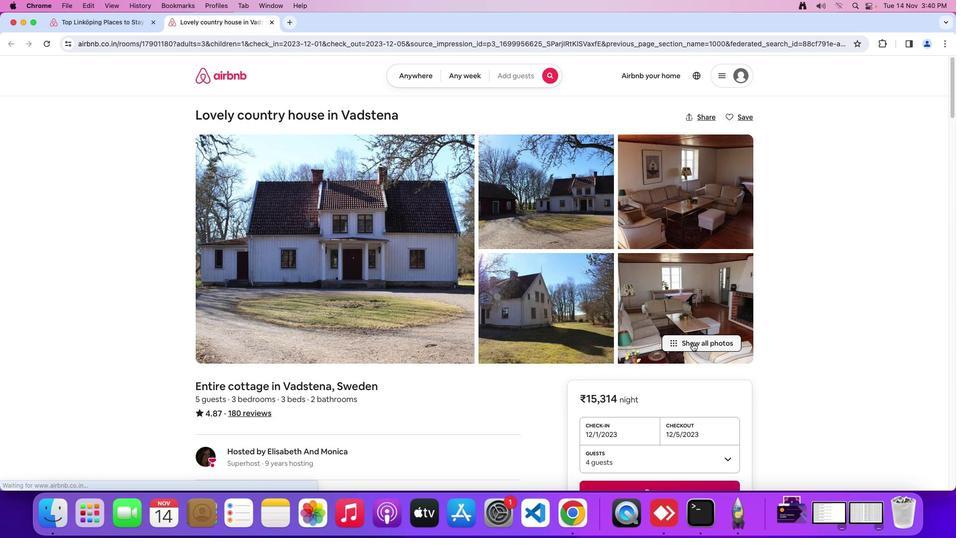 
Action: Mouse pressed left at (693, 343)
Screenshot: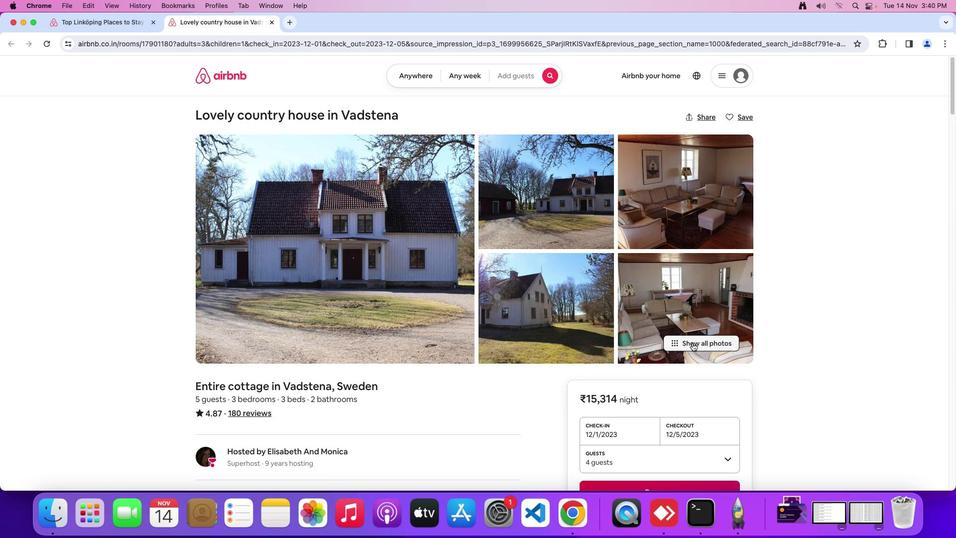 
Action: Mouse moved to (530, 345)
Screenshot: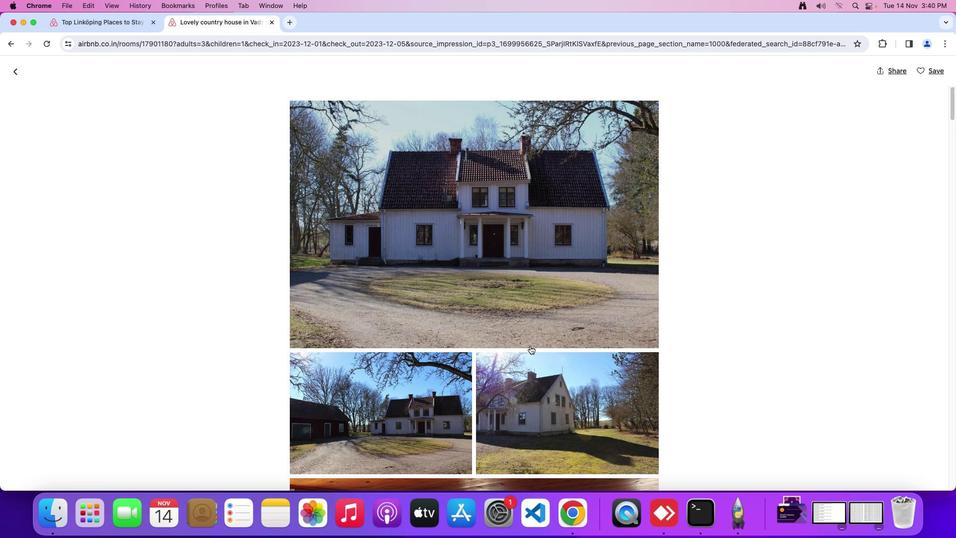 
Action: Mouse scrolled (530, 345) with delta (0, 0)
Screenshot: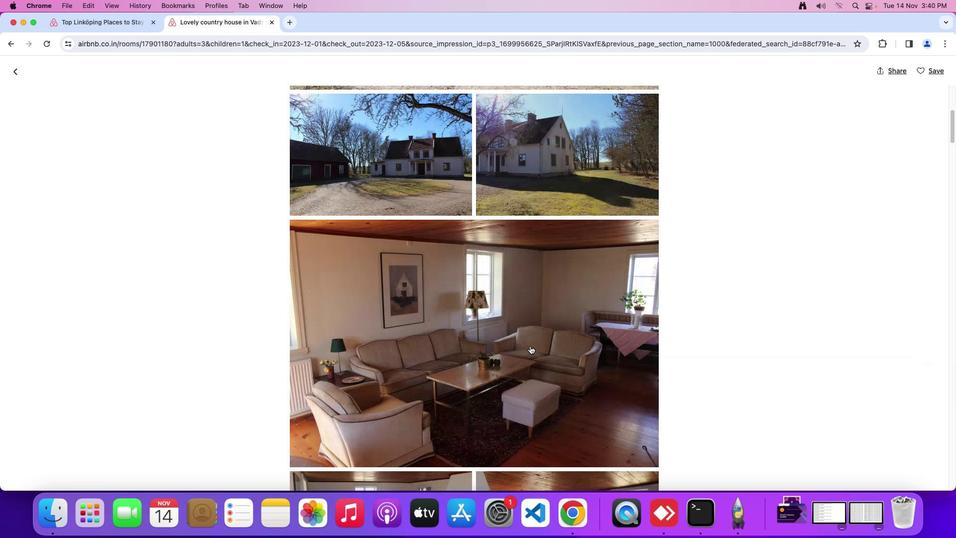 
Action: Mouse scrolled (530, 345) with delta (0, 0)
Screenshot: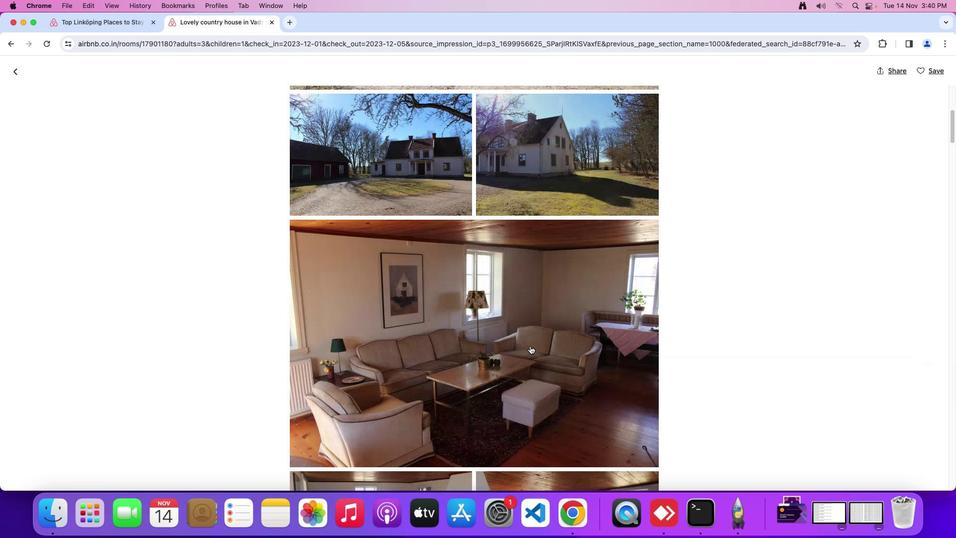 
Action: Mouse scrolled (530, 345) with delta (0, -2)
Screenshot: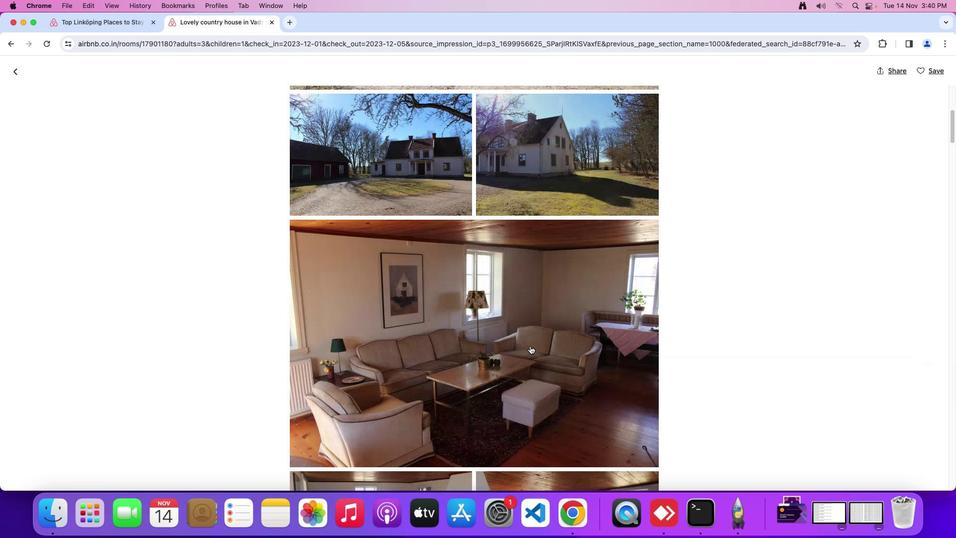 
Action: Mouse scrolled (530, 345) with delta (0, -3)
Screenshot: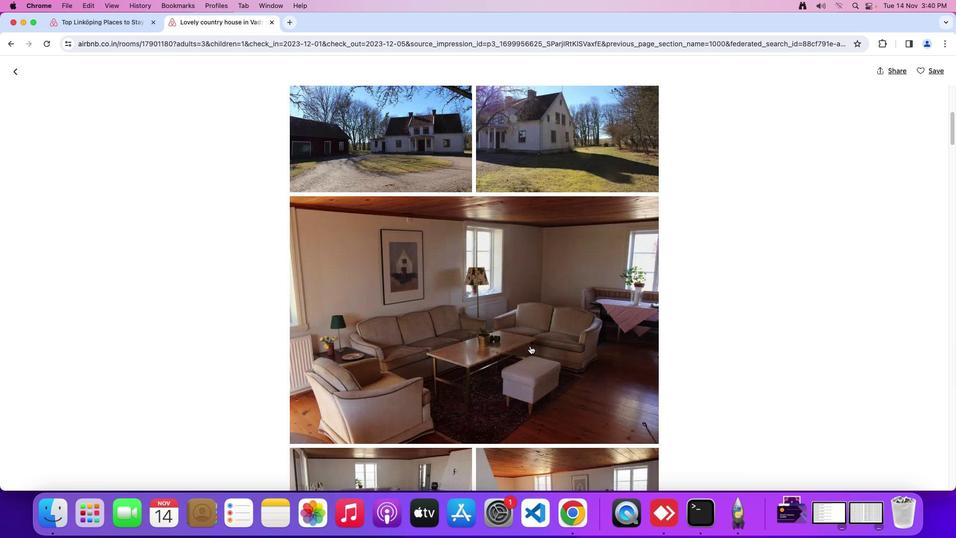 
Action: Mouse moved to (530, 345)
Screenshot: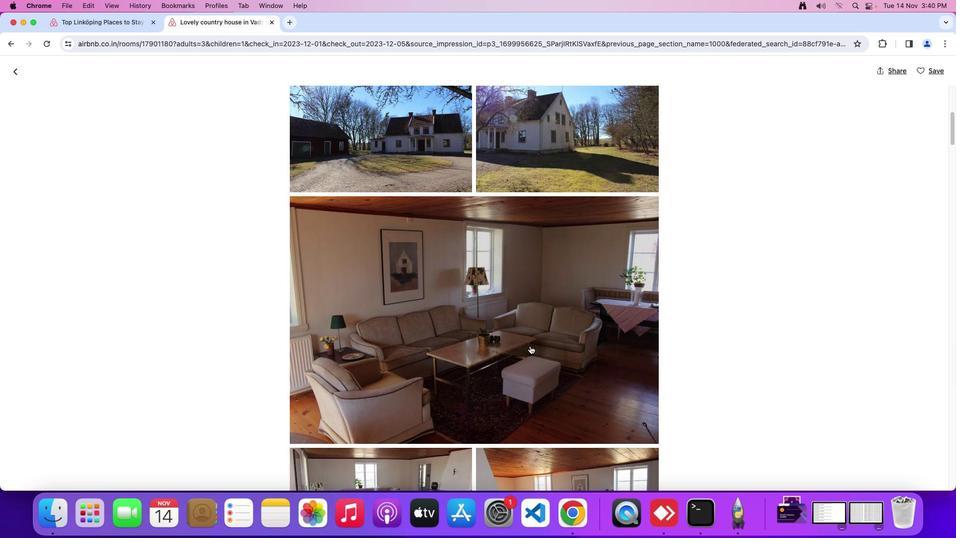 
Action: Mouse scrolled (530, 345) with delta (0, 0)
Screenshot: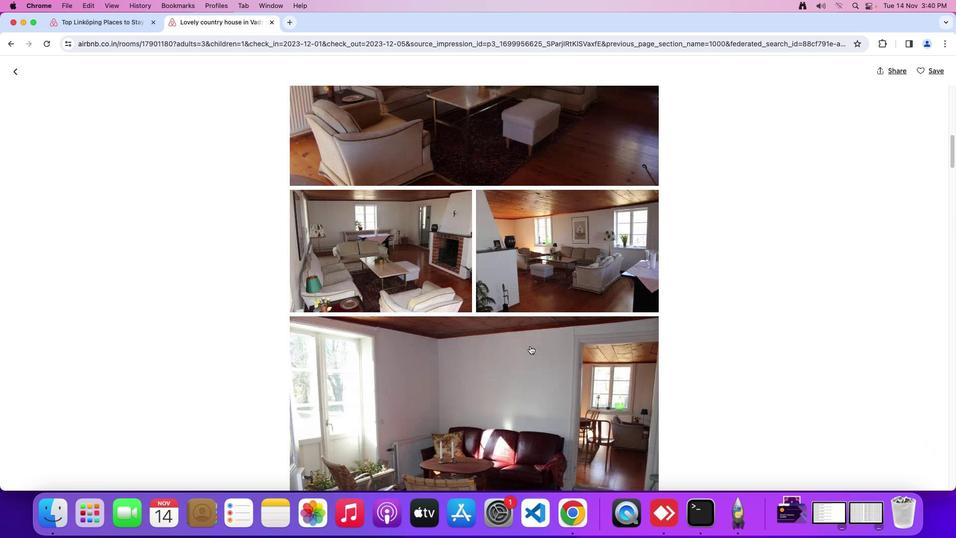 
Action: Mouse scrolled (530, 345) with delta (0, 0)
Screenshot: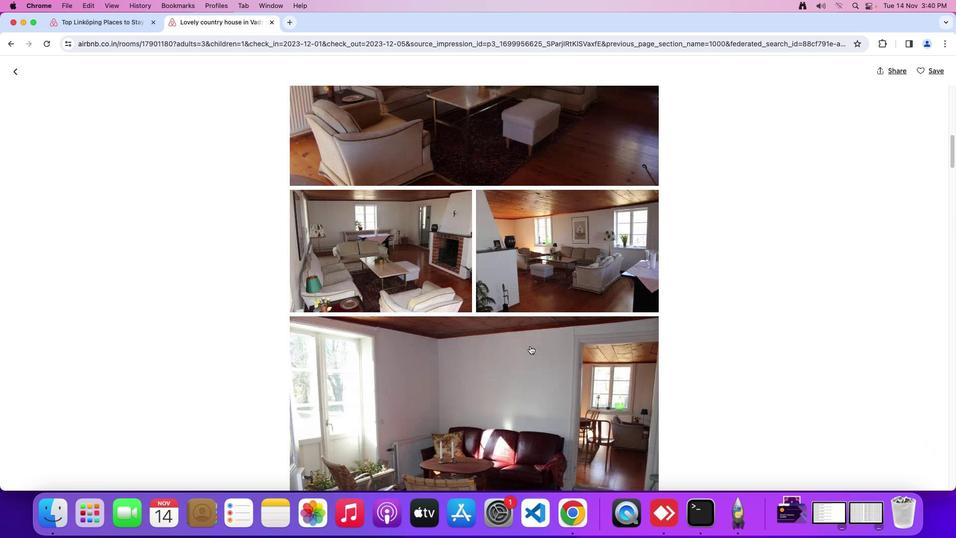 
Action: Mouse scrolled (530, 345) with delta (0, -2)
Screenshot: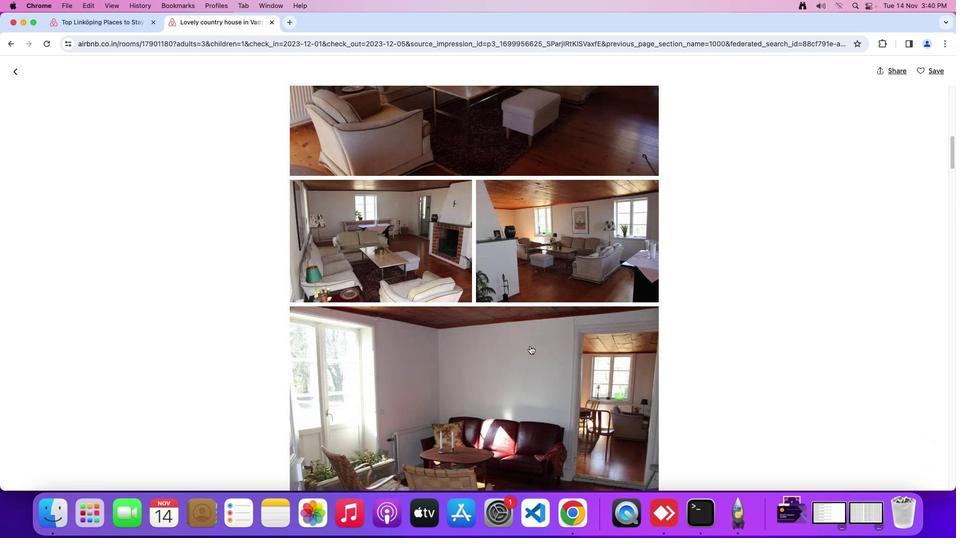 
Action: Mouse scrolled (530, 345) with delta (0, -2)
Screenshot: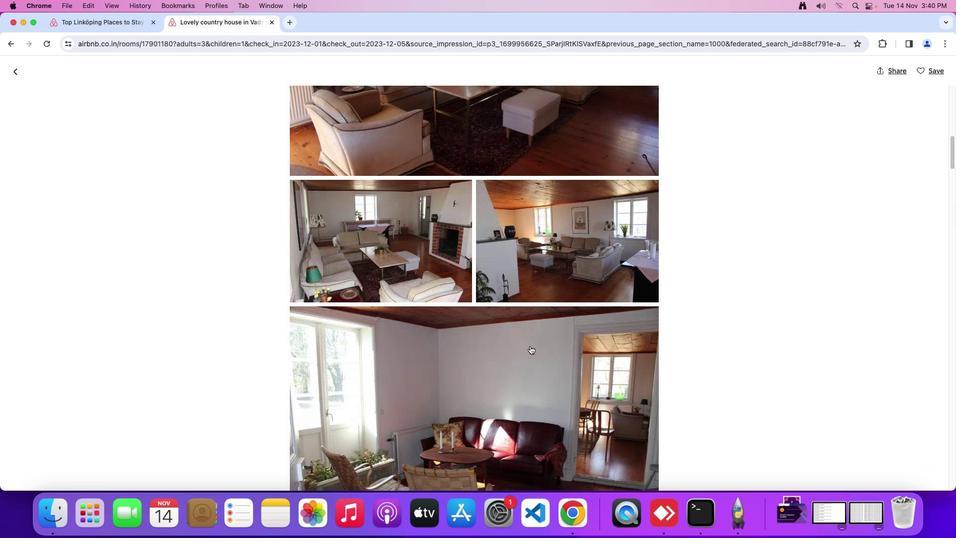 
Action: Mouse scrolled (530, 345) with delta (0, 0)
Screenshot: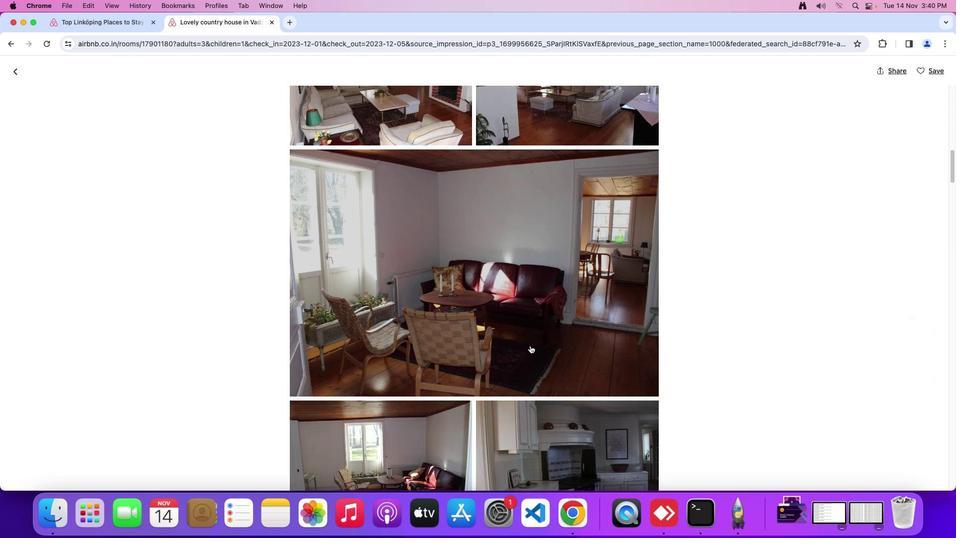 
Action: Mouse scrolled (530, 345) with delta (0, 0)
Screenshot: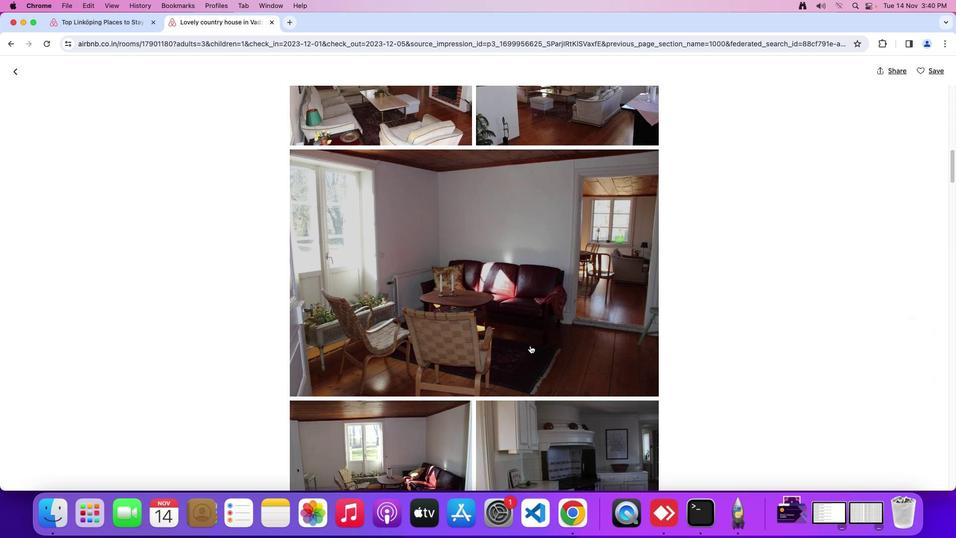 
Action: Mouse scrolled (530, 345) with delta (0, -1)
Screenshot: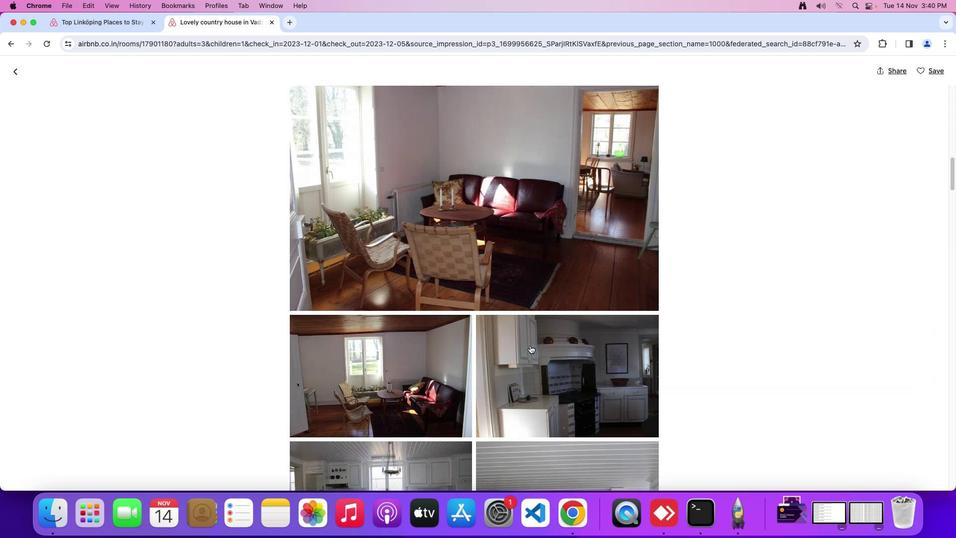 
Action: Mouse scrolled (530, 345) with delta (0, -2)
Screenshot: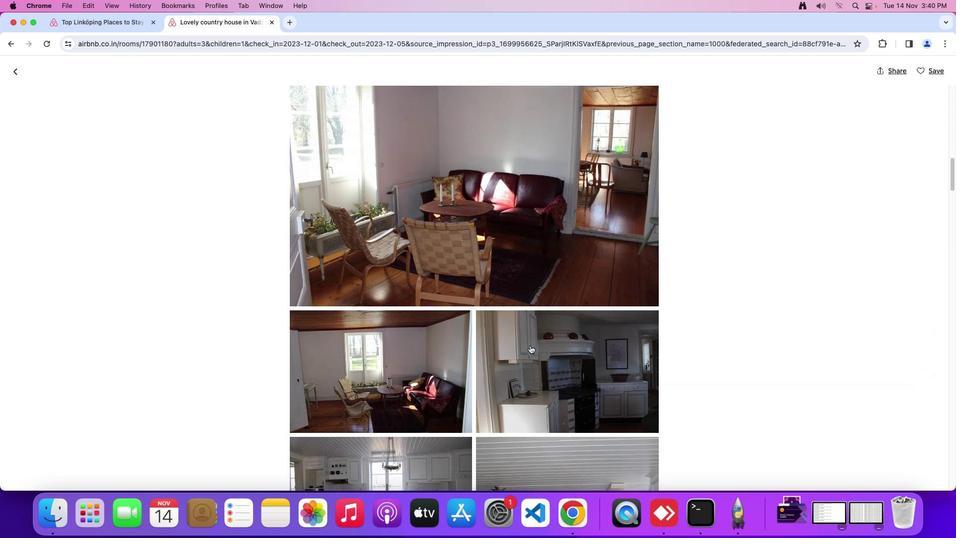 
Action: Mouse moved to (530, 345)
Screenshot: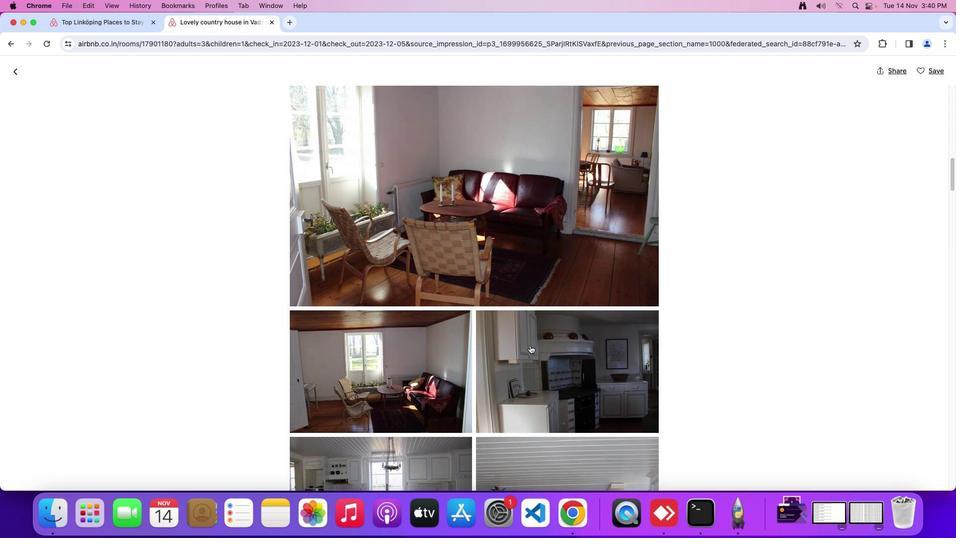 
Action: Mouse scrolled (530, 345) with delta (0, 0)
Screenshot: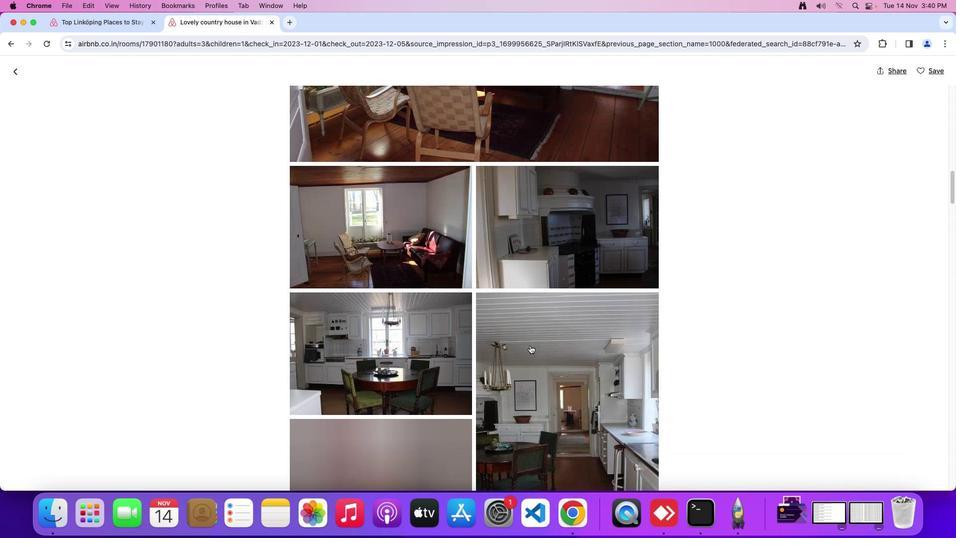 
Action: Mouse scrolled (530, 345) with delta (0, 0)
Screenshot: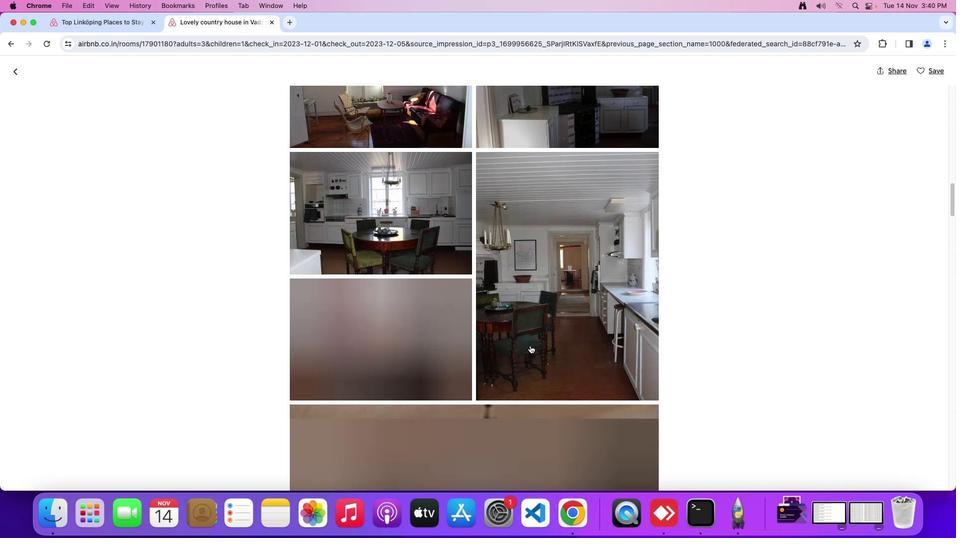 
Action: Mouse scrolled (530, 345) with delta (0, -2)
Screenshot: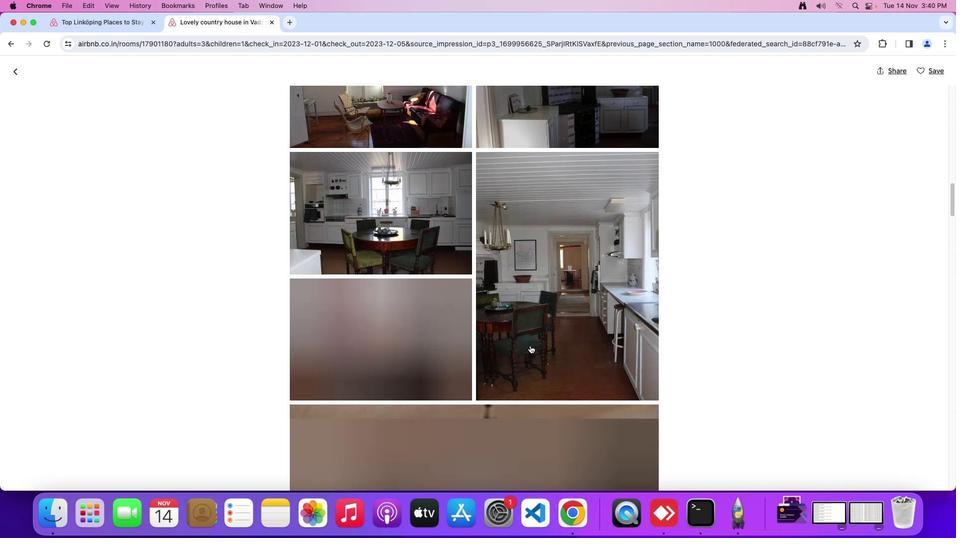 
Action: Mouse moved to (530, 345)
Screenshot: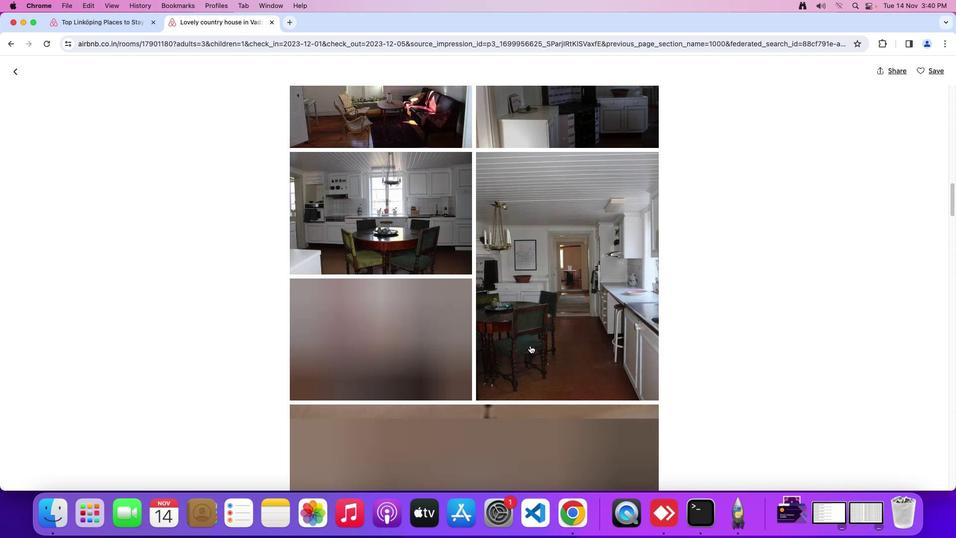 
Action: Mouse scrolled (530, 345) with delta (0, -3)
Screenshot: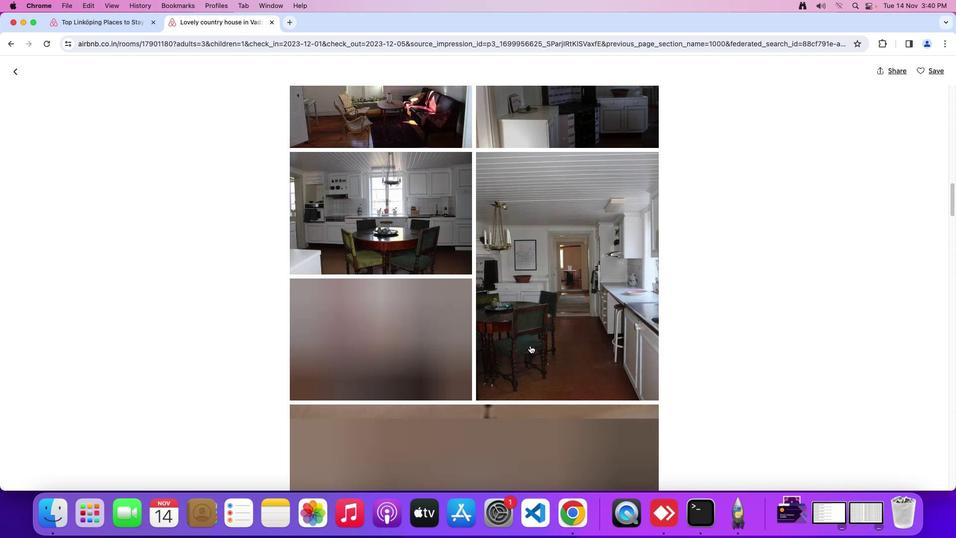 
Action: Mouse moved to (530, 345)
Screenshot: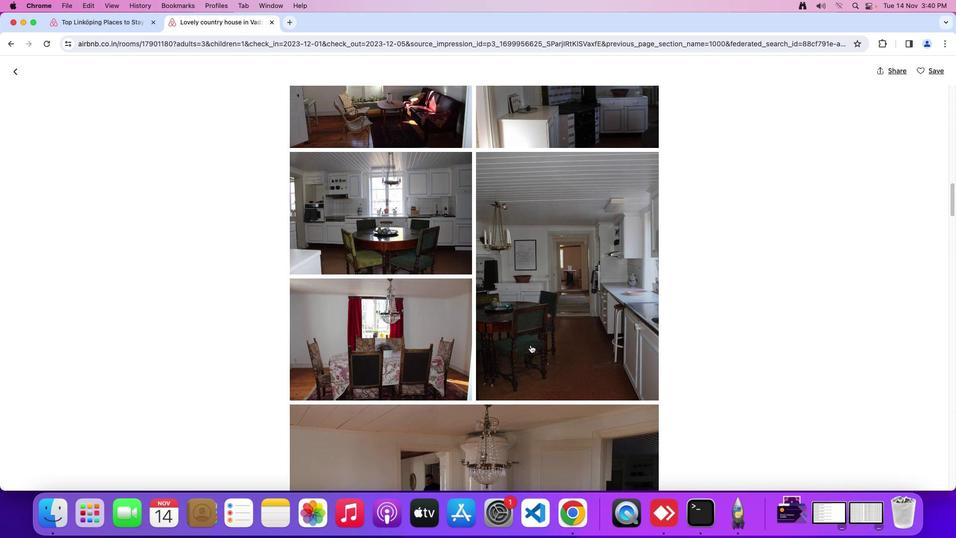 
Action: Mouse scrolled (530, 345) with delta (0, 0)
Screenshot: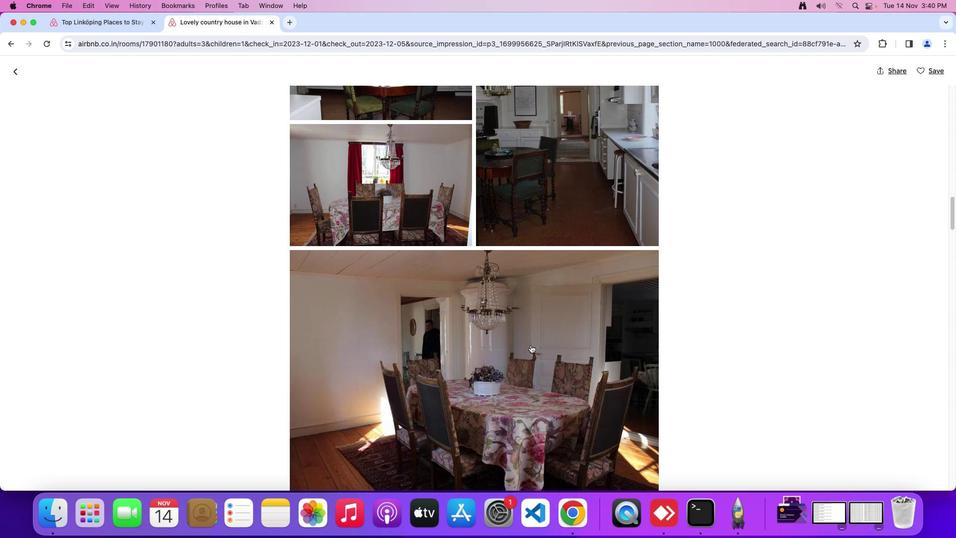 
Action: Mouse scrolled (530, 345) with delta (0, 0)
Screenshot: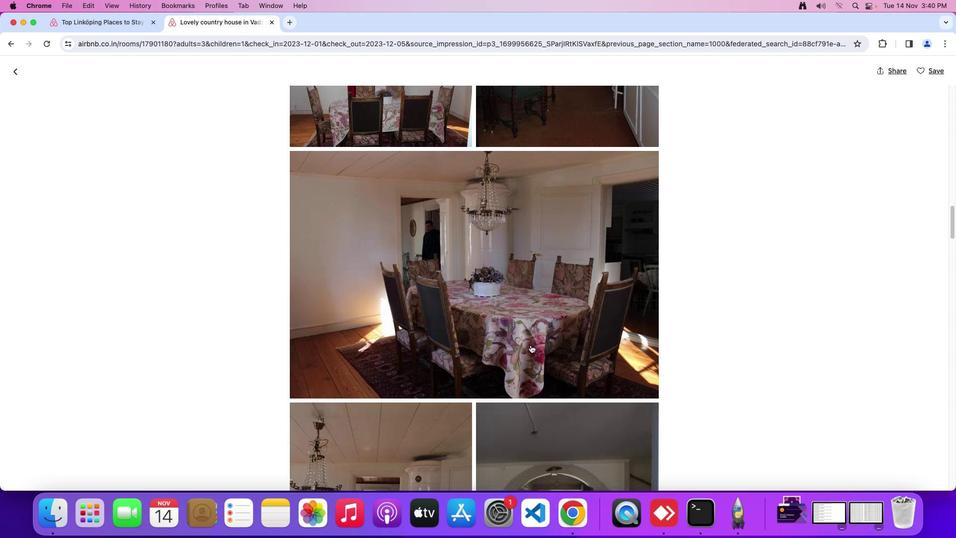 
Action: Mouse scrolled (530, 345) with delta (0, -2)
Screenshot: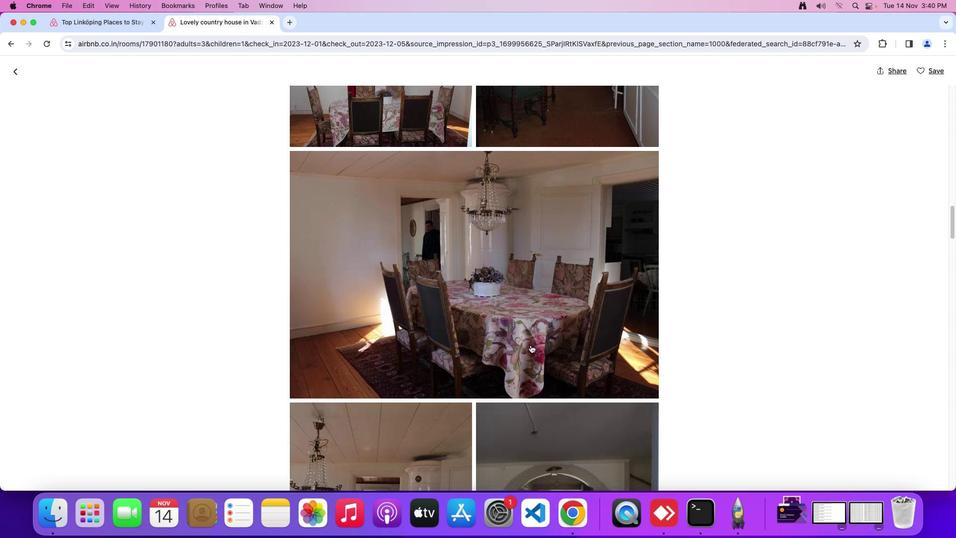 
Action: Mouse scrolled (530, 345) with delta (0, -2)
Screenshot: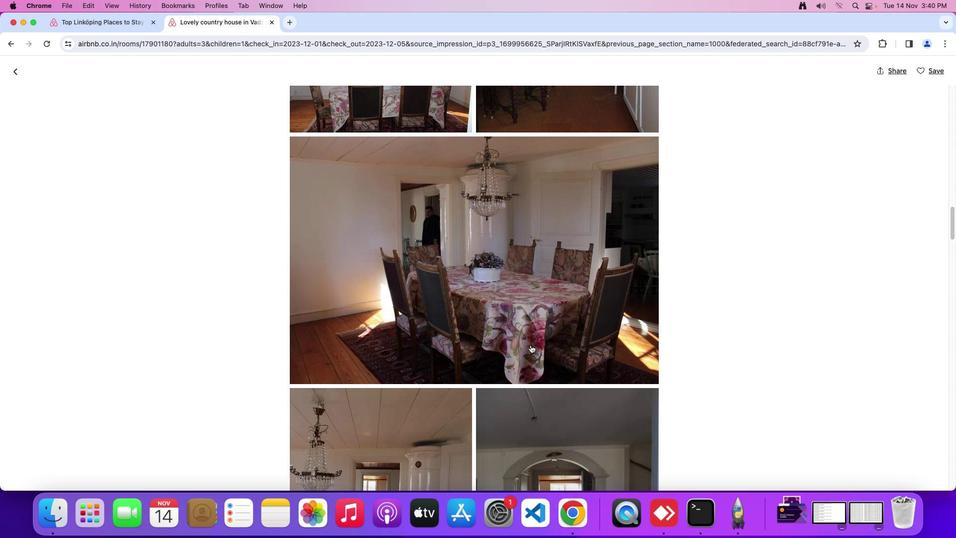 
Action: Mouse moved to (531, 344)
Screenshot: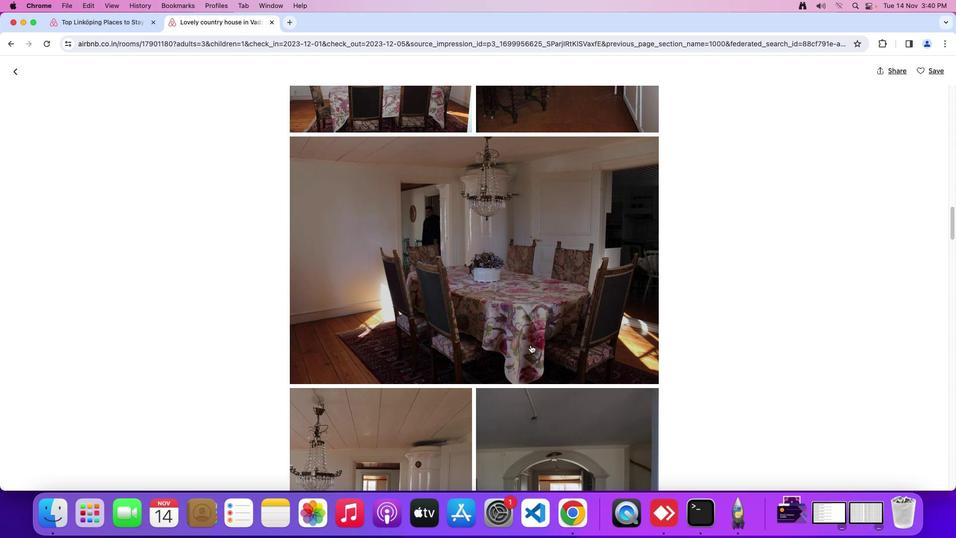 
Action: Mouse scrolled (531, 344) with delta (0, 0)
Screenshot: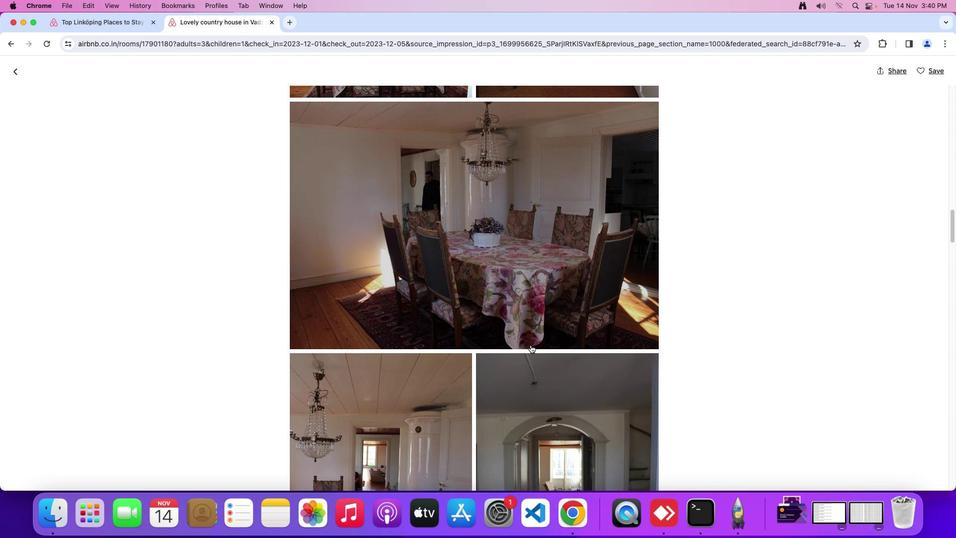 
Action: Mouse scrolled (531, 344) with delta (0, 0)
Screenshot: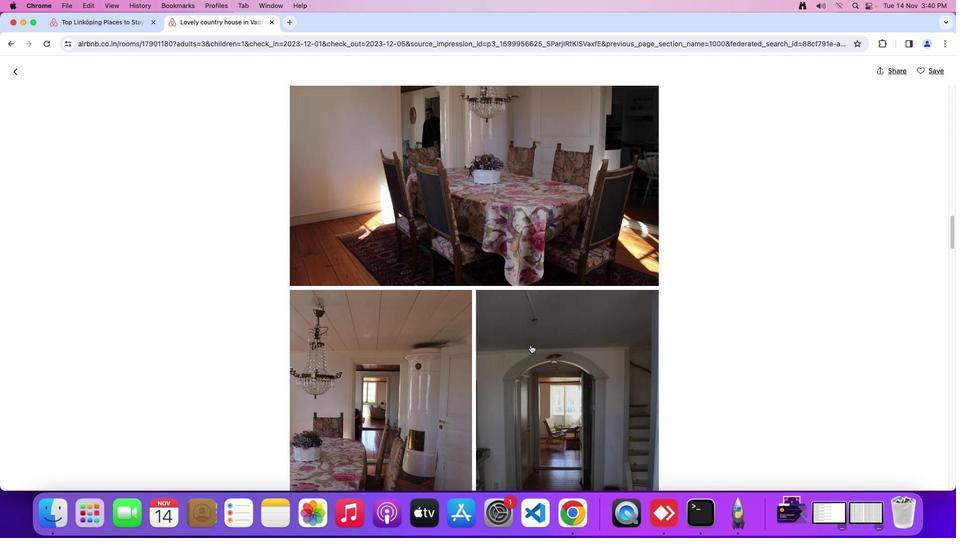 
Action: Mouse scrolled (531, 344) with delta (0, -1)
Screenshot: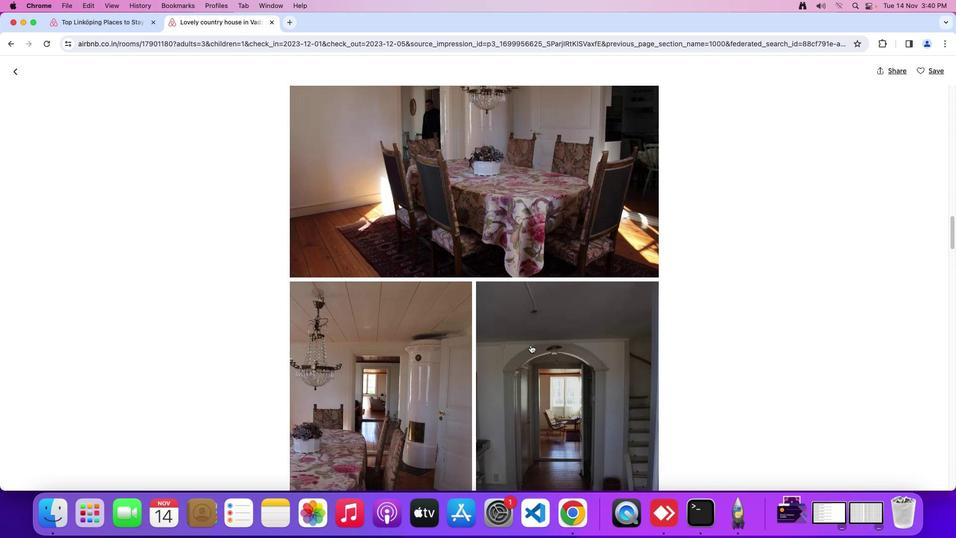 
Action: Mouse moved to (531, 344)
Screenshot: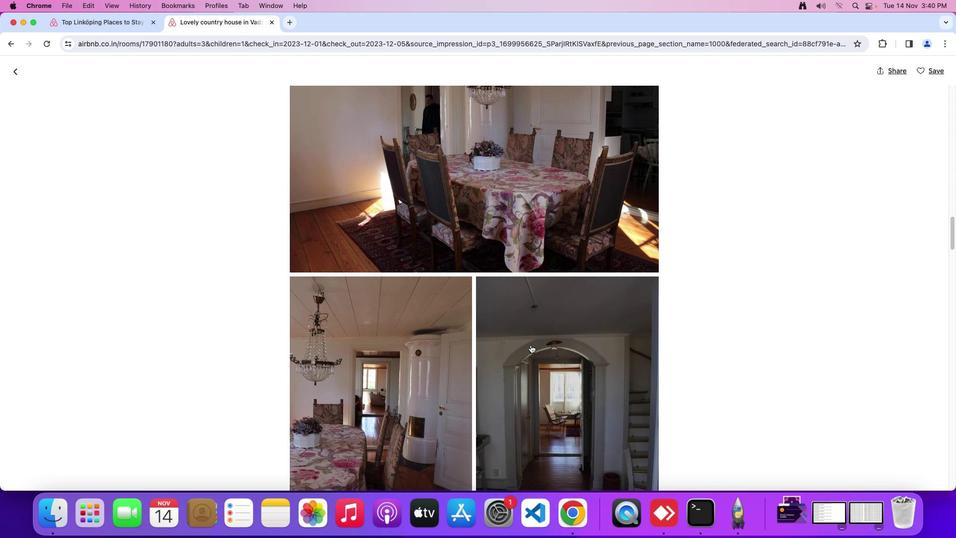 
Action: Mouse scrolled (531, 344) with delta (0, 0)
Screenshot: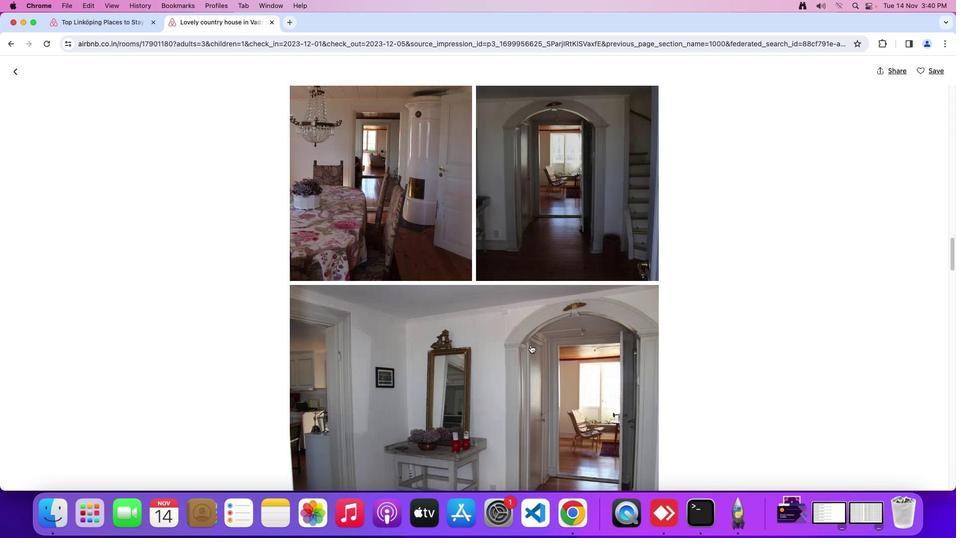 
Action: Mouse scrolled (531, 344) with delta (0, 0)
Screenshot: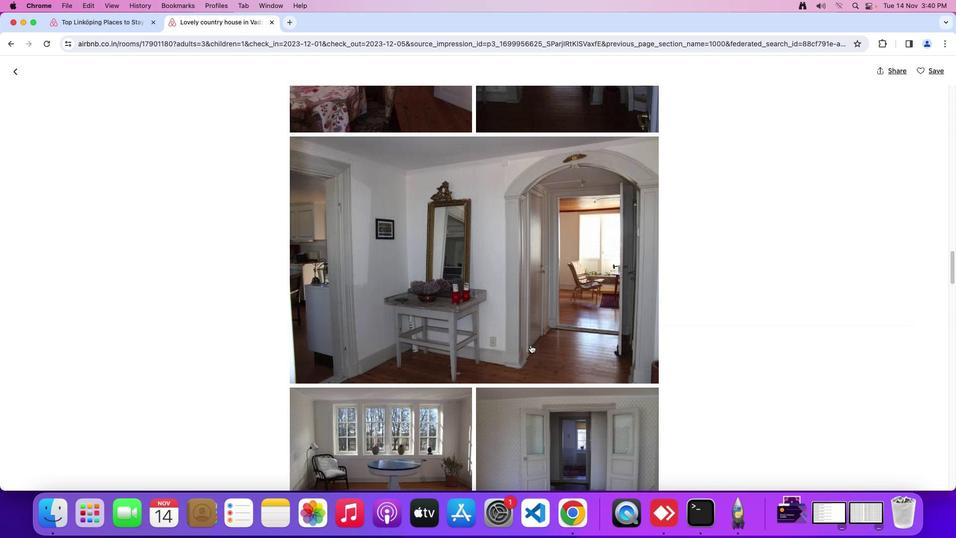 
Action: Mouse scrolled (531, 344) with delta (0, -2)
Screenshot: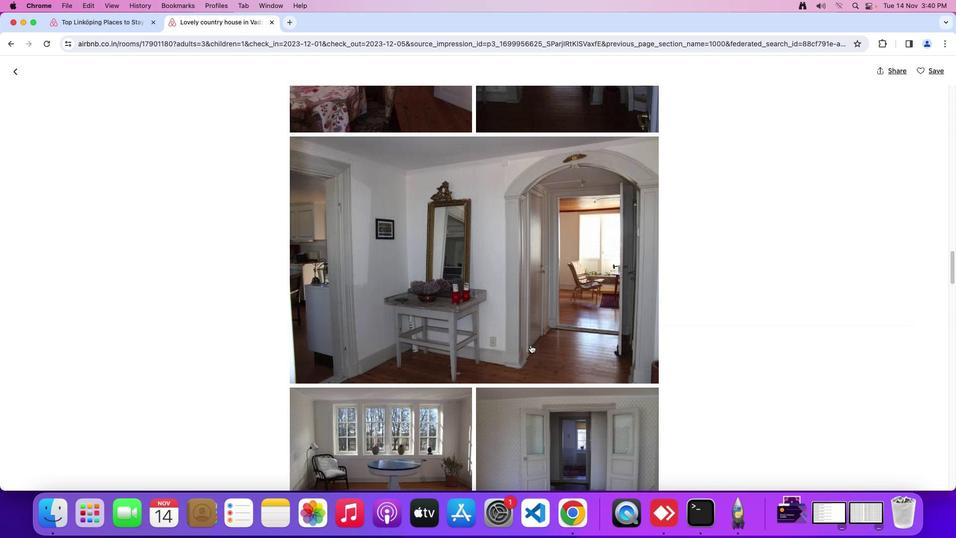
Action: Mouse scrolled (531, 344) with delta (0, -3)
Screenshot: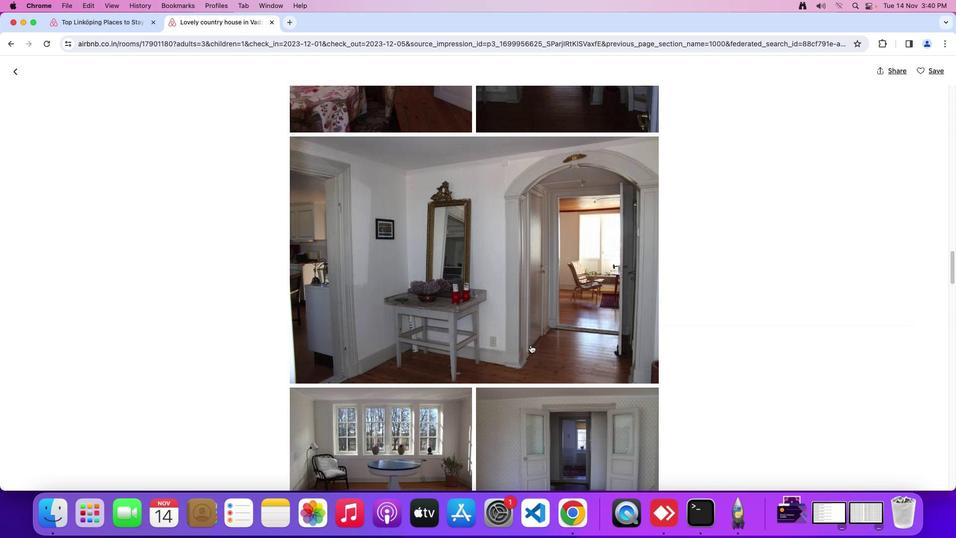 
Action: Mouse scrolled (531, 344) with delta (0, -3)
Screenshot: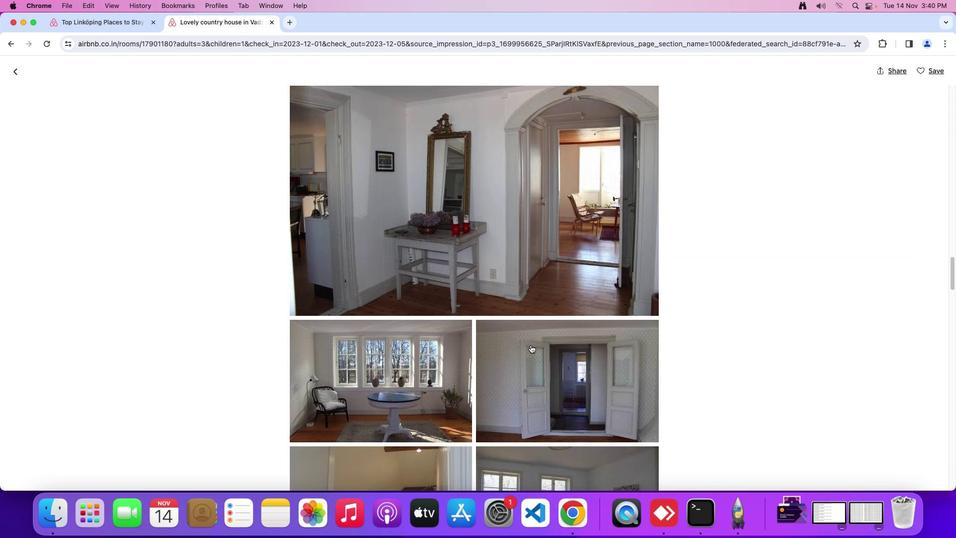 
Action: Mouse scrolled (531, 344) with delta (0, 0)
Screenshot: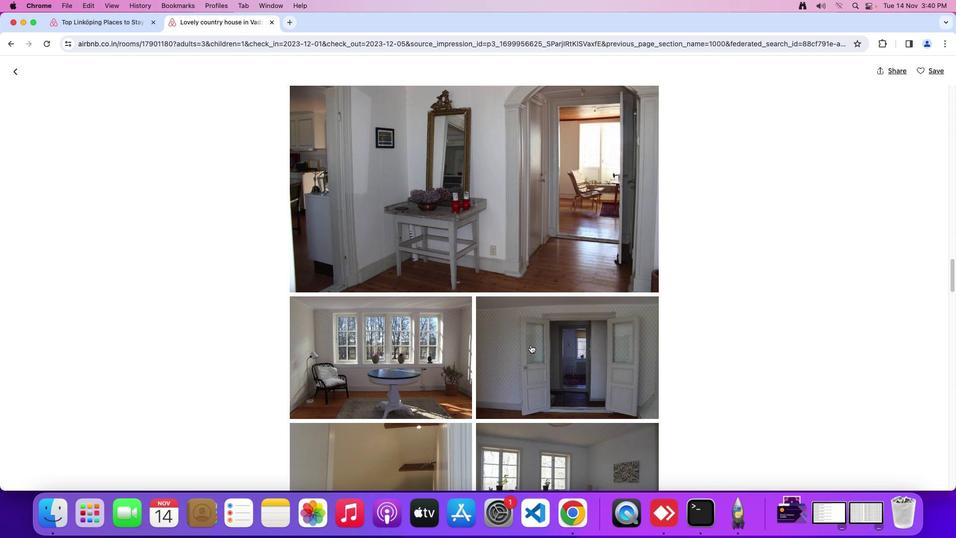 
Action: Mouse scrolled (531, 344) with delta (0, 0)
Screenshot: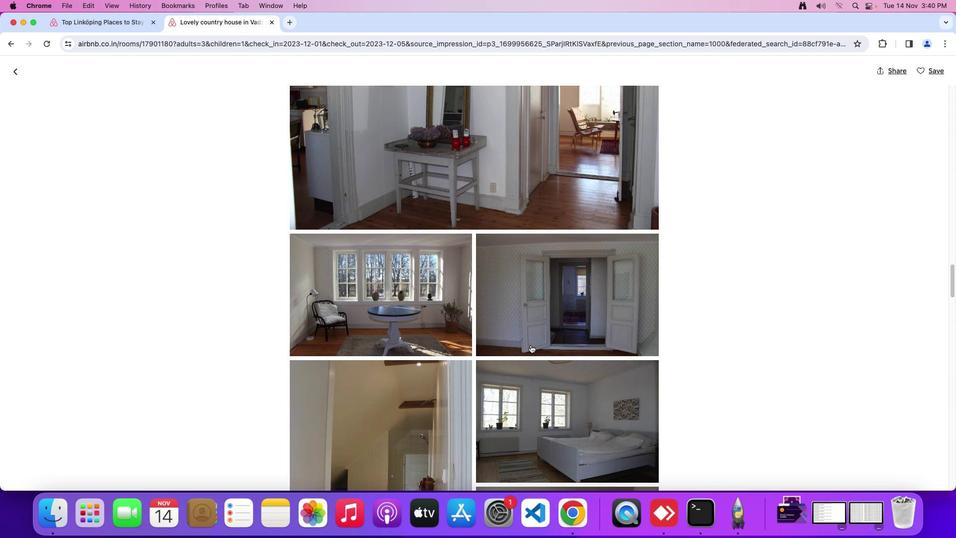 
Action: Mouse scrolled (531, 344) with delta (0, -2)
Screenshot: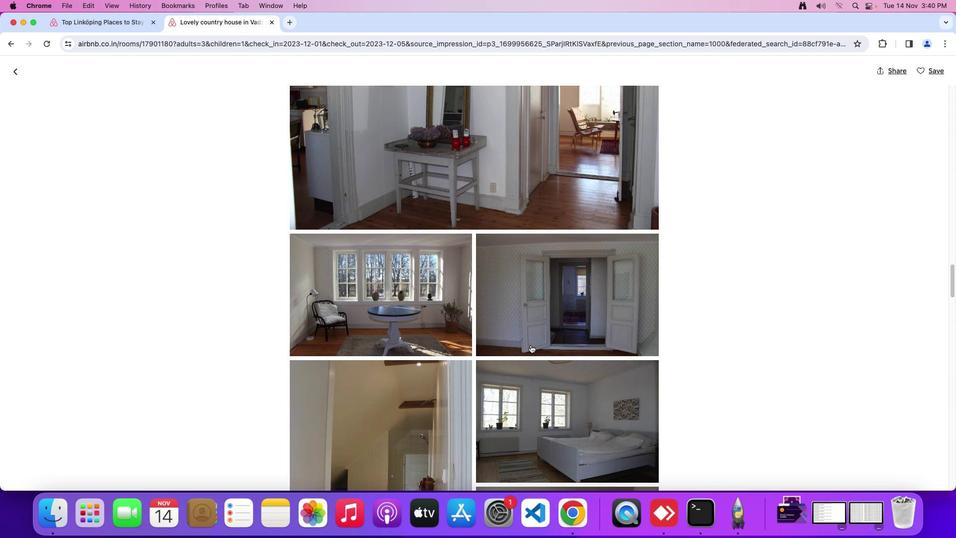 
Action: Mouse scrolled (531, 344) with delta (0, -2)
Screenshot: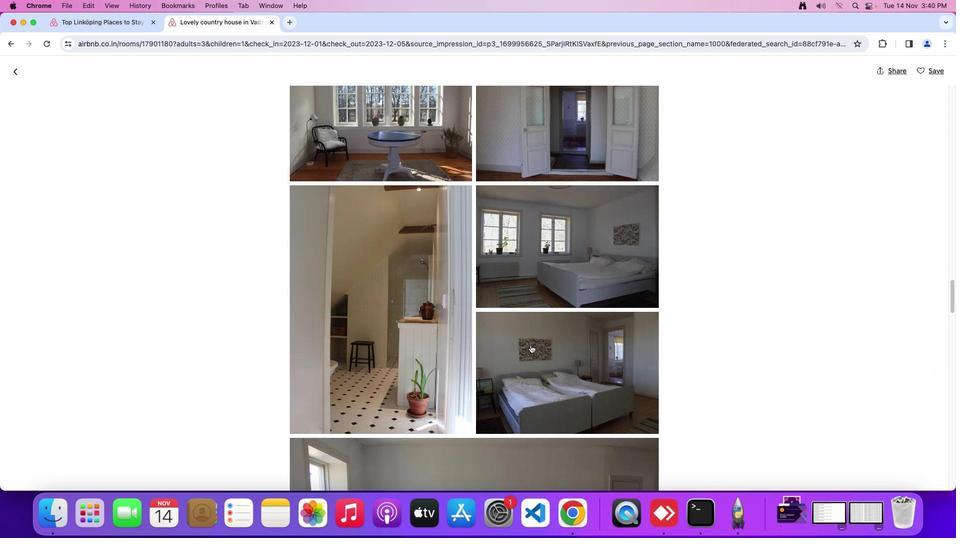 
Action: Mouse moved to (532, 344)
Screenshot: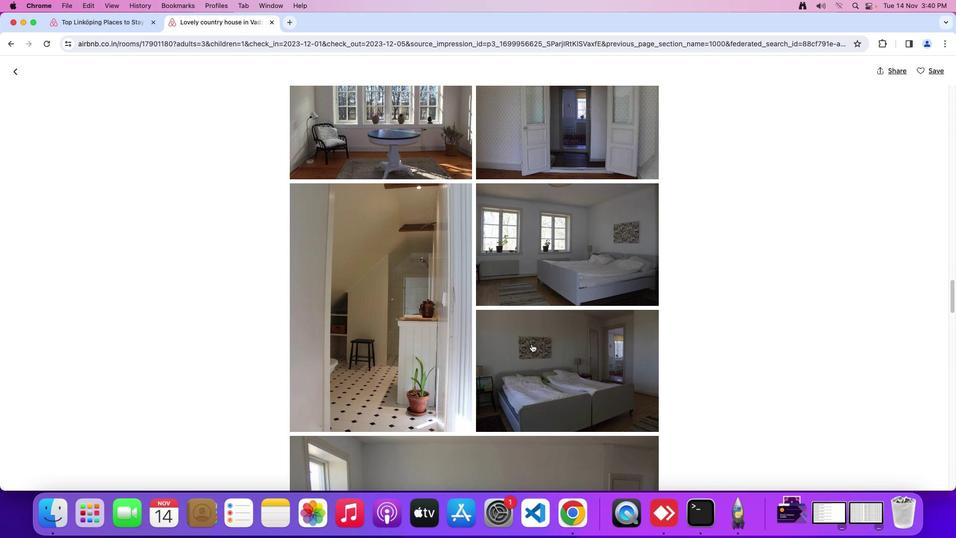 
Action: Mouse scrolled (532, 344) with delta (0, 0)
Screenshot: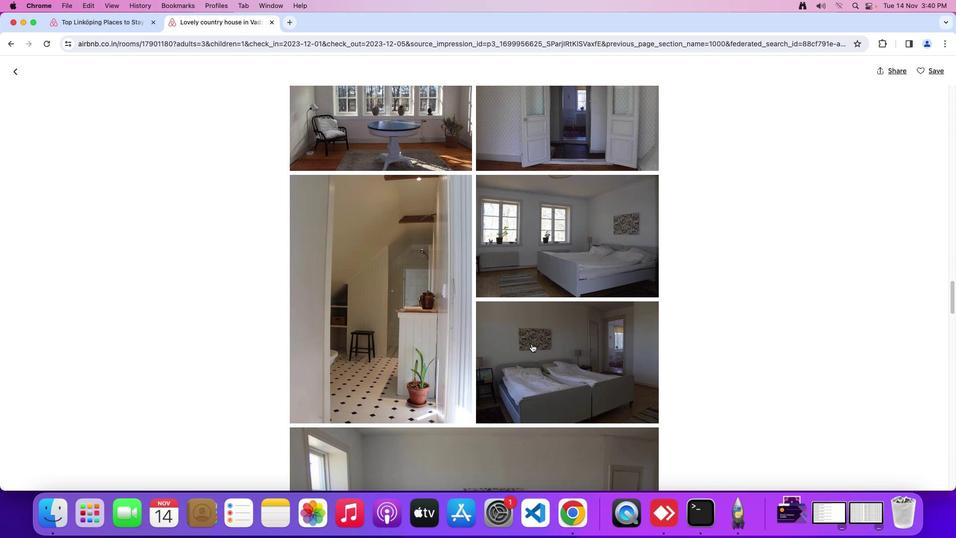 
Action: Mouse scrolled (532, 344) with delta (0, 0)
Screenshot: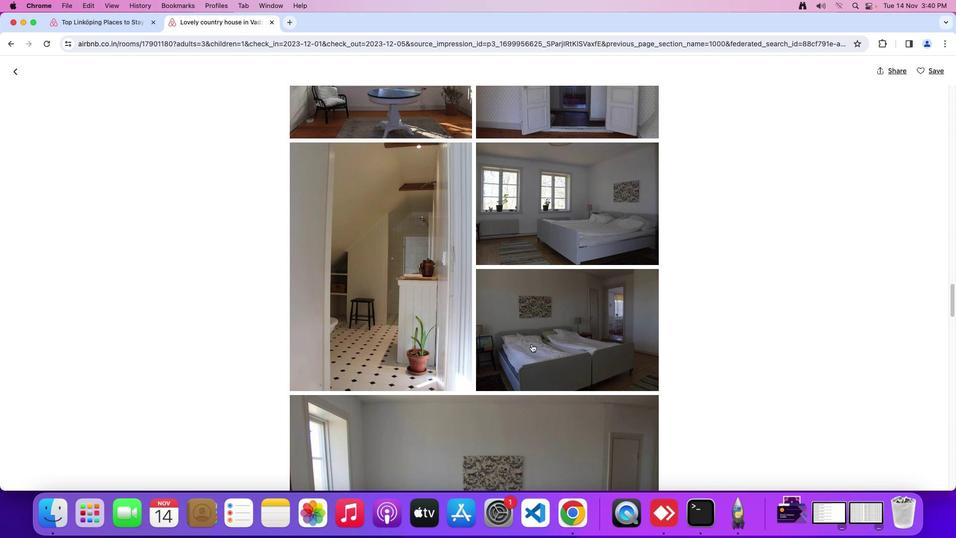 
Action: Mouse scrolled (532, 344) with delta (0, -1)
Screenshot: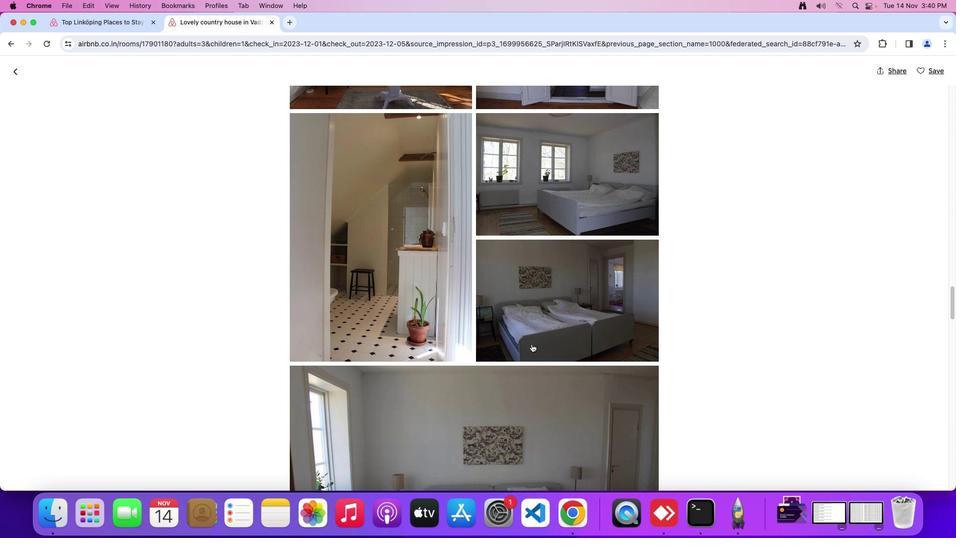 
Action: Mouse moved to (532, 343)
Screenshot: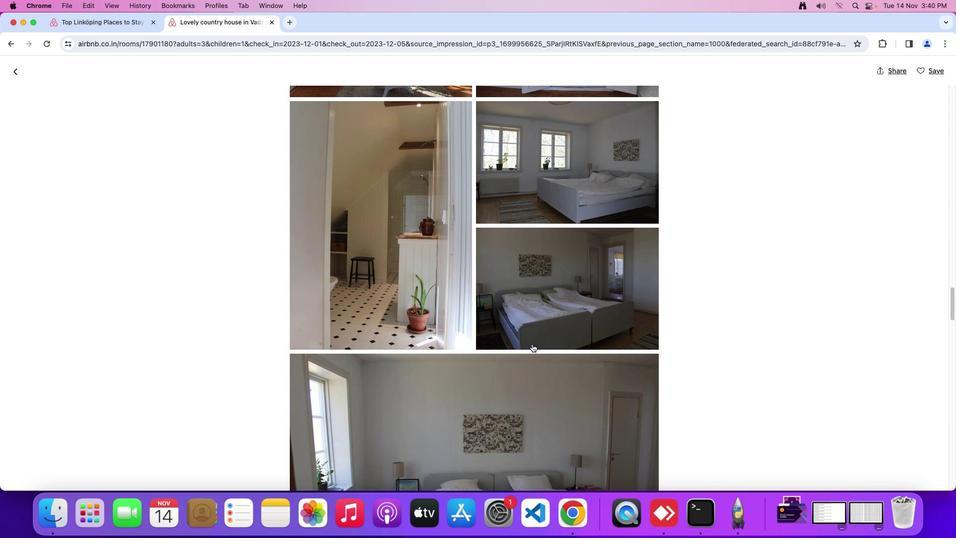 
Action: Mouse scrolled (532, 343) with delta (0, 0)
Screenshot: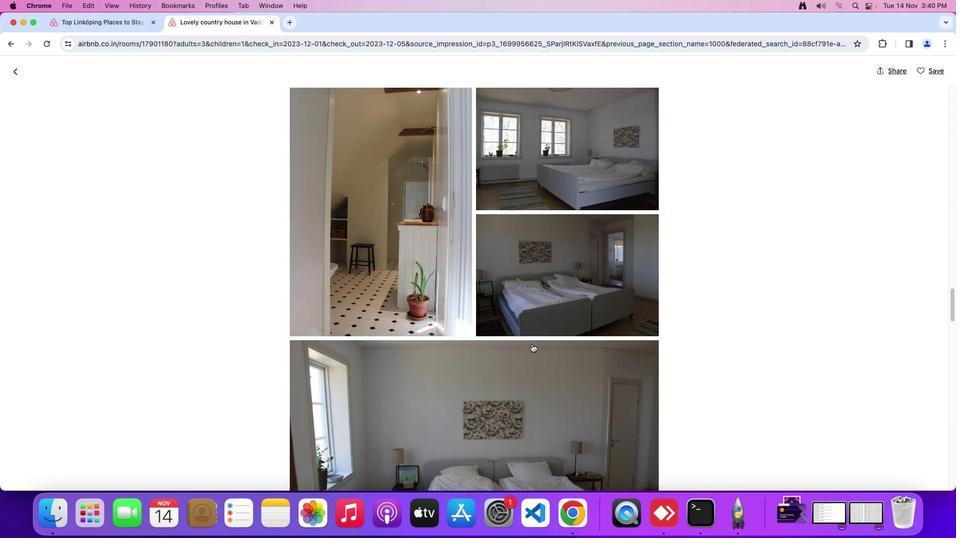 
Action: Mouse scrolled (532, 343) with delta (0, 0)
Screenshot: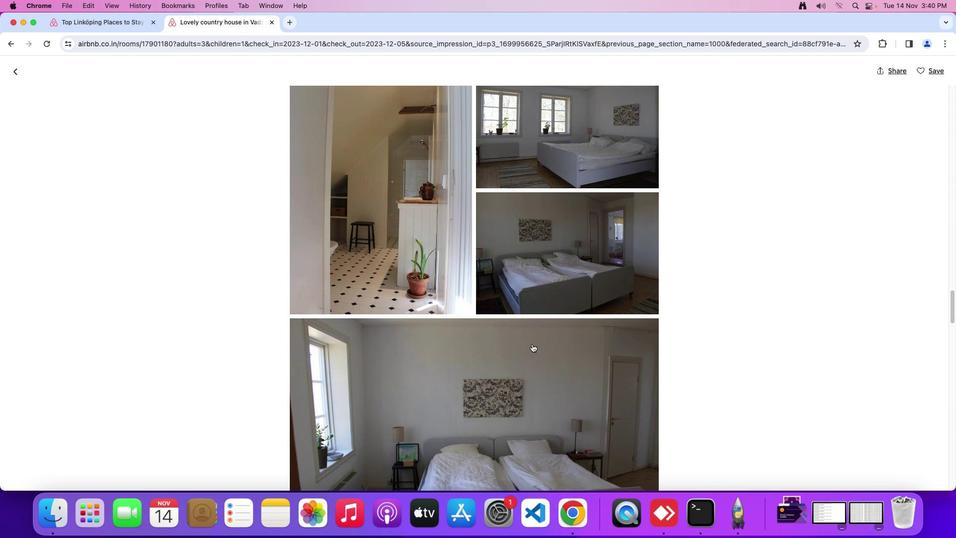 
Action: Mouse scrolled (532, 343) with delta (0, 0)
Screenshot: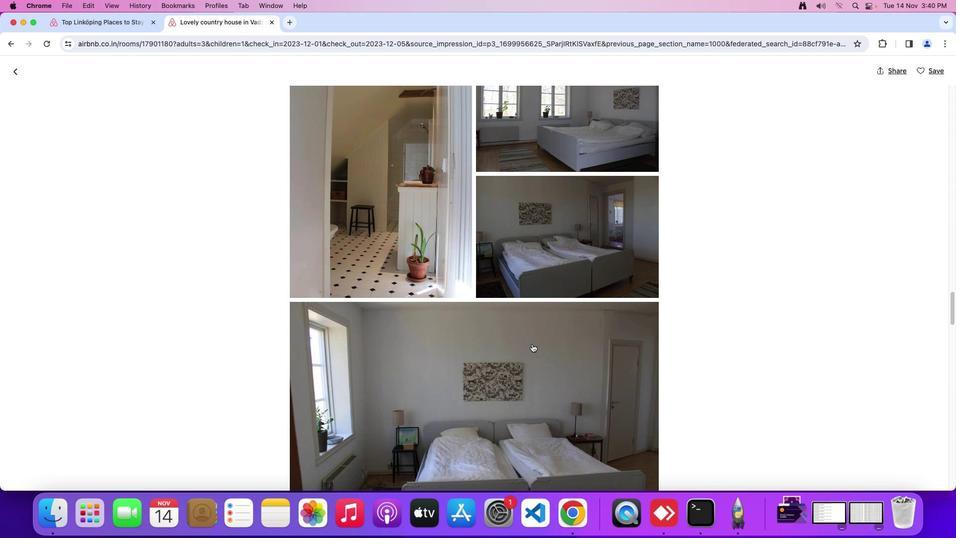
Action: Mouse scrolled (532, 343) with delta (0, 0)
Screenshot: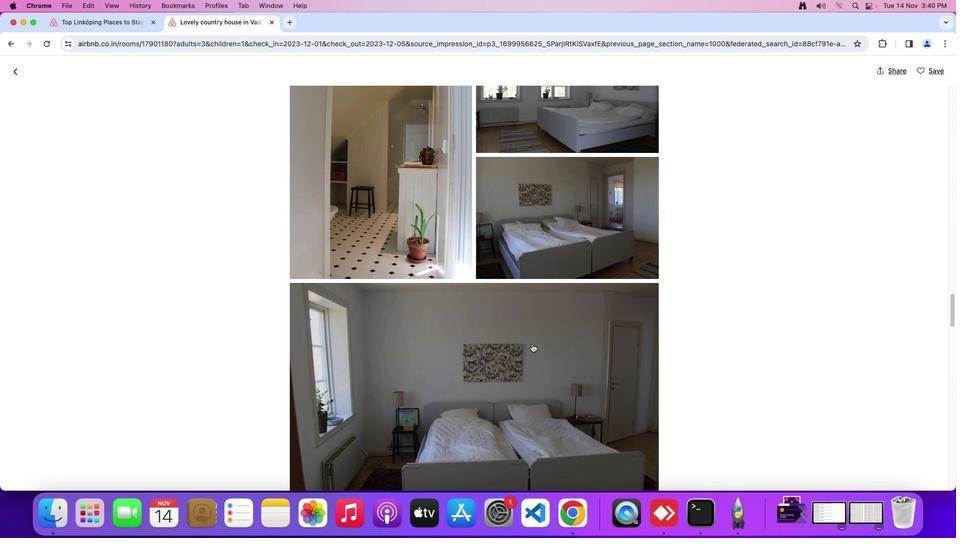 
Action: Mouse moved to (534, 341)
Screenshot: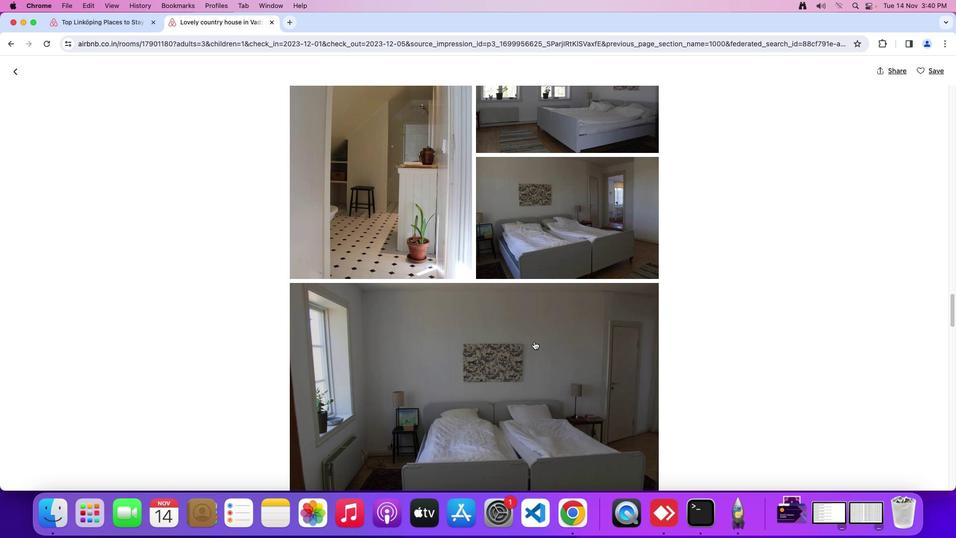
Action: Mouse scrolled (534, 341) with delta (0, 0)
Screenshot: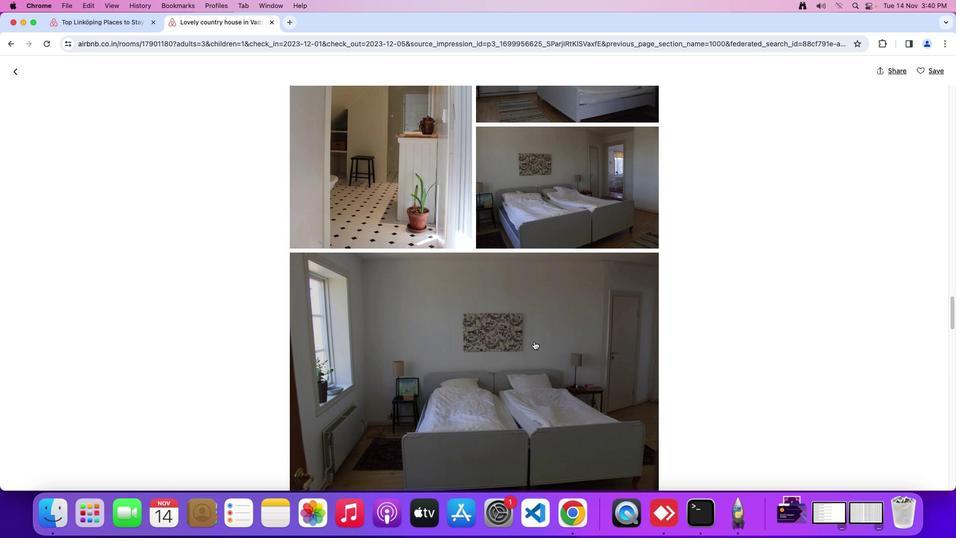 
Action: Mouse scrolled (534, 341) with delta (0, 0)
Screenshot: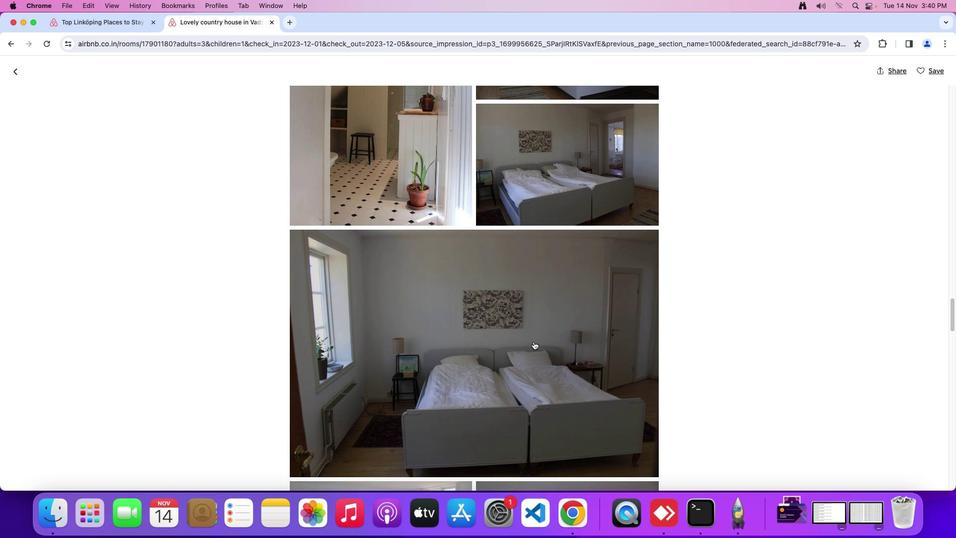 
Action: Mouse scrolled (534, 341) with delta (0, -1)
Screenshot: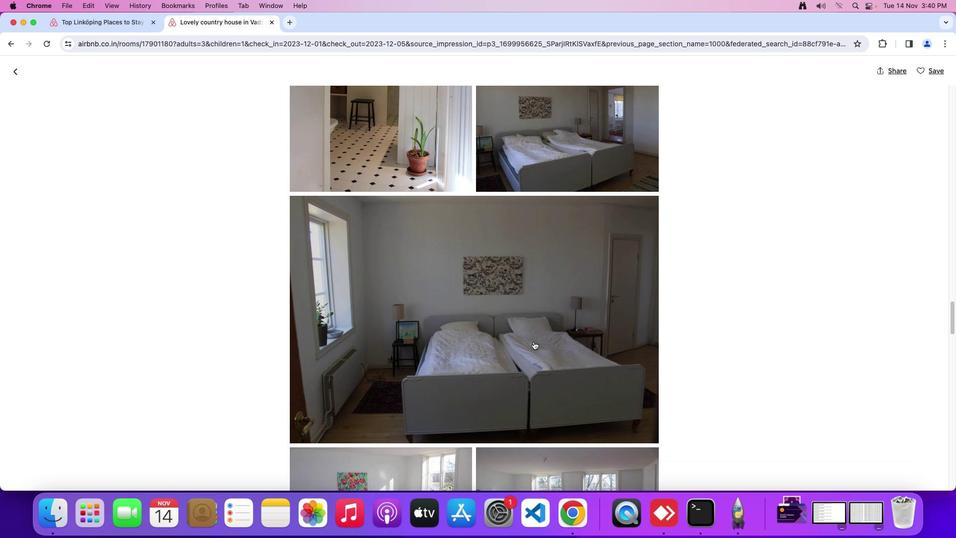 
Action: Mouse moved to (534, 341)
Screenshot: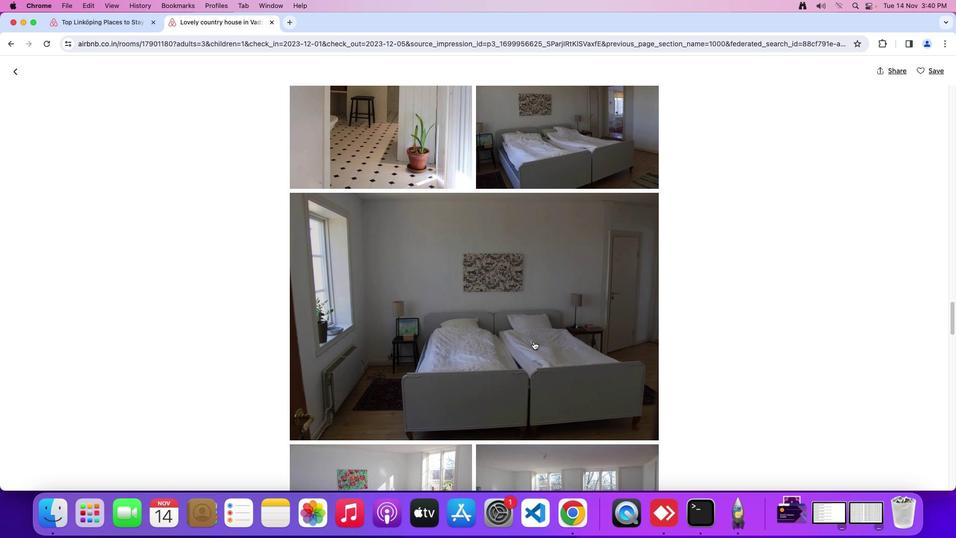 
Action: Mouse scrolled (534, 341) with delta (0, 0)
Screenshot: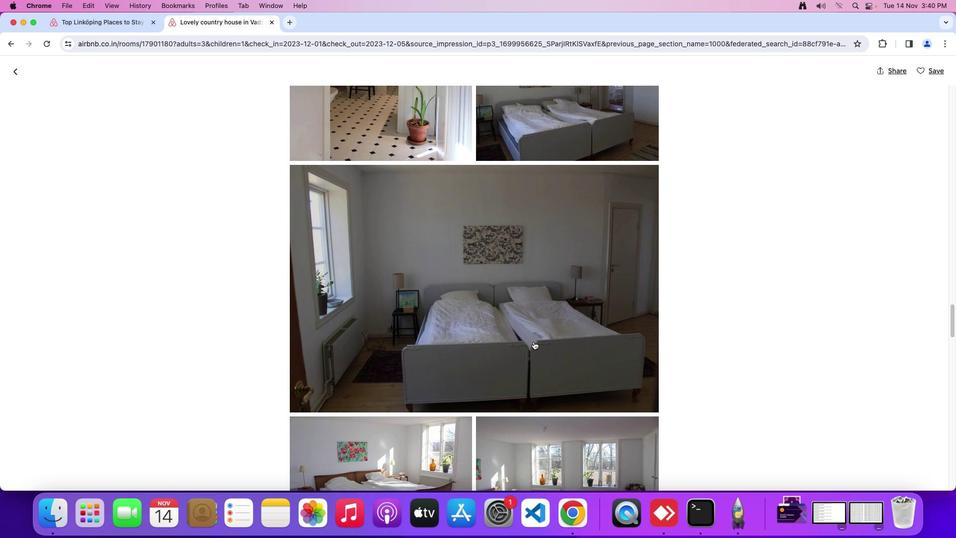 
Action: Mouse scrolled (534, 341) with delta (0, 0)
Screenshot: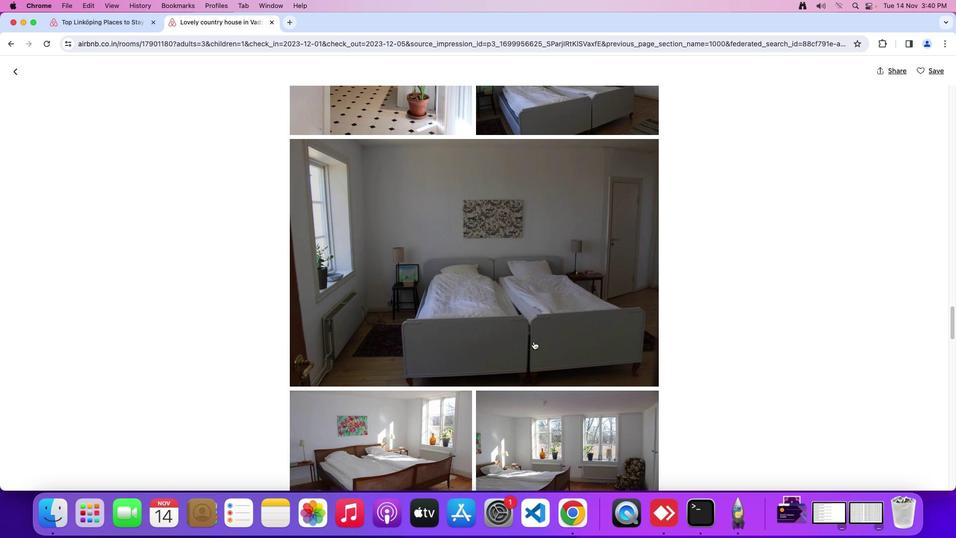 
Action: Mouse scrolled (534, 341) with delta (0, -1)
Screenshot: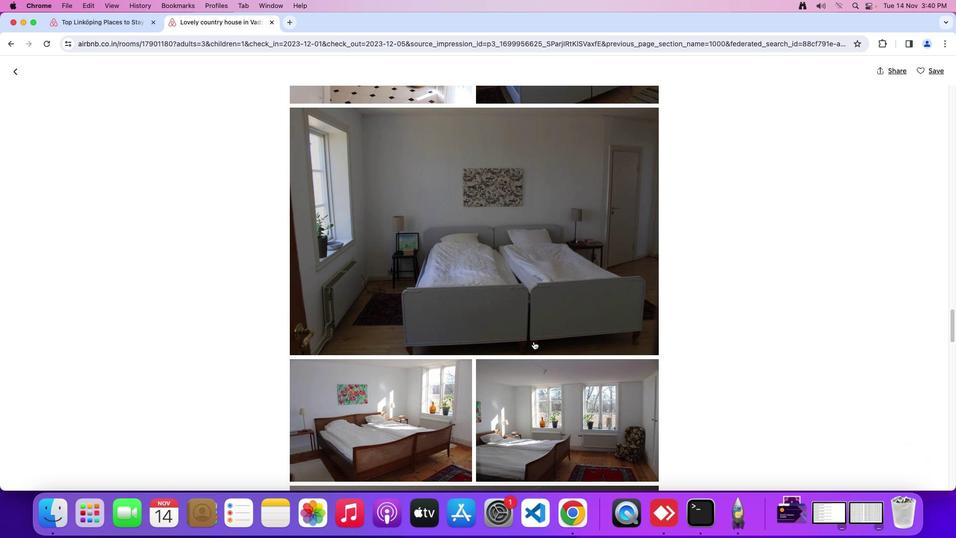 
Action: Mouse scrolled (534, 341) with delta (0, 0)
Screenshot: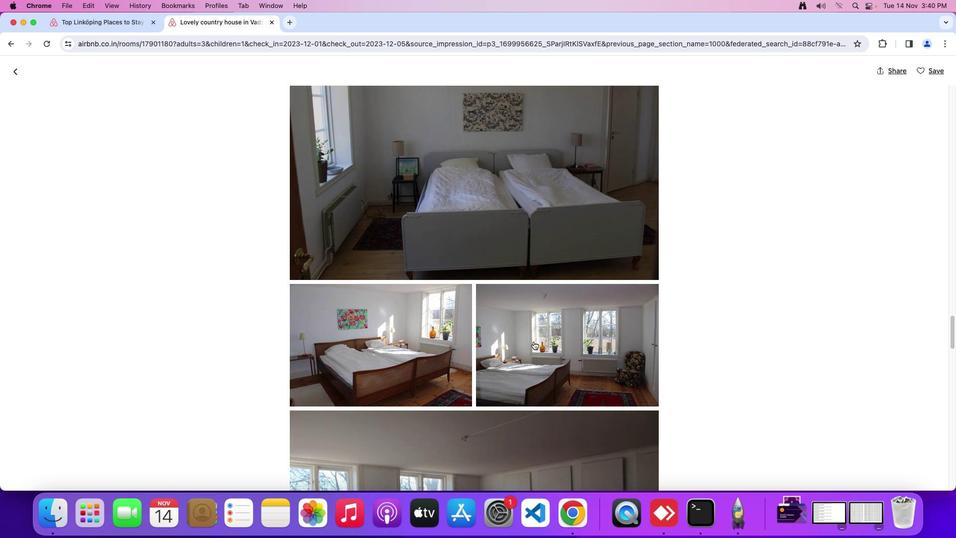 
Action: Mouse scrolled (534, 341) with delta (0, 0)
Screenshot: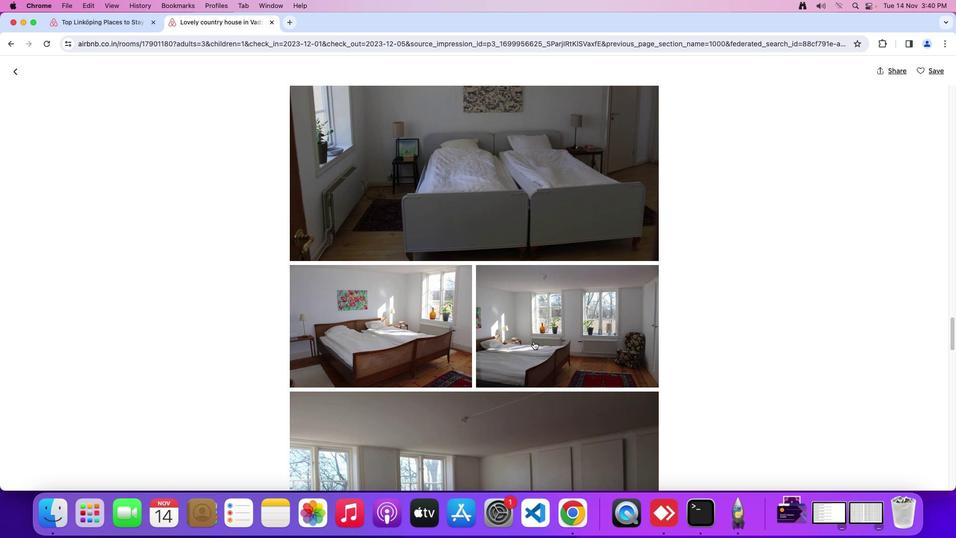 
Action: Mouse scrolled (534, 341) with delta (0, -1)
Screenshot: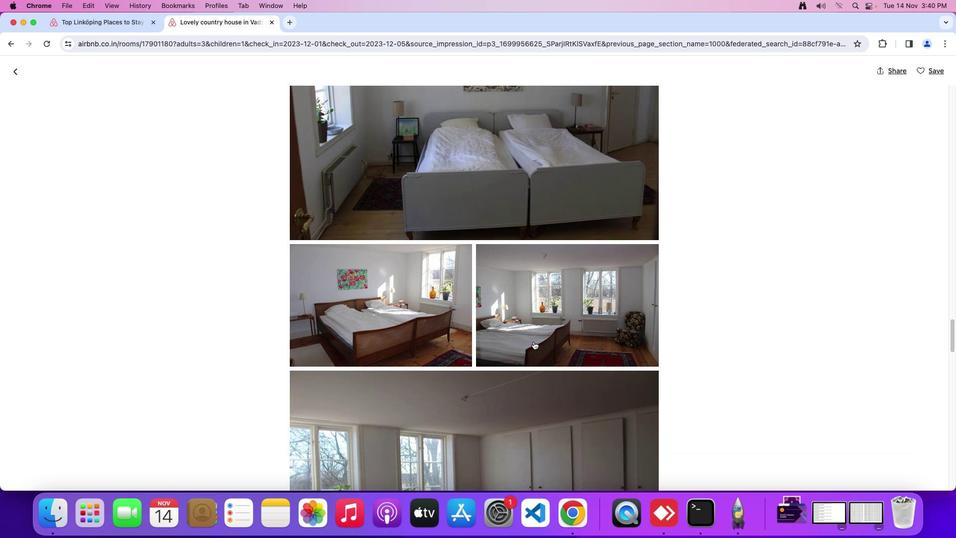 
Action: Mouse scrolled (534, 341) with delta (0, -1)
Screenshot: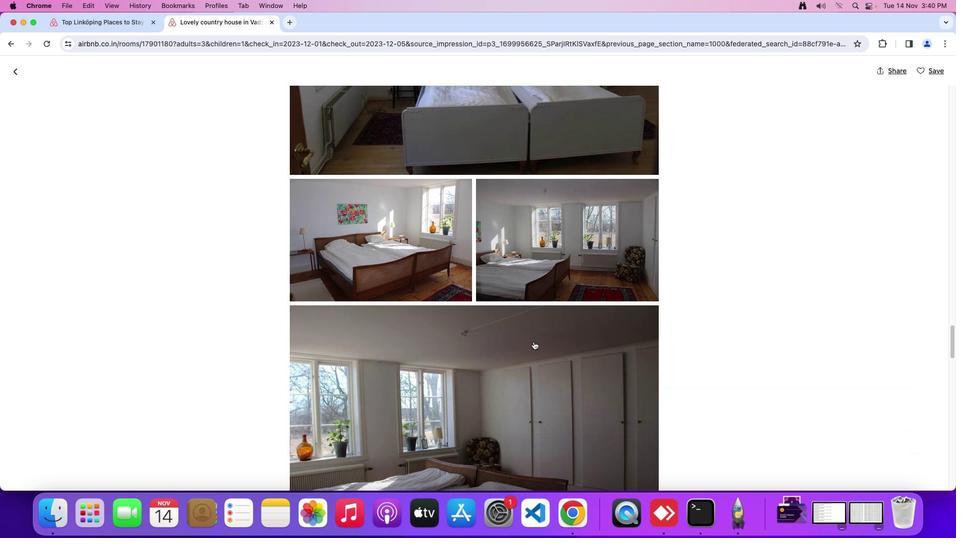 
Action: Mouse scrolled (534, 341) with delta (0, 0)
Screenshot: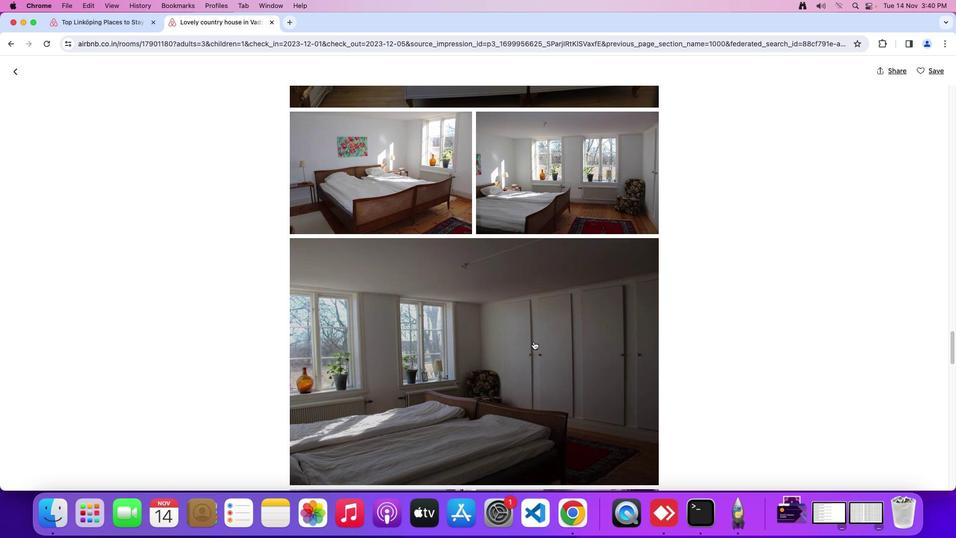 
Action: Mouse scrolled (534, 341) with delta (0, 0)
Screenshot: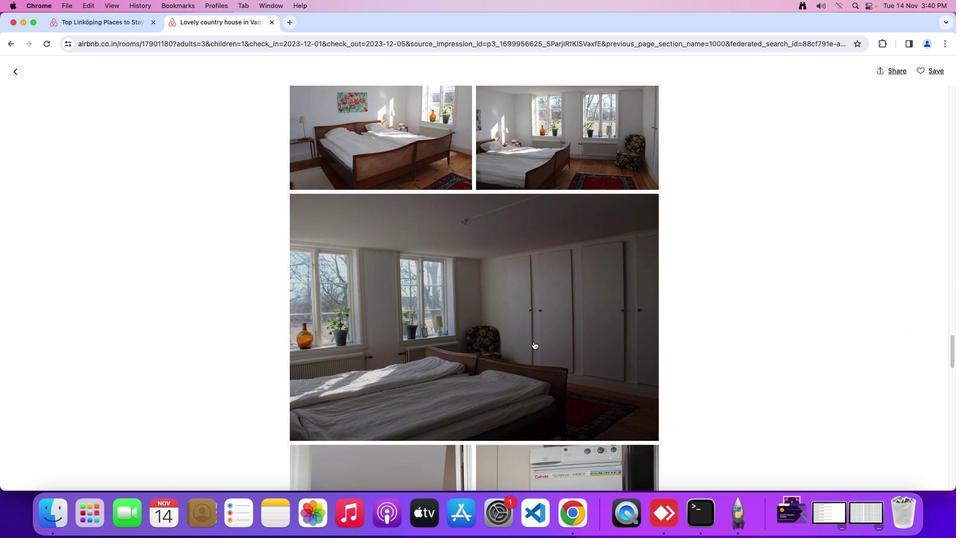
Action: Mouse scrolled (534, 341) with delta (0, -1)
Screenshot: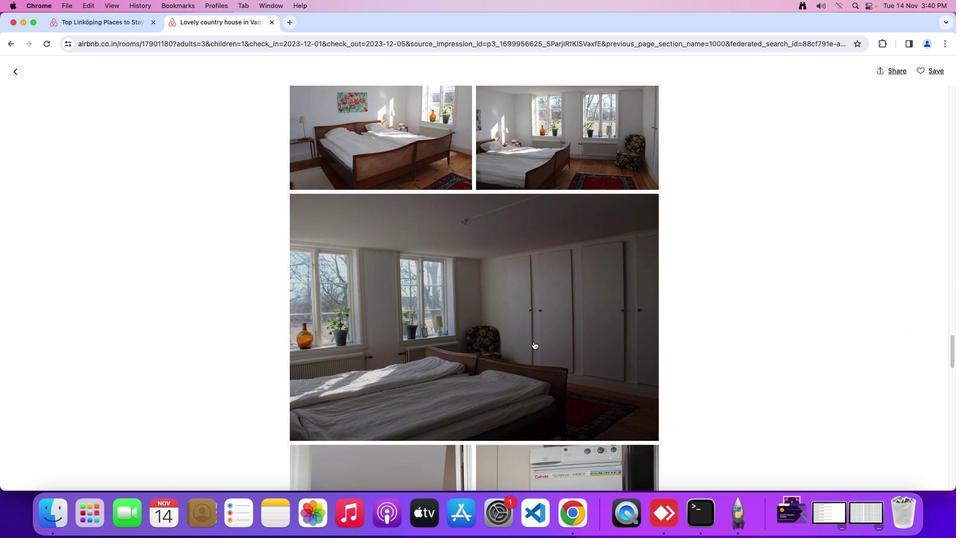 
Action: Mouse scrolled (534, 341) with delta (0, -2)
Screenshot: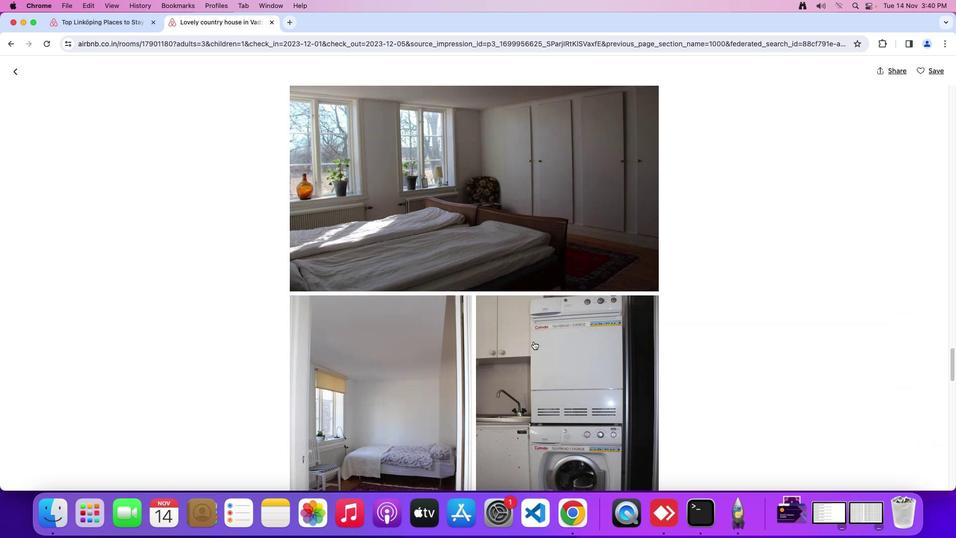 
Action: Mouse scrolled (534, 341) with delta (0, 0)
Screenshot: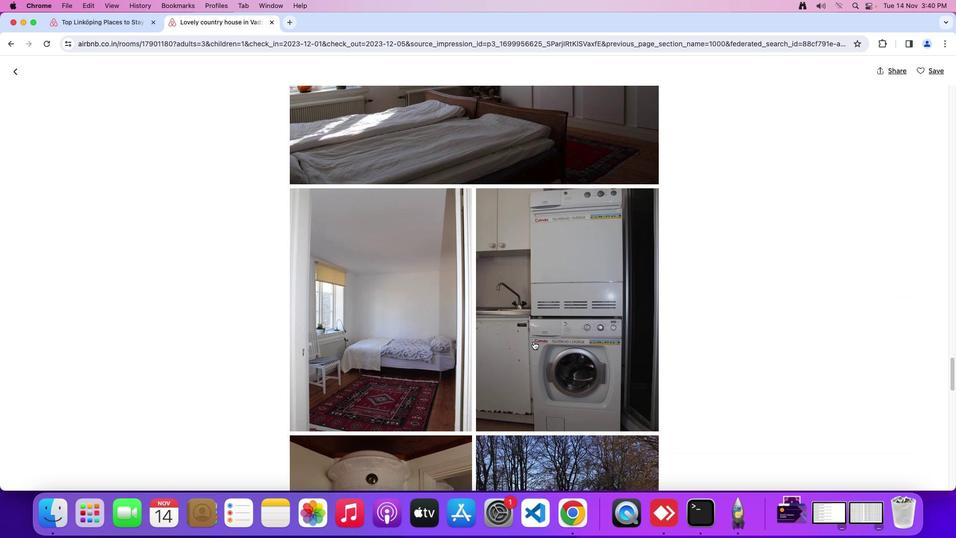 
Action: Mouse scrolled (534, 341) with delta (0, 0)
Screenshot: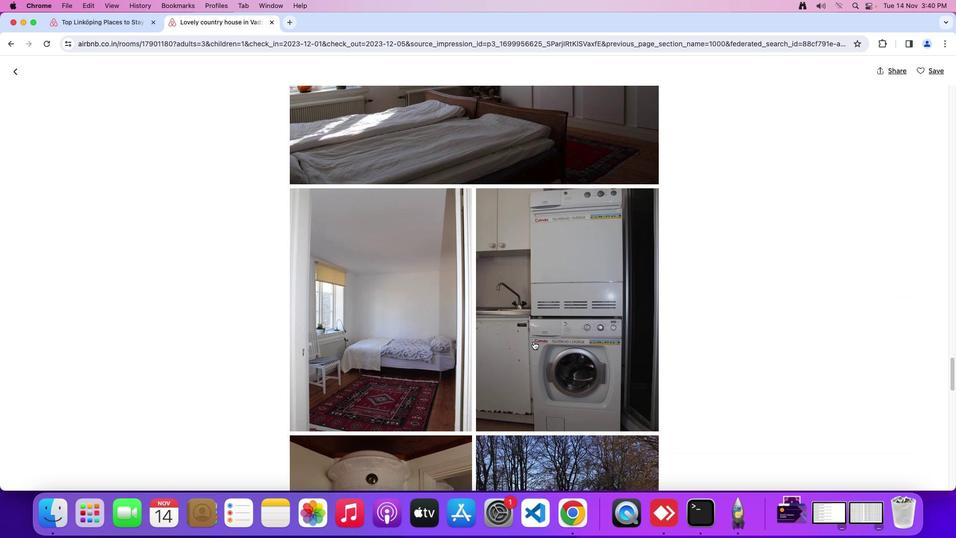 
Action: Mouse scrolled (534, 341) with delta (0, -1)
Screenshot: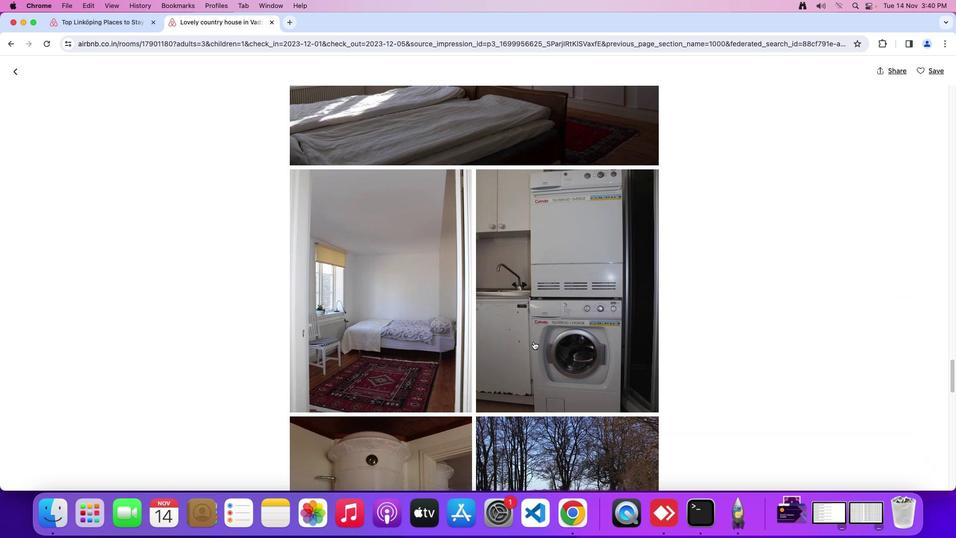 
Action: Mouse scrolled (534, 341) with delta (0, 0)
Screenshot: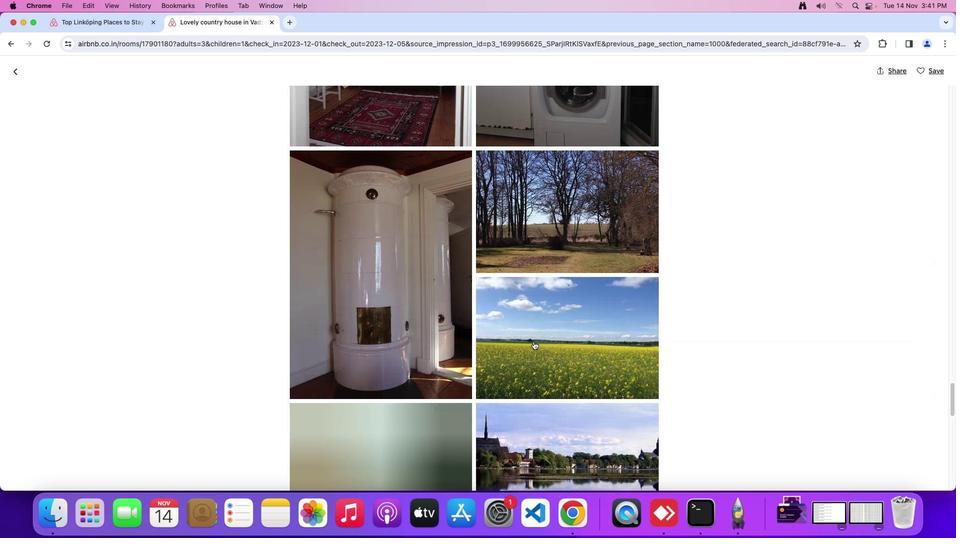 
Action: Mouse scrolled (534, 341) with delta (0, 0)
Screenshot: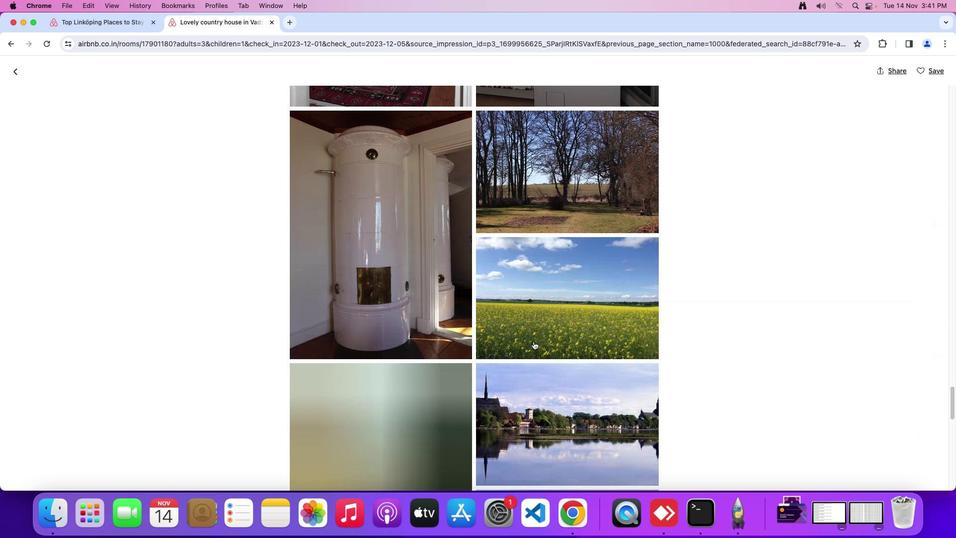 
Action: Mouse scrolled (534, 341) with delta (0, -2)
Screenshot: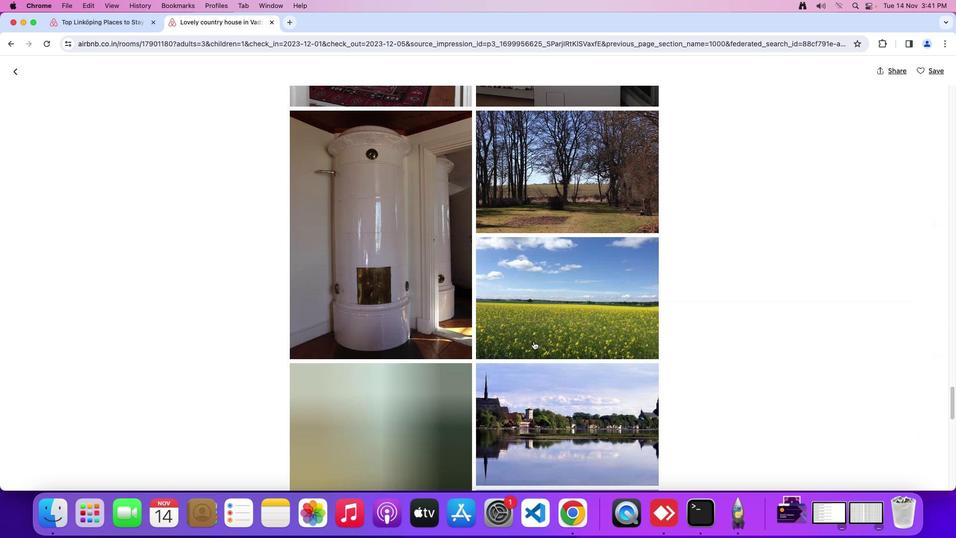 
Action: Mouse scrolled (534, 341) with delta (0, -3)
Screenshot: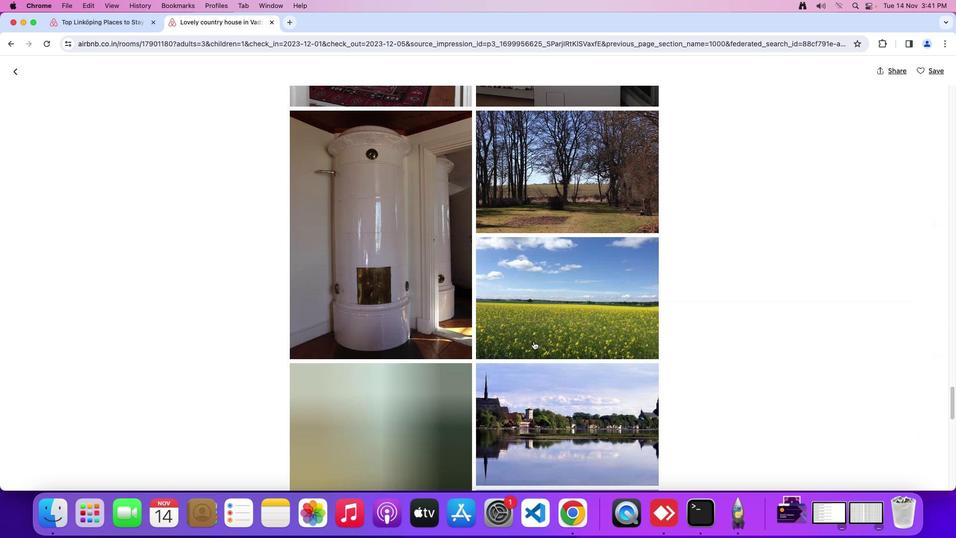 
Action: Mouse scrolled (534, 341) with delta (0, -2)
Screenshot: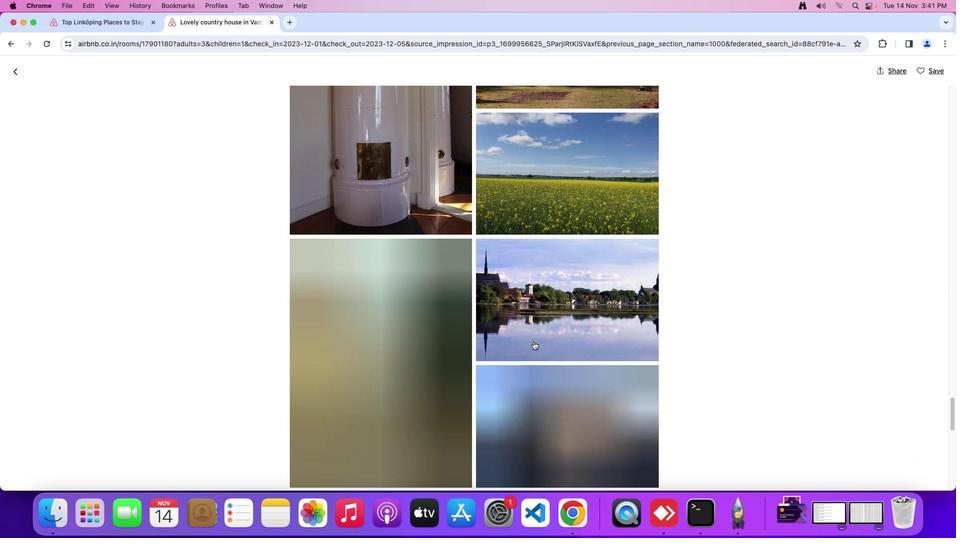 
Action: Mouse moved to (533, 342)
Screenshot: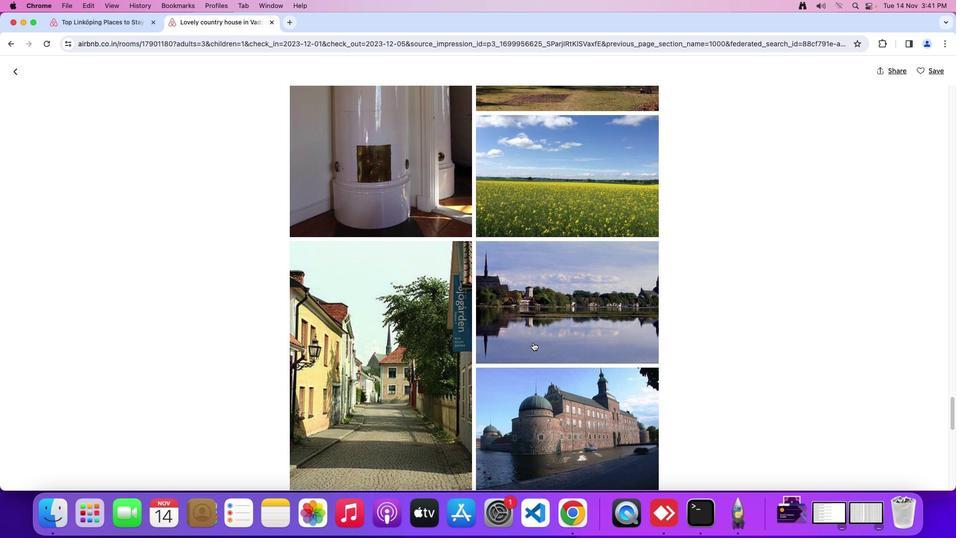 
Action: Mouse scrolled (533, 342) with delta (0, 0)
Screenshot: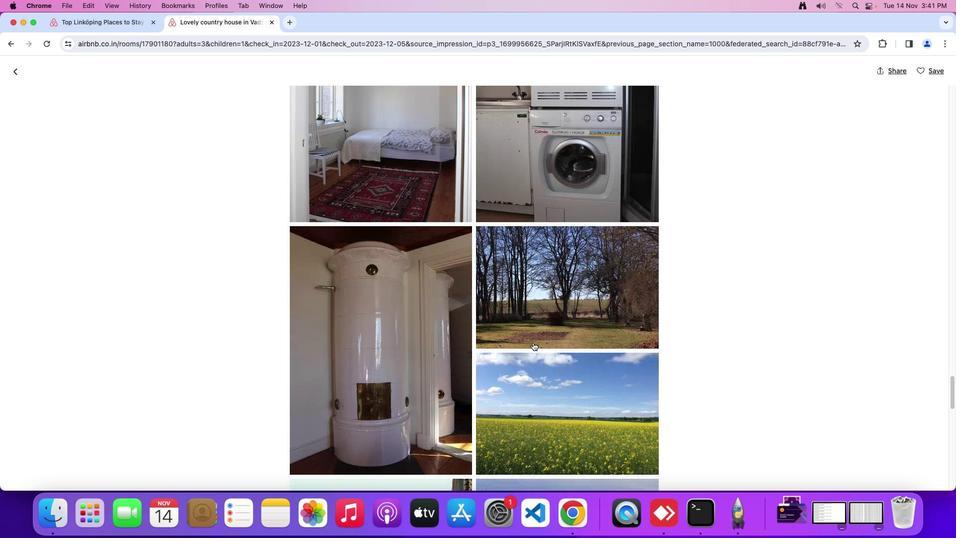 
Action: Mouse scrolled (533, 342) with delta (0, 0)
Screenshot: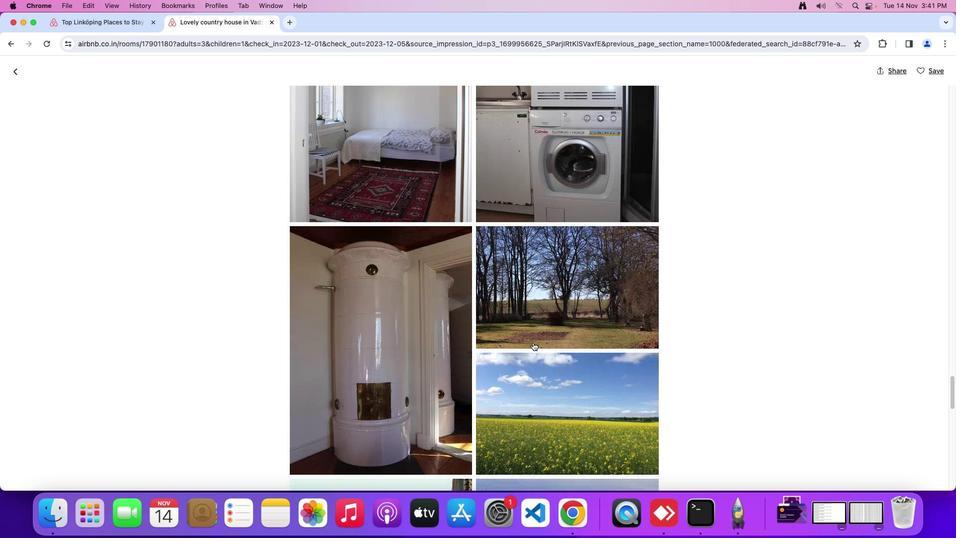 
Action: Mouse scrolled (533, 342) with delta (0, 1)
Screenshot: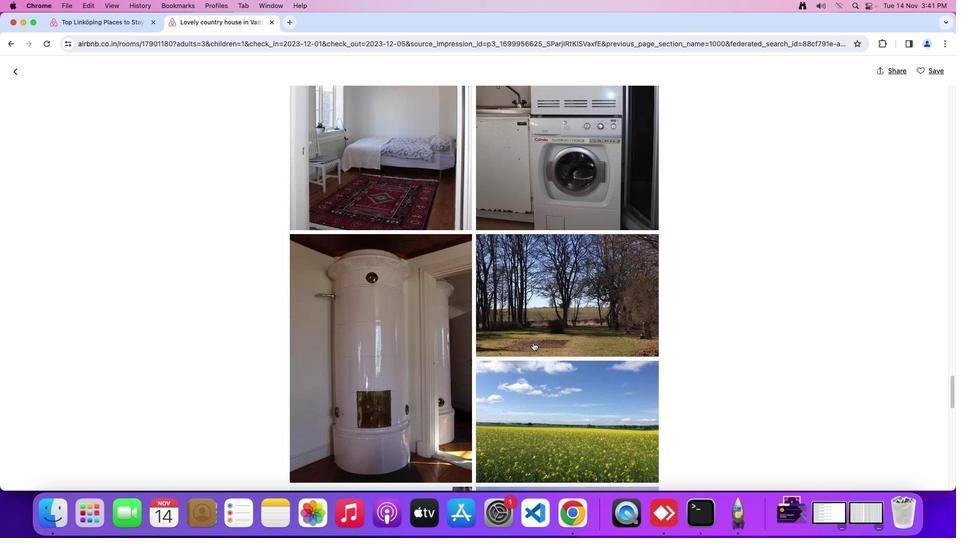 
Action: Mouse scrolled (533, 342) with delta (0, 2)
Screenshot: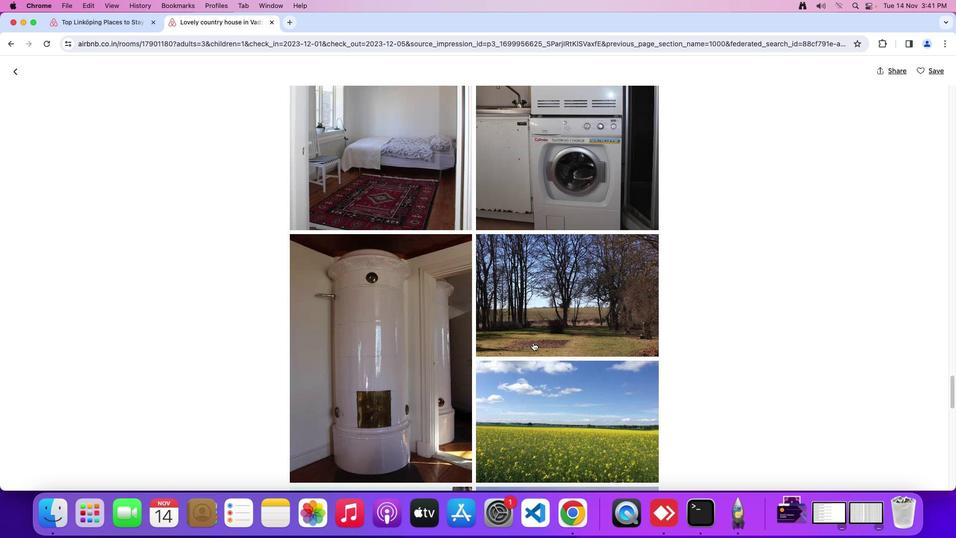 
Action: Mouse moved to (534, 340)
Screenshot: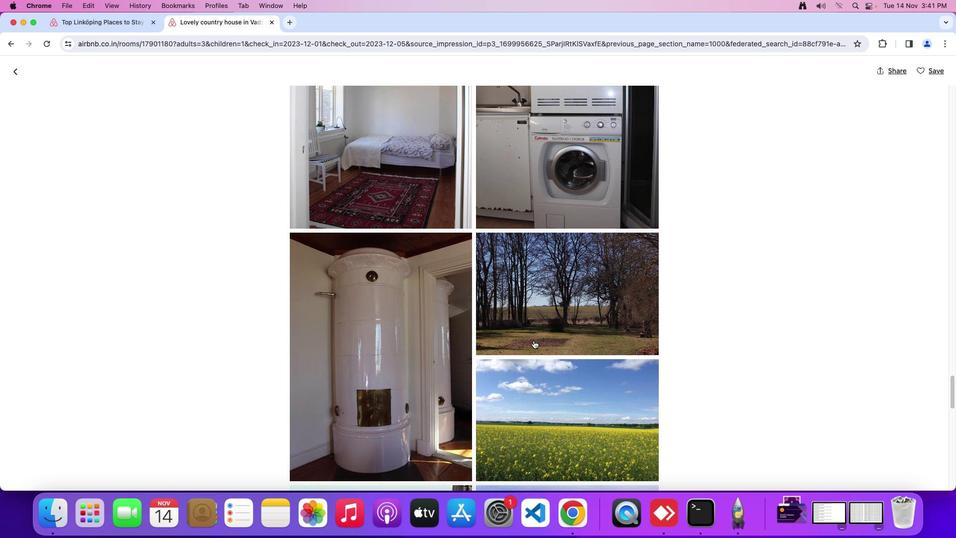 
Action: Mouse scrolled (534, 340) with delta (0, 0)
Screenshot: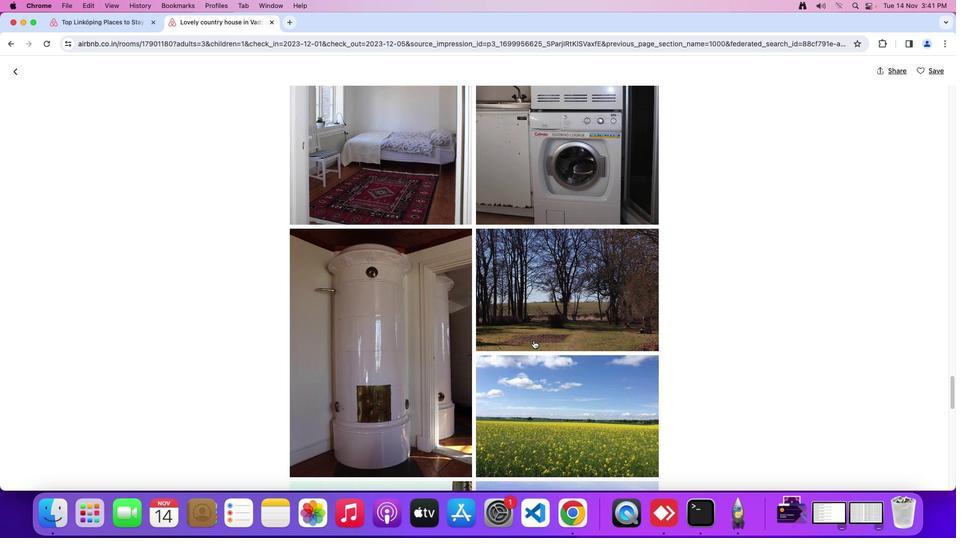 
Action: Mouse moved to (534, 340)
Screenshot: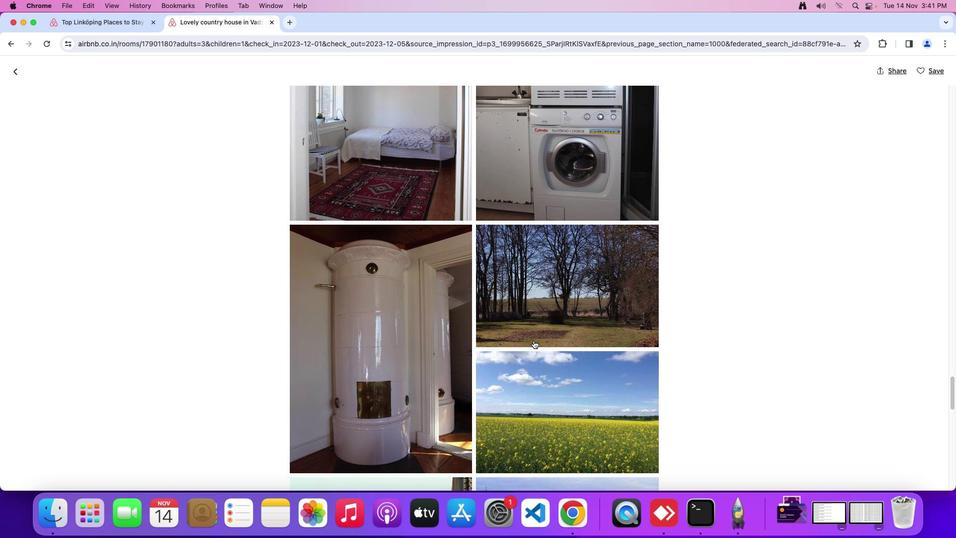 
Action: Mouse scrolled (534, 340) with delta (0, 0)
Screenshot: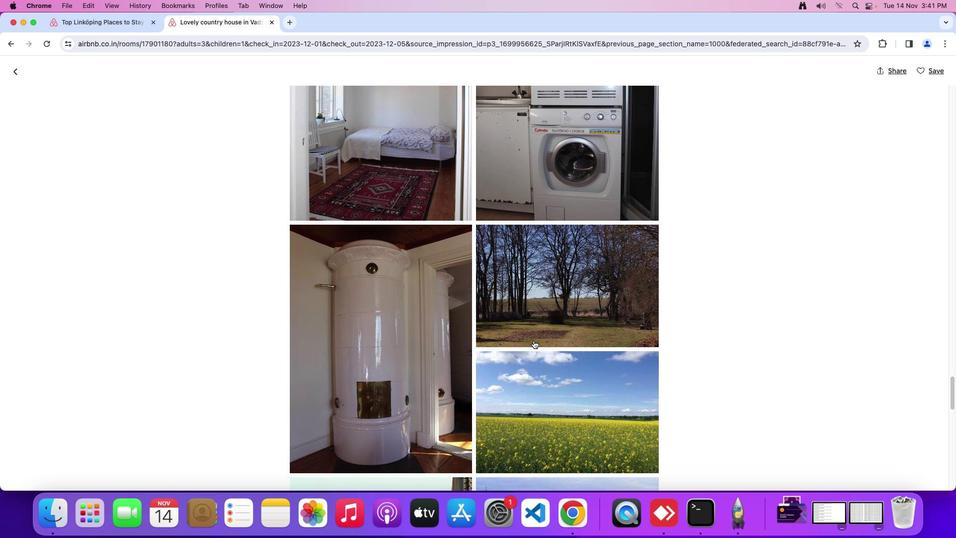 
Action: Mouse scrolled (534, 340) with delta (0, 0)
Screenshot: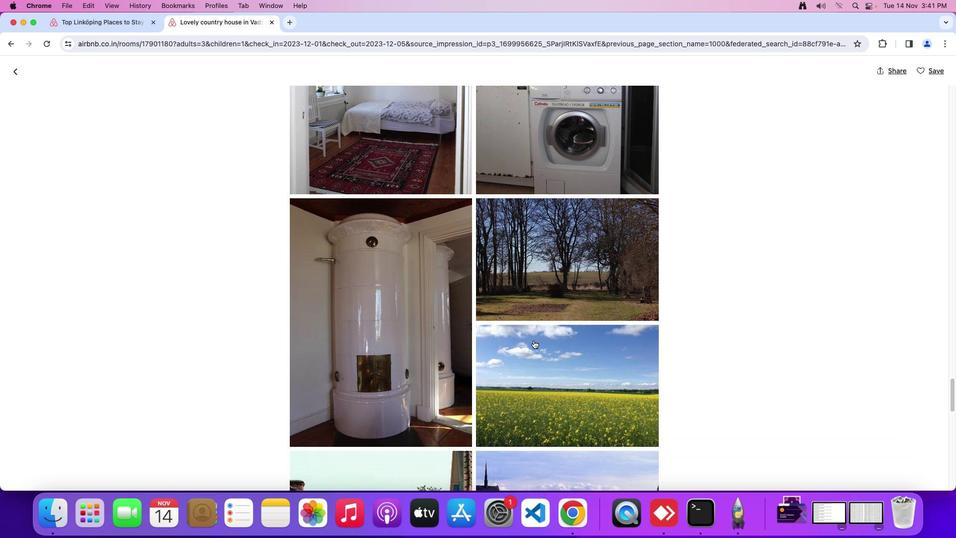 
Action: Mouse moved to (534, 340)
Screenshot: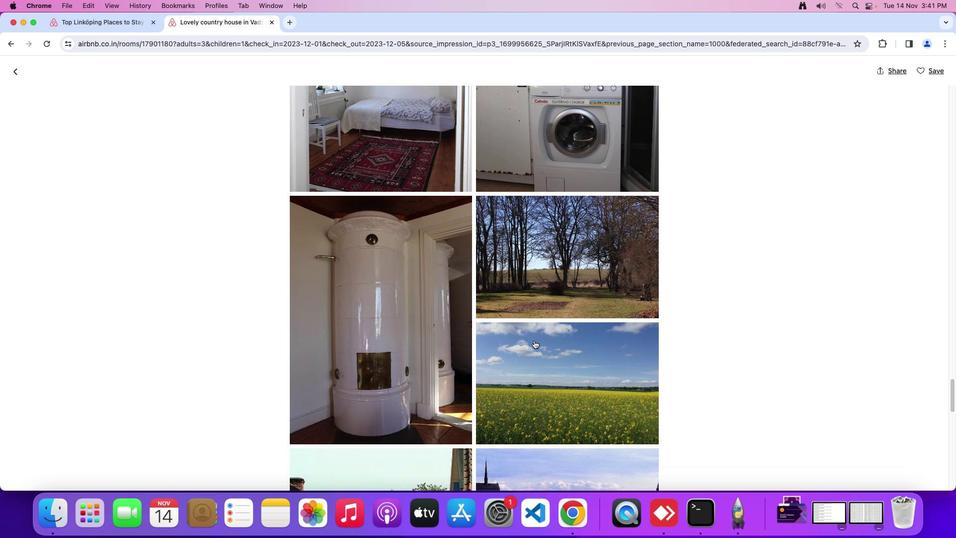 
Action: Mouse scrolled (534, 340) with delta (0, 0)
Screenshot: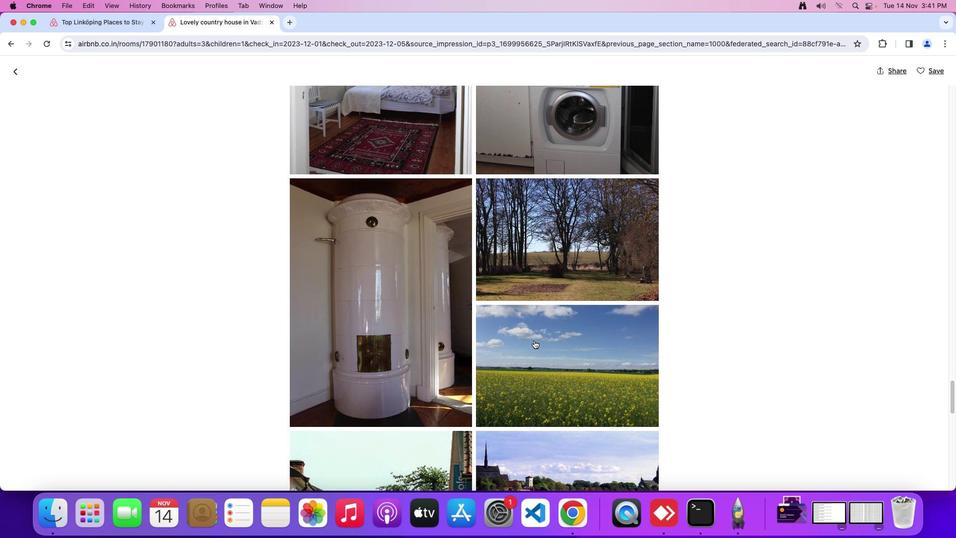 
Action: Mouse scrolled (534, 340) with delta (0, 0)
Screenshot: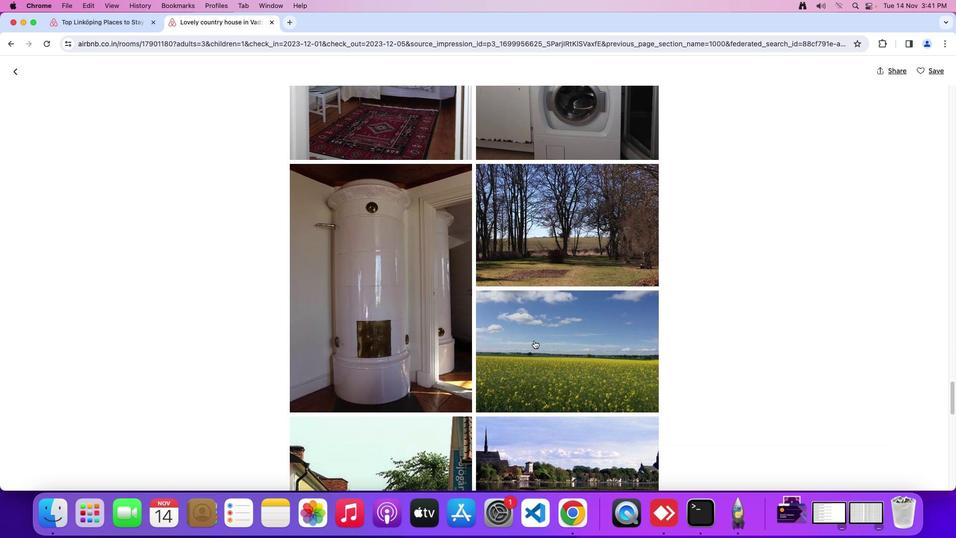 
Action: Mouse scrolled (534, 340) with delta (0, 0)
Screenshot: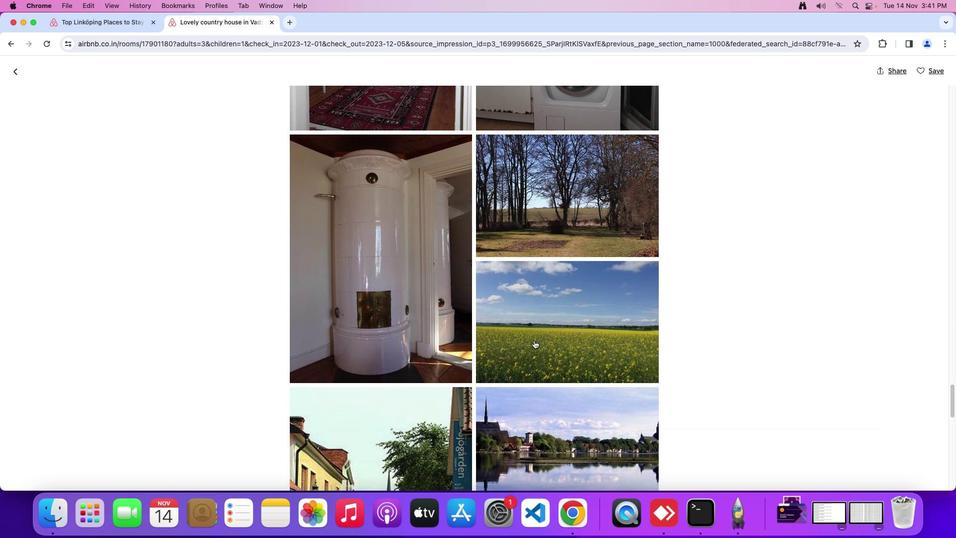 
Action: Mouse scrolled (534, 340) with delta (0, 0)
Screenshot: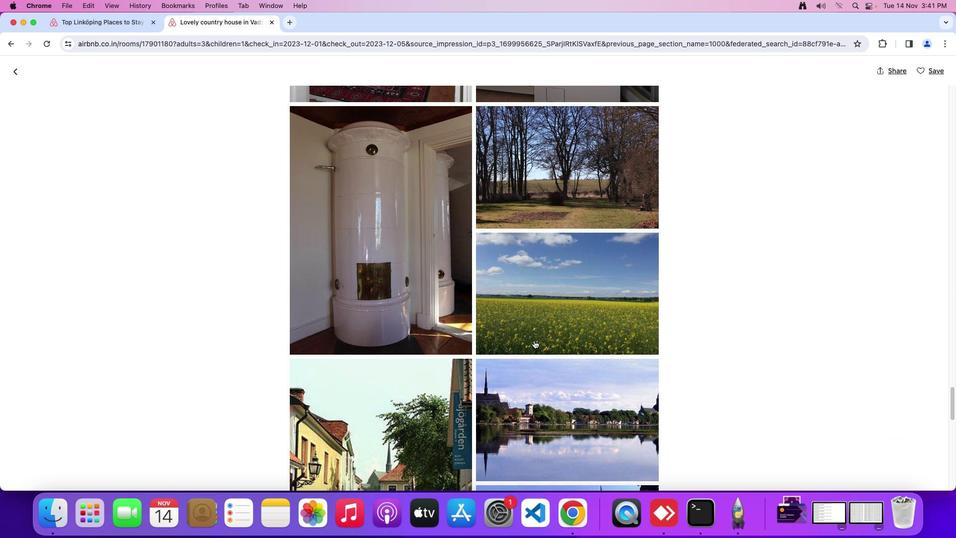
Action: Mouse scrolled (534, 340) with delta (0, 0)
Screenshot: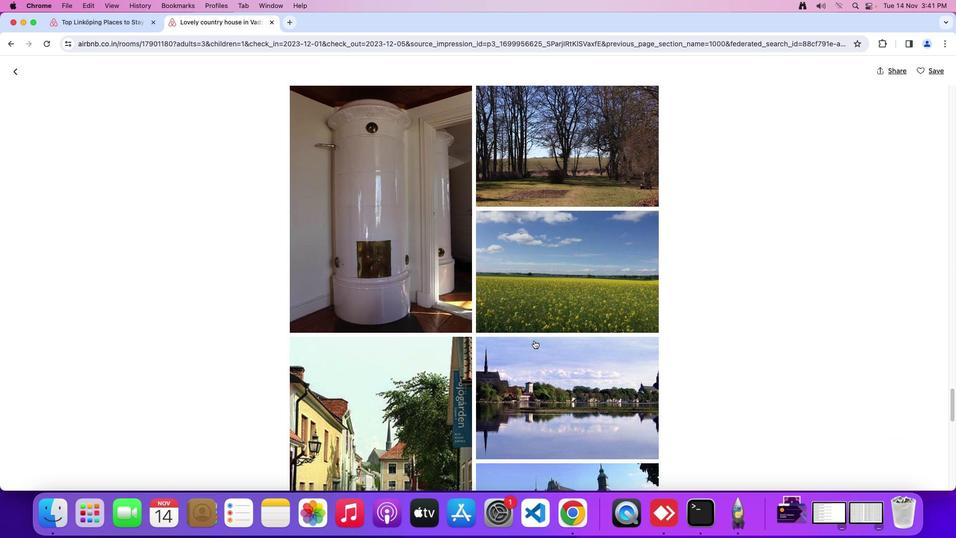 
Action: Mouse scrolled (534, 340) with delta (0, -1)
Screenshot: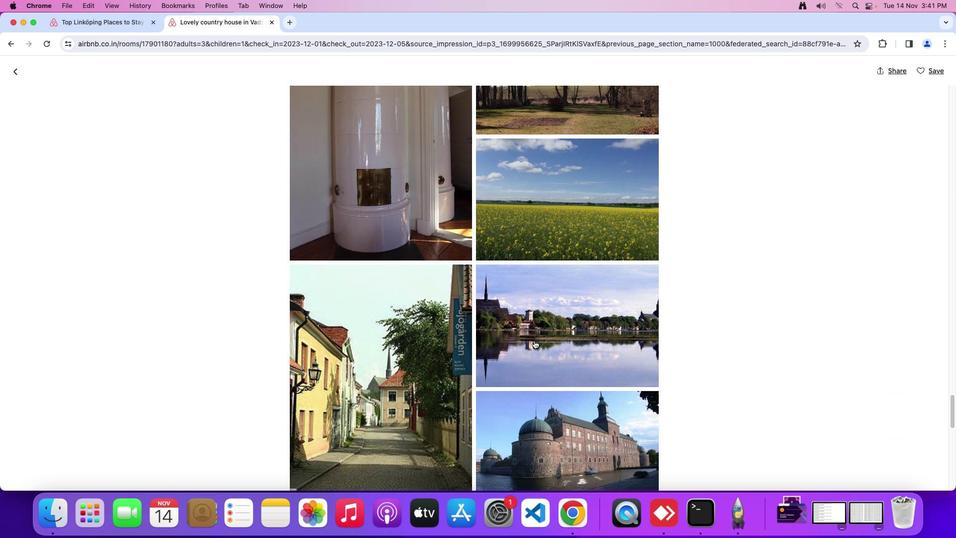 
Action: Mouse scrolled (534, 340) with delta (0, -1)
Screenshot: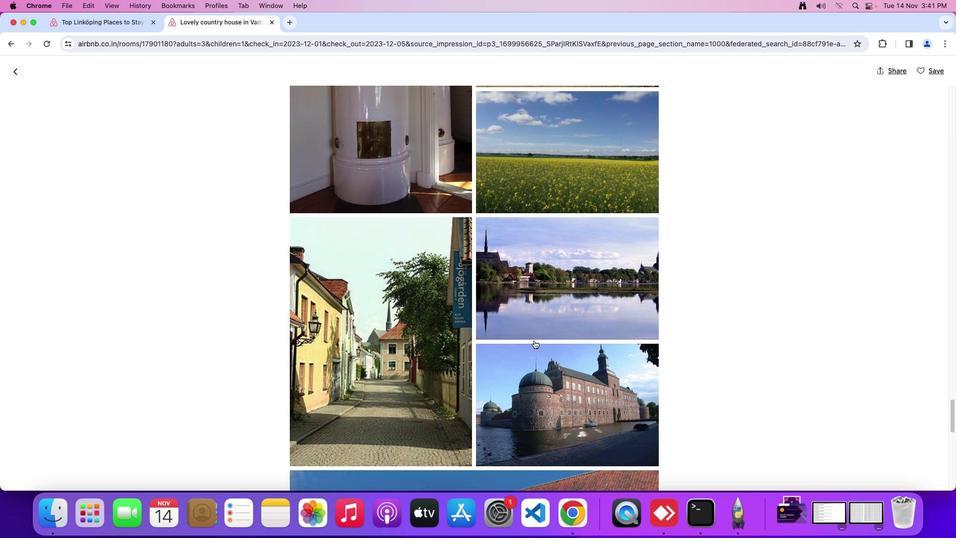 
Action: Mouse scrolled (534, 340) with delta (0, 0)
Screenshot: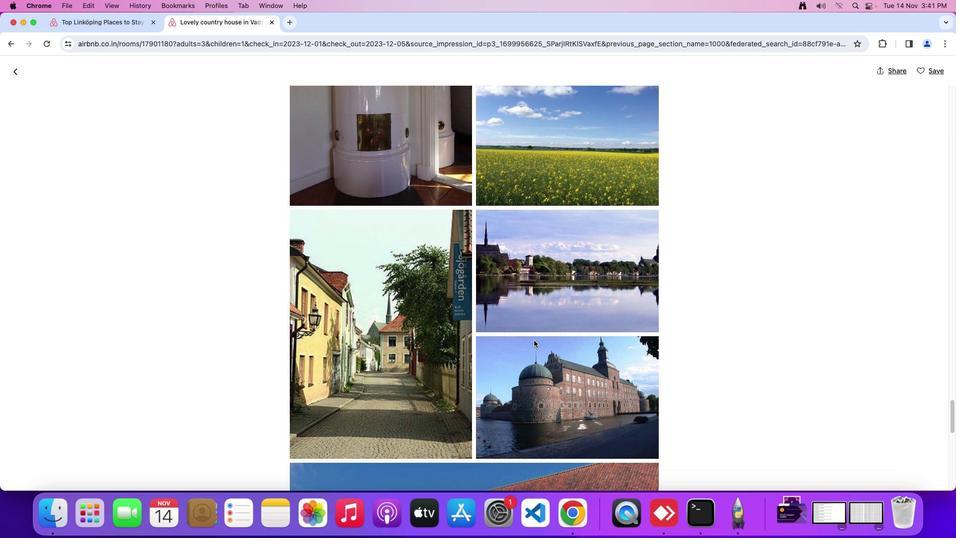 
Action: Mouse scrolled (534, 340) with delta (0, 0)
Screenshot: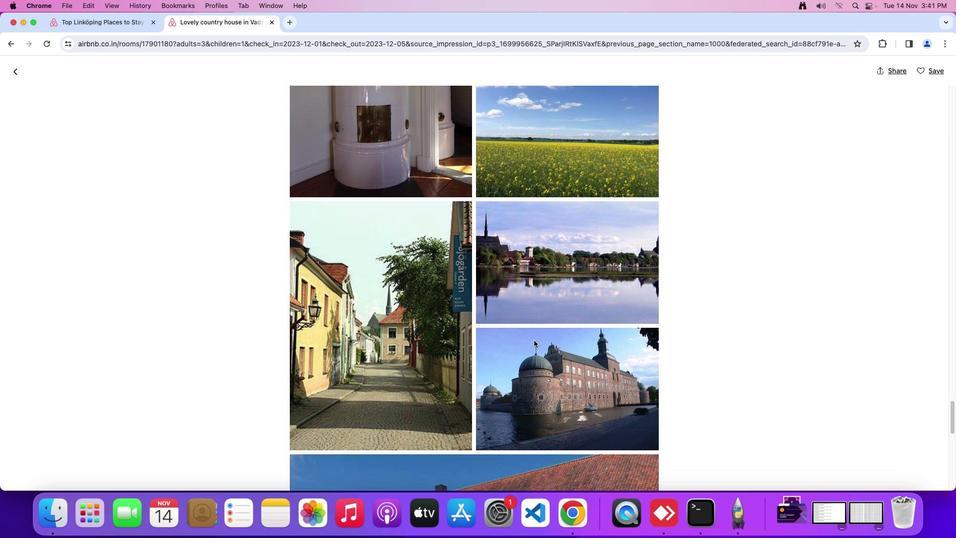 
Action: Mouse moved to (534, 340)
Screenshot: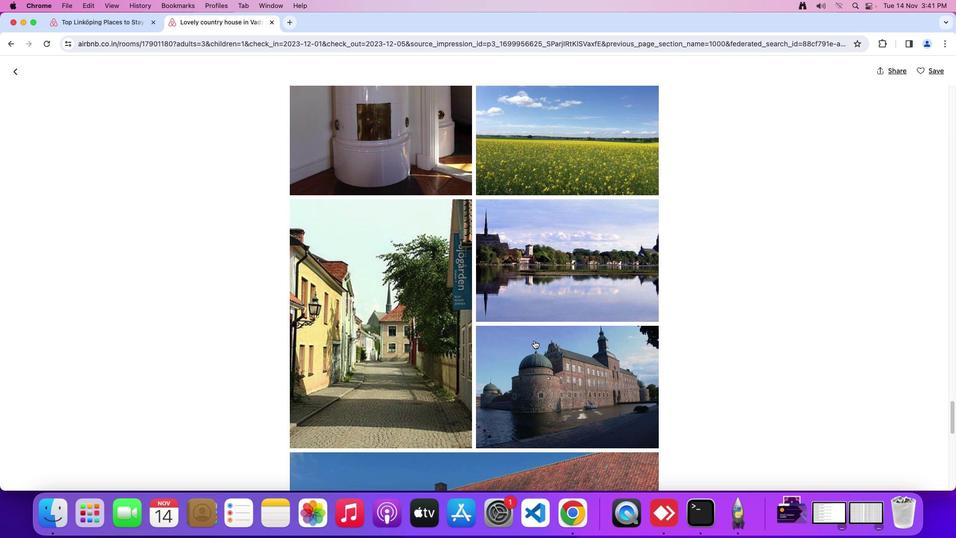
Action: Mouse scrolled (534, 340) with delta (0, 0)
Screenshot: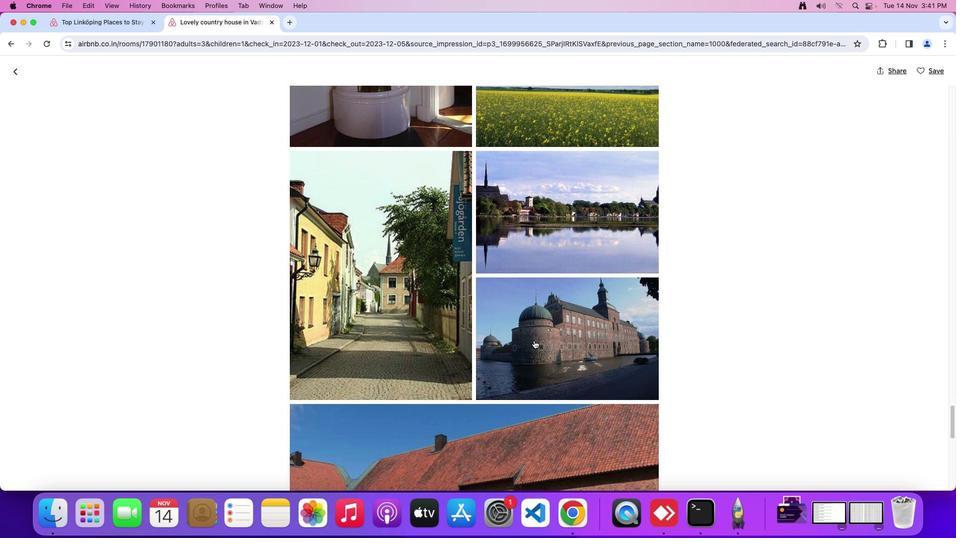 
Action: Mouse scrolled (534, 340) with delta (0, 0)
Screenshot: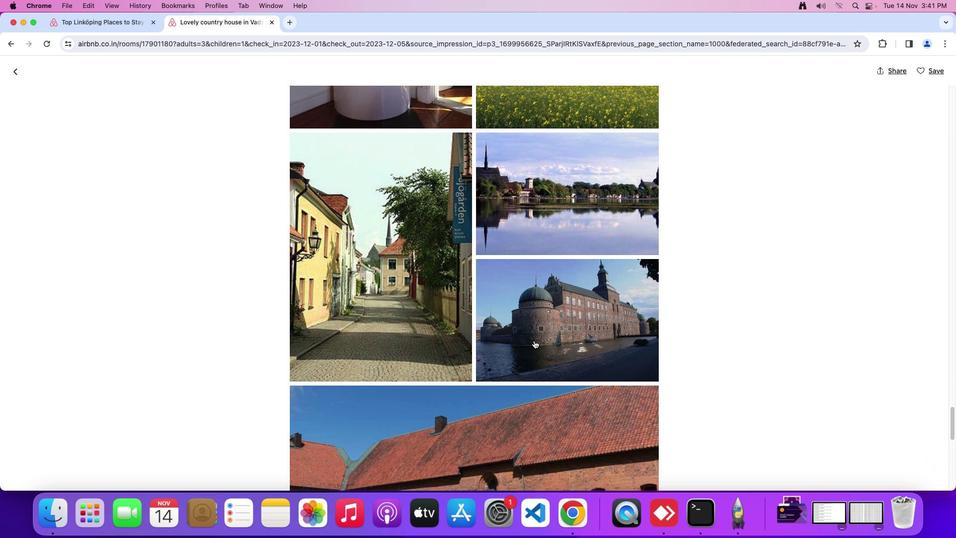 
Action: Mouse scrolled (534, 340) with delta (0, -1)
Screenshot: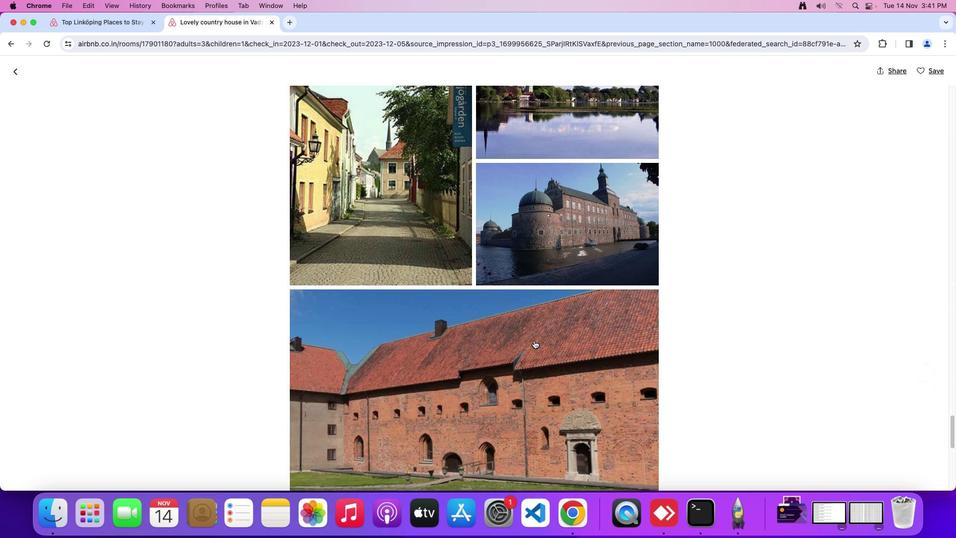 
Action: Mouse scrolled (534, 340) with delta (0, -1)
Screenshot: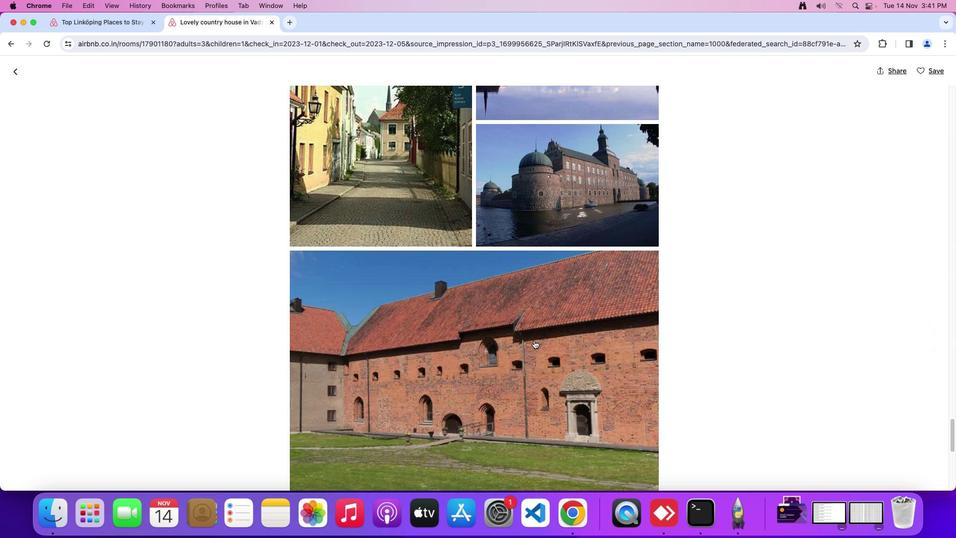 
Action: Mouse moved to (534, 340)
Screenshot: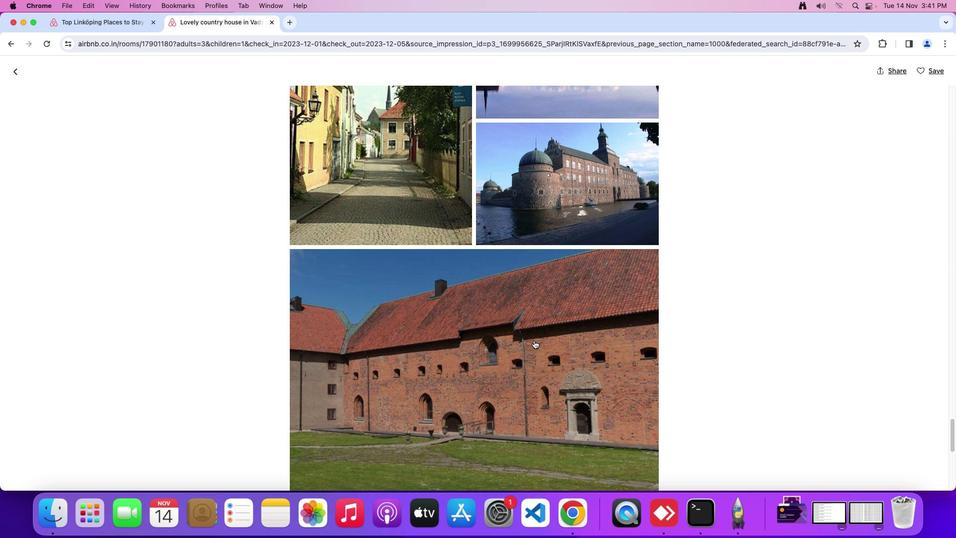 
Action: Mouse scrolled (534, 340) with delta (0, 0)
Screenshot: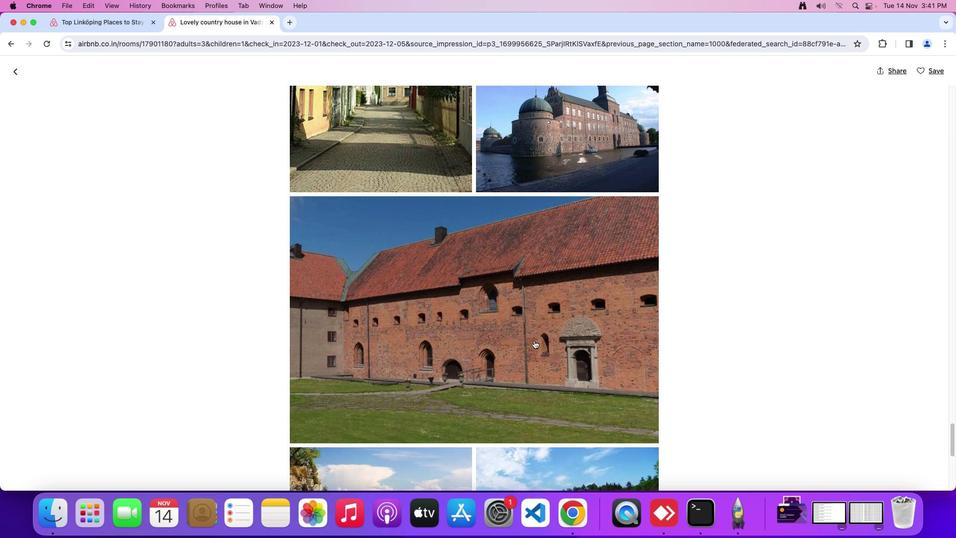 
Action: Mouse scrolled (534, 340) with delta (0, 0)
Screenshot: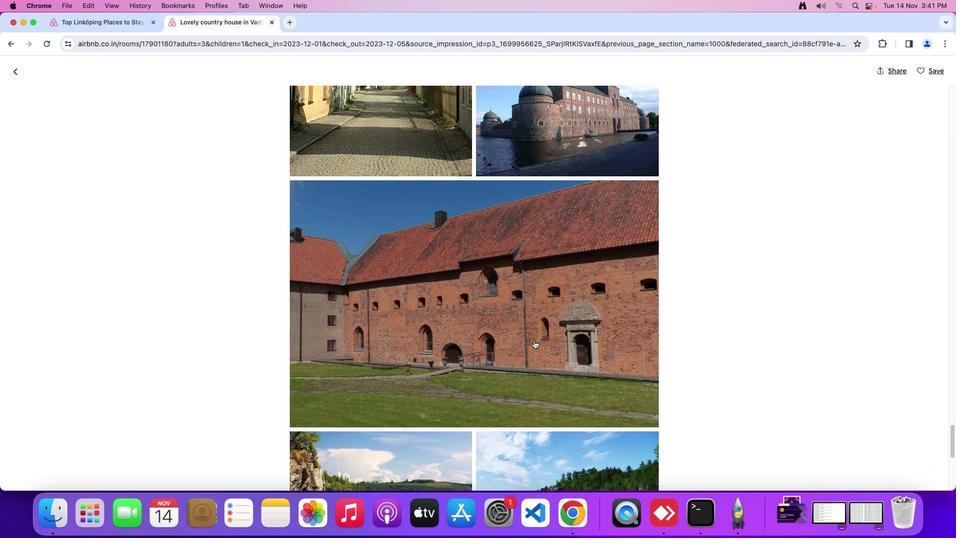 
Action: Mouse scrolled (534, 340) with delta (0, -1)
Screenshot: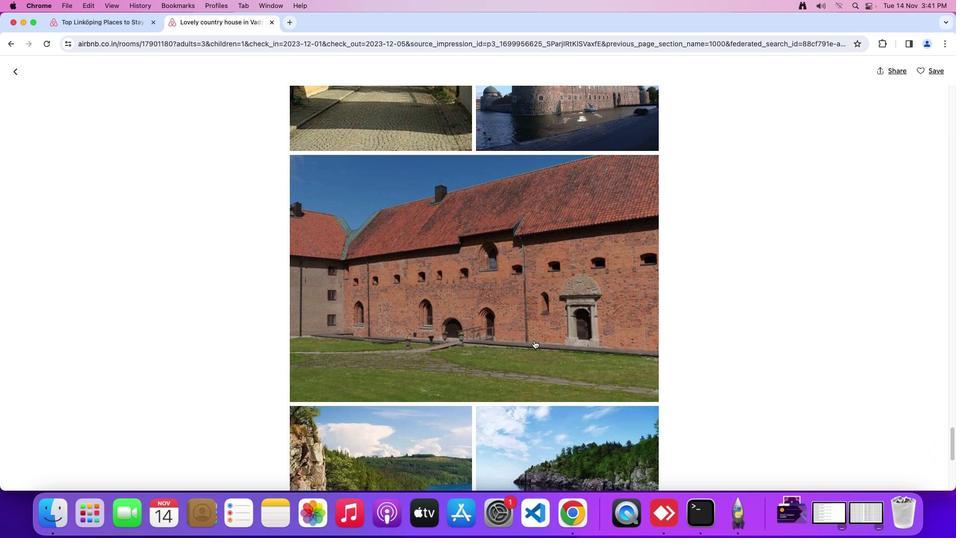 
Action: Mouse scrolled (534, 340) with delta (0, -1)
Screenshot: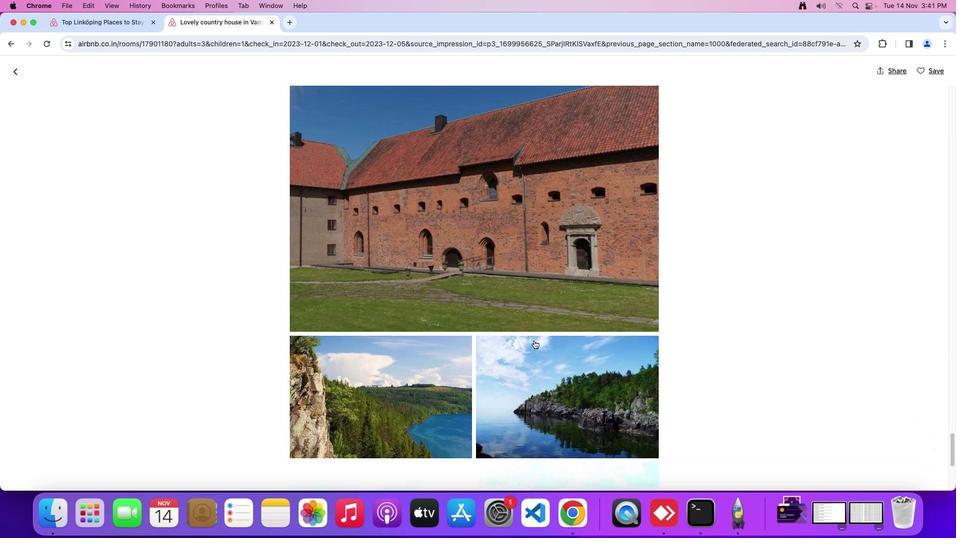 
Action: Mouse moved to (534, 340)
Screenshot: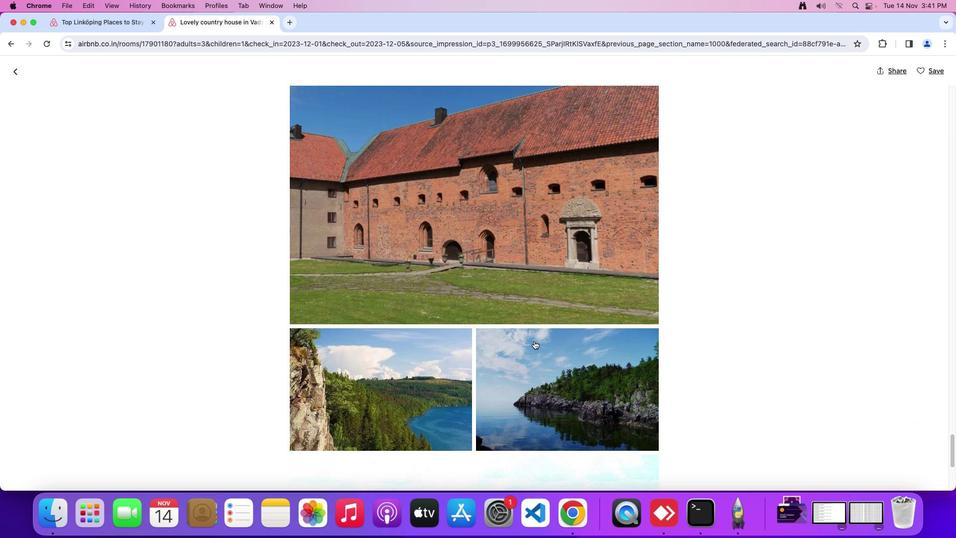 
Action: Mouse scrolled (534, 340) with delta (0, 0)
Screenshot: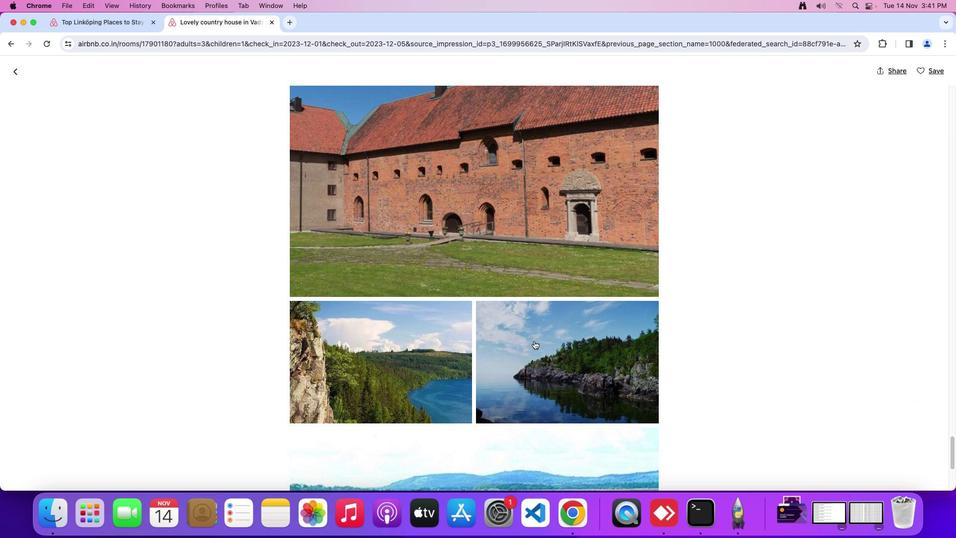 
Action: Mouse scrolled (534, 340) with delta (0, 0)
Screenshot: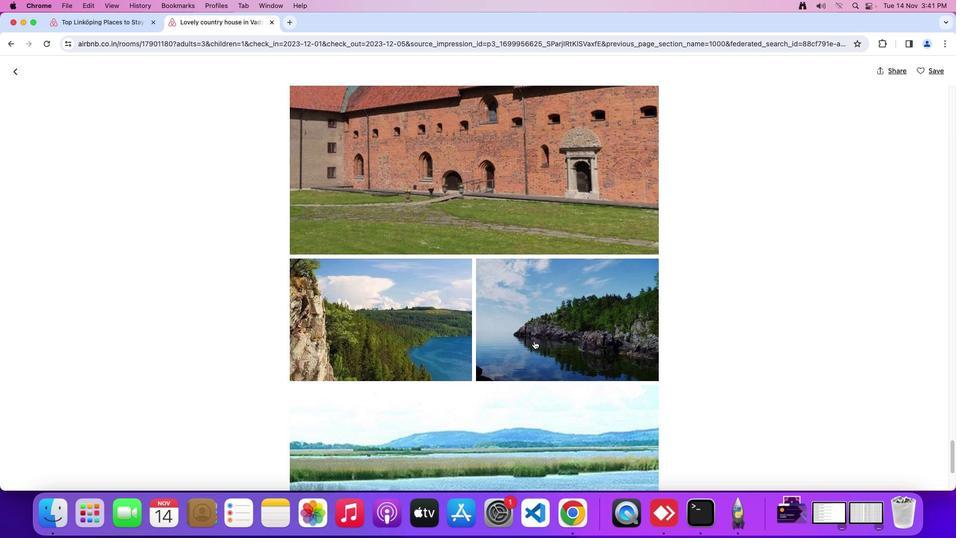 
Action: Mouse scrolled (534, 340) with delta (0, -1)
Screenshot: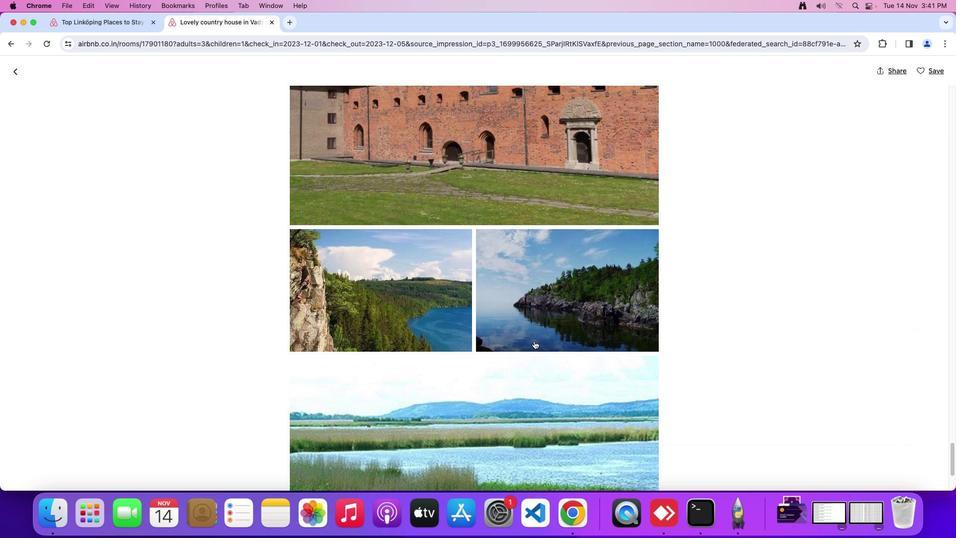 
Action: Mouse scrolled (534, 340) with delta (0, 0)
Screenshot: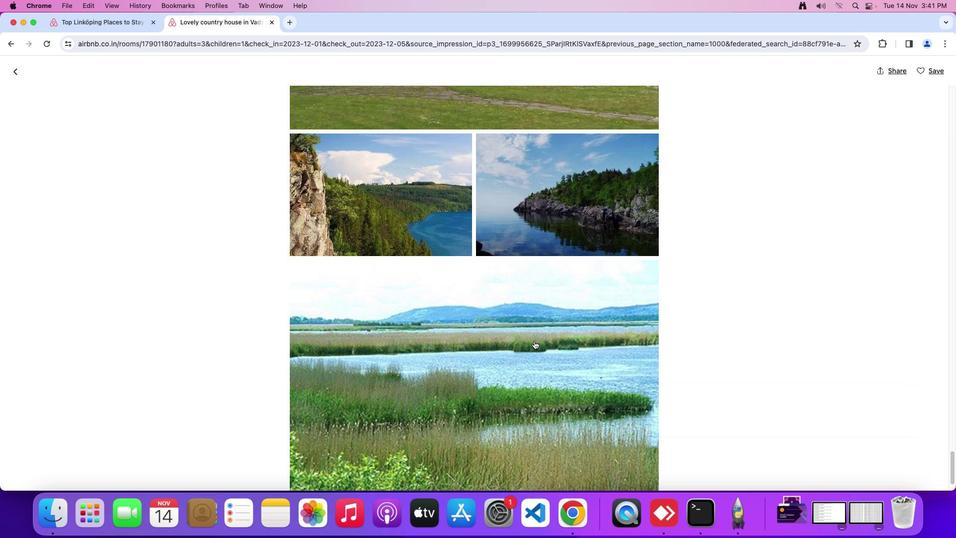 
Action: Mouse scrolled (534, 340) with delta (0, 0)
Screenshot: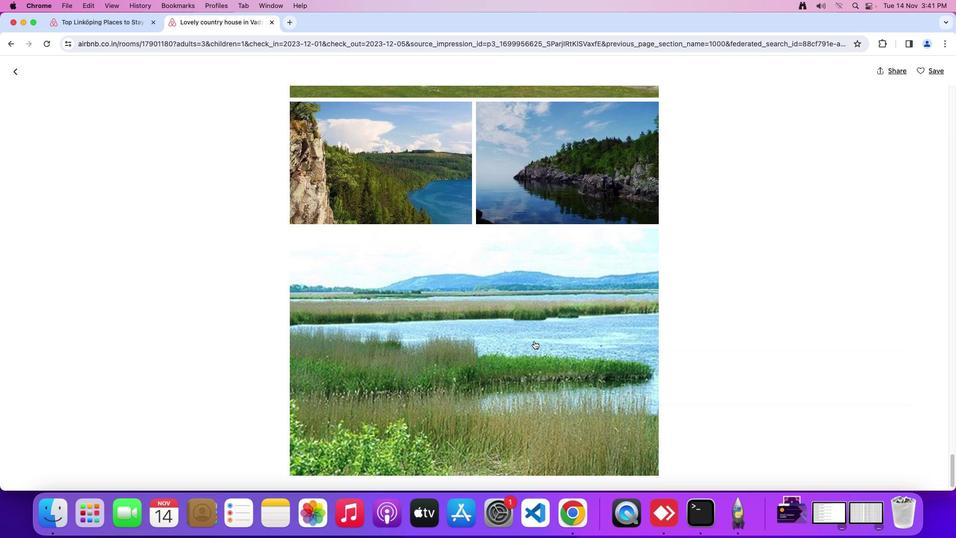 
Action: Mouse scrolled (534, 340) with delta (0, -2)
Screenshot: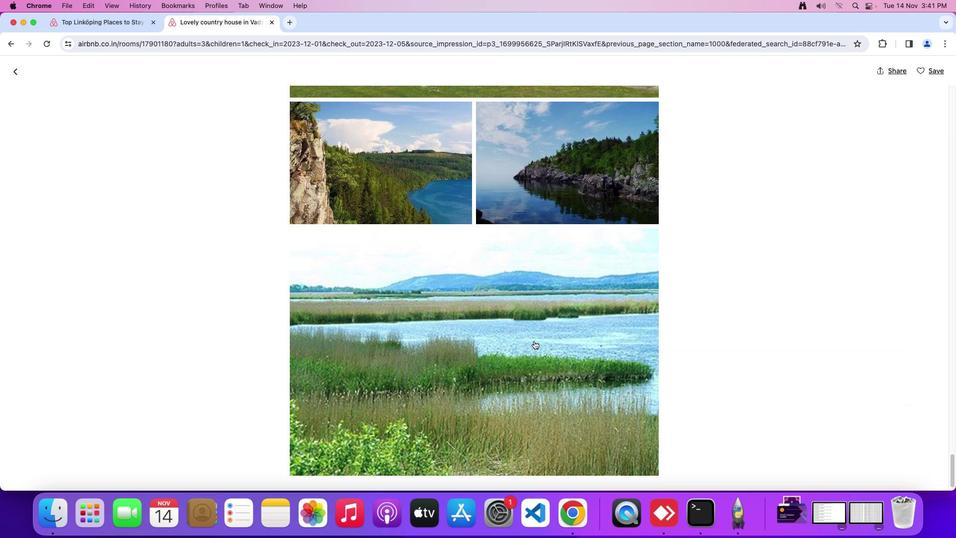 
Action: Mouse scrolled (534, 340) with delta (0, -3)
Screenshot: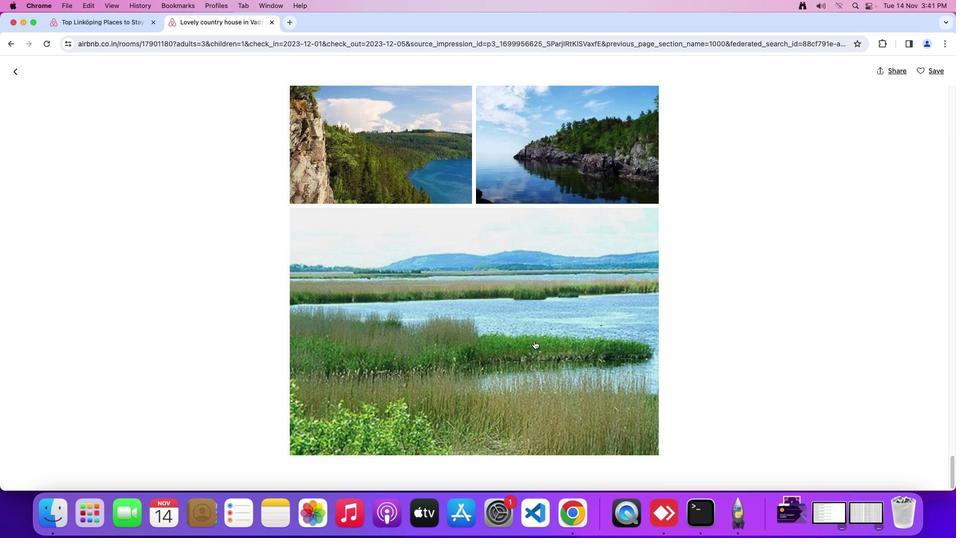 
Action: Mouse moved to (534, 340)
Screenshot: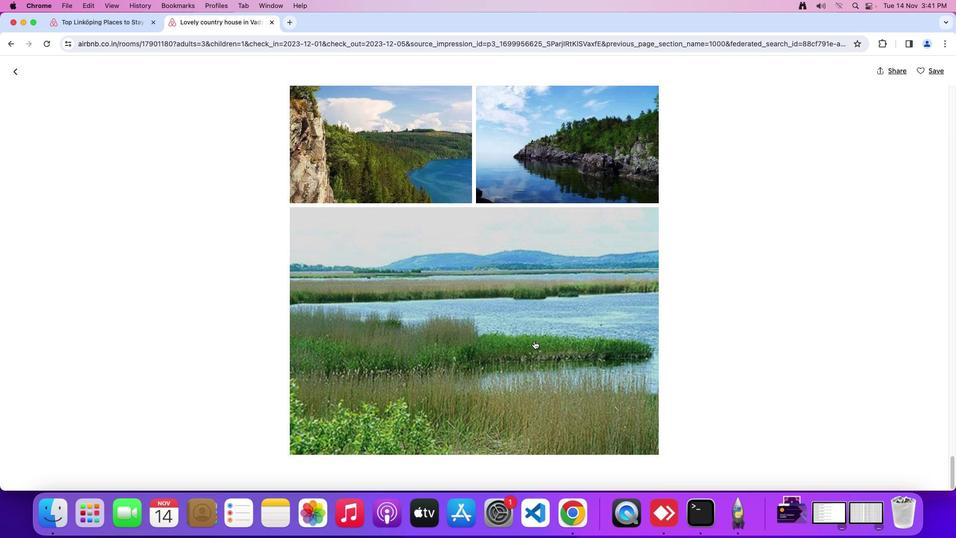 
Action: Mouse scrolled (534, 340) with delta (0, 0)
Screenshot: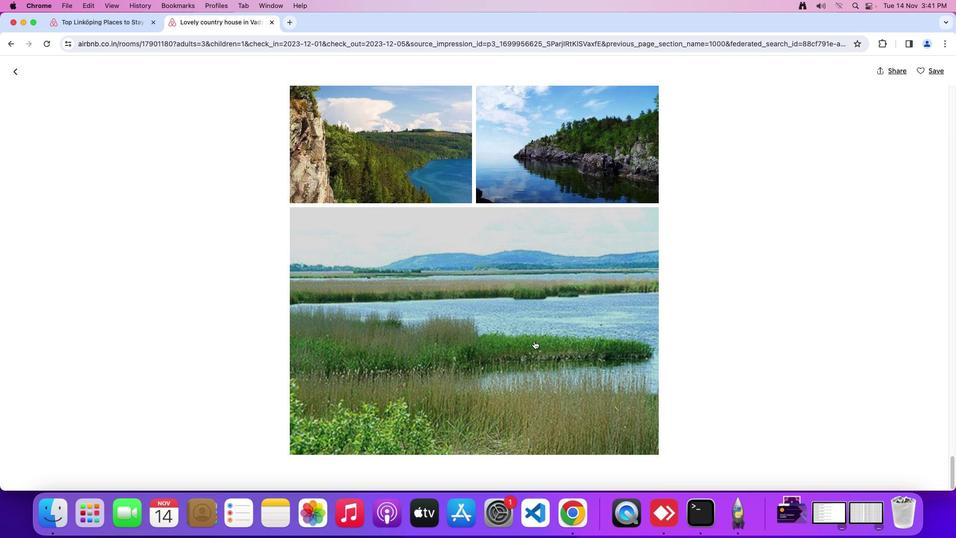 
Action: Mouse scrolled (534, 340) with delta (0, 0)
